 Task: Book a 3-hour community garden planting and maintenance event for volunteers to contribute to community green spaces.
Action: Mouse pressed left at (880, 123)
Screenshot: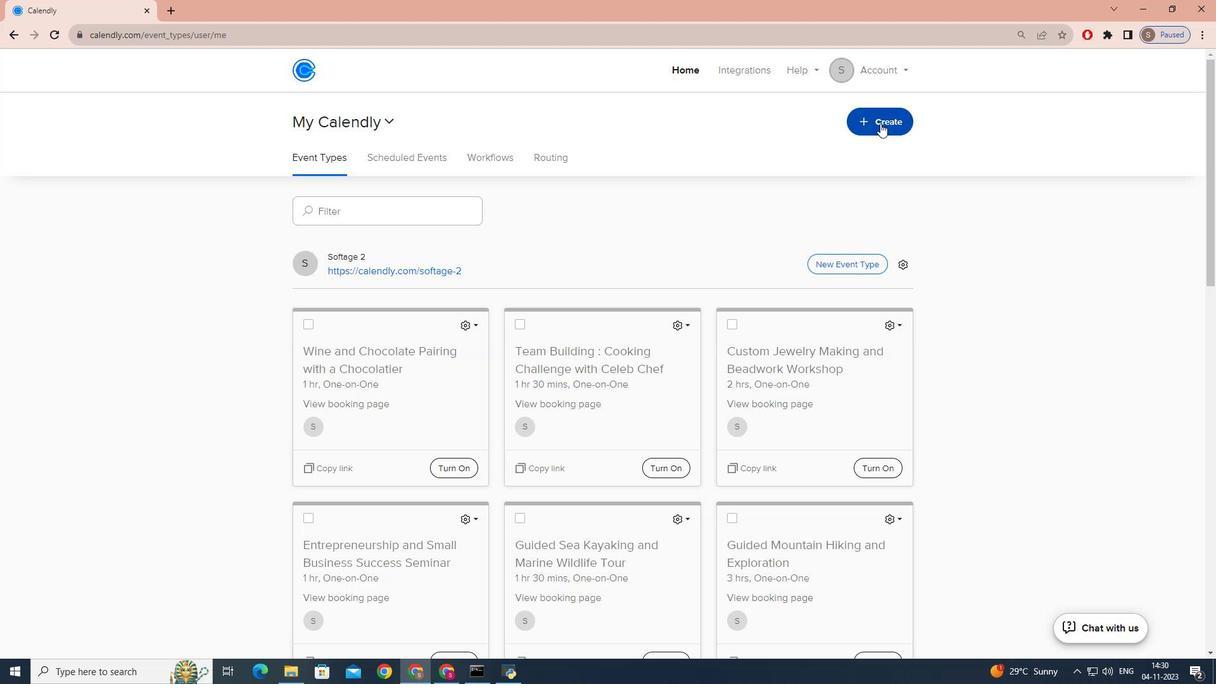 
Action: Mouse moved to (835, 157)
Screenshot: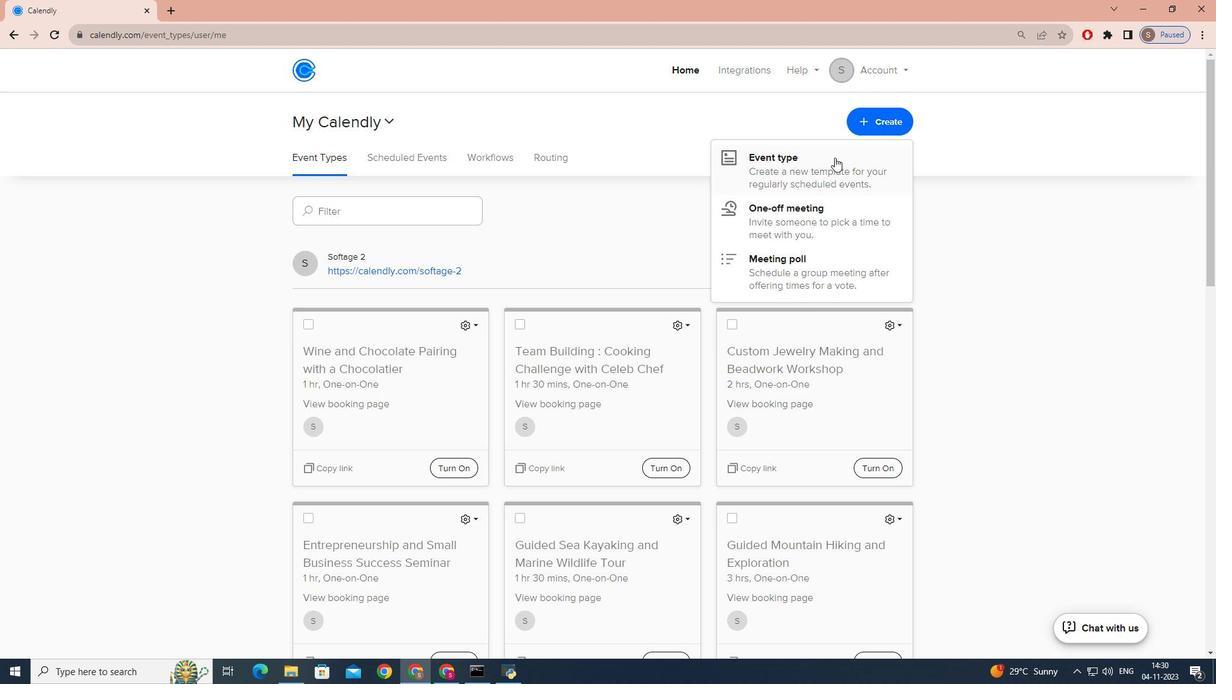 
Action: Mouse pressed left at (835, 157)
Screenshot: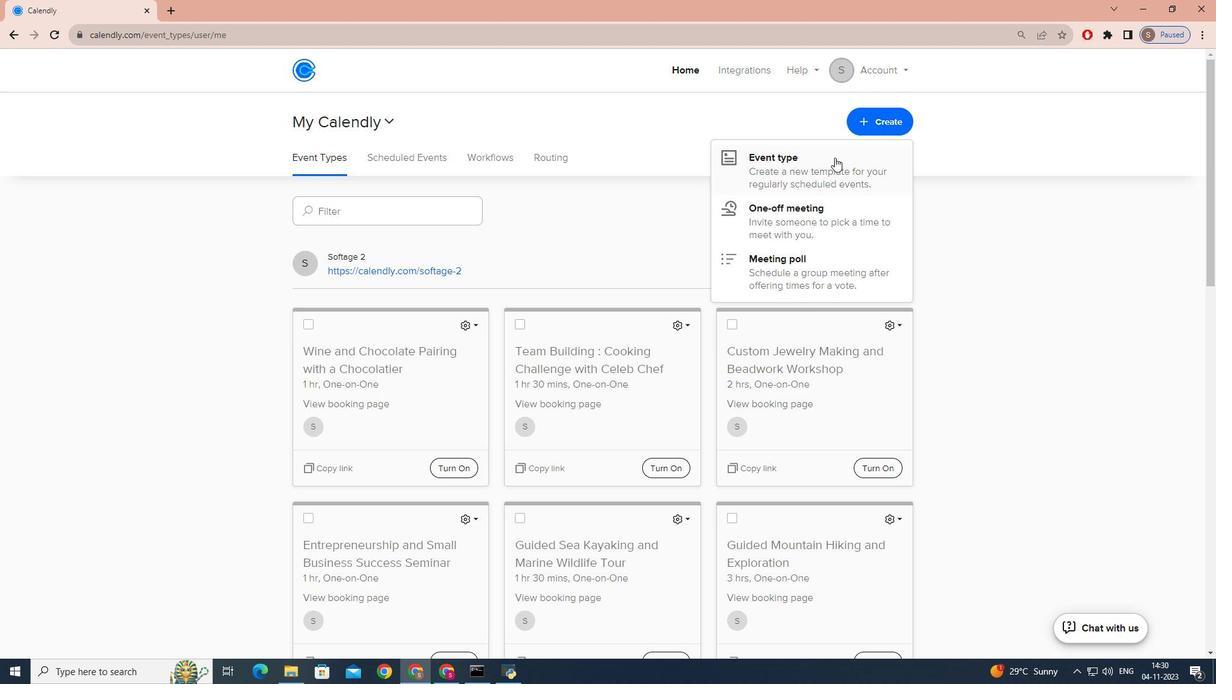 
Action: Mouse moved to (541, 219)
Screenshot: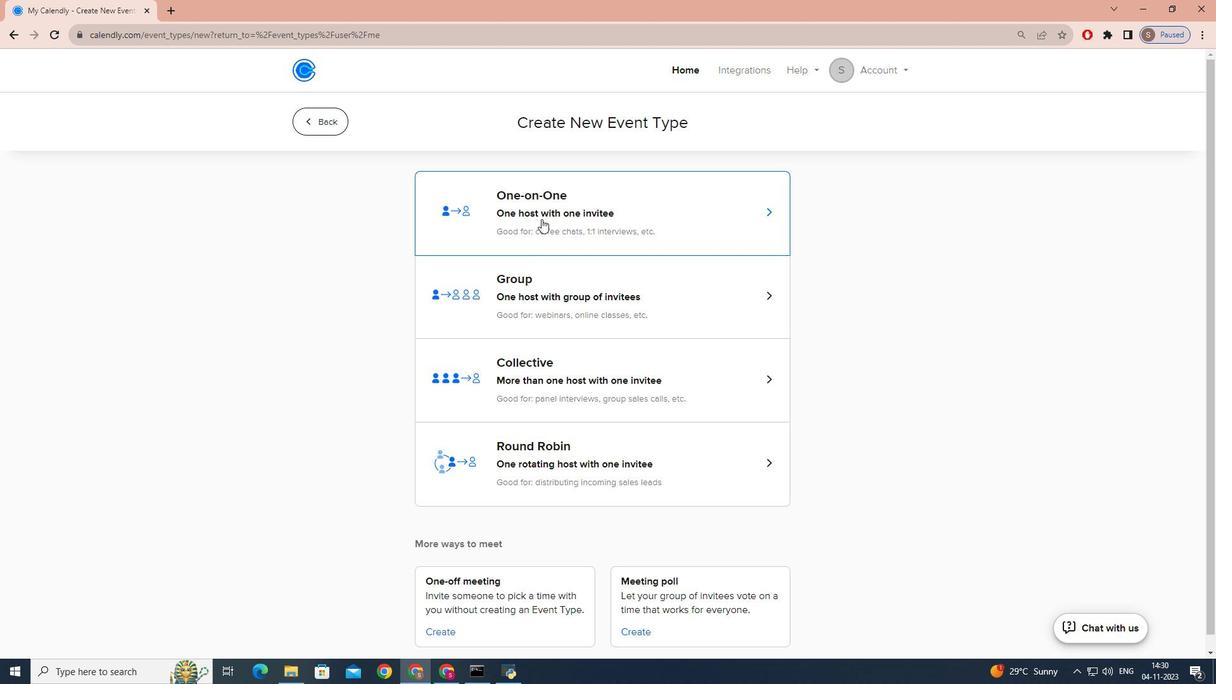
Action: Mouse pressed left at (541, 219)
Screenshot: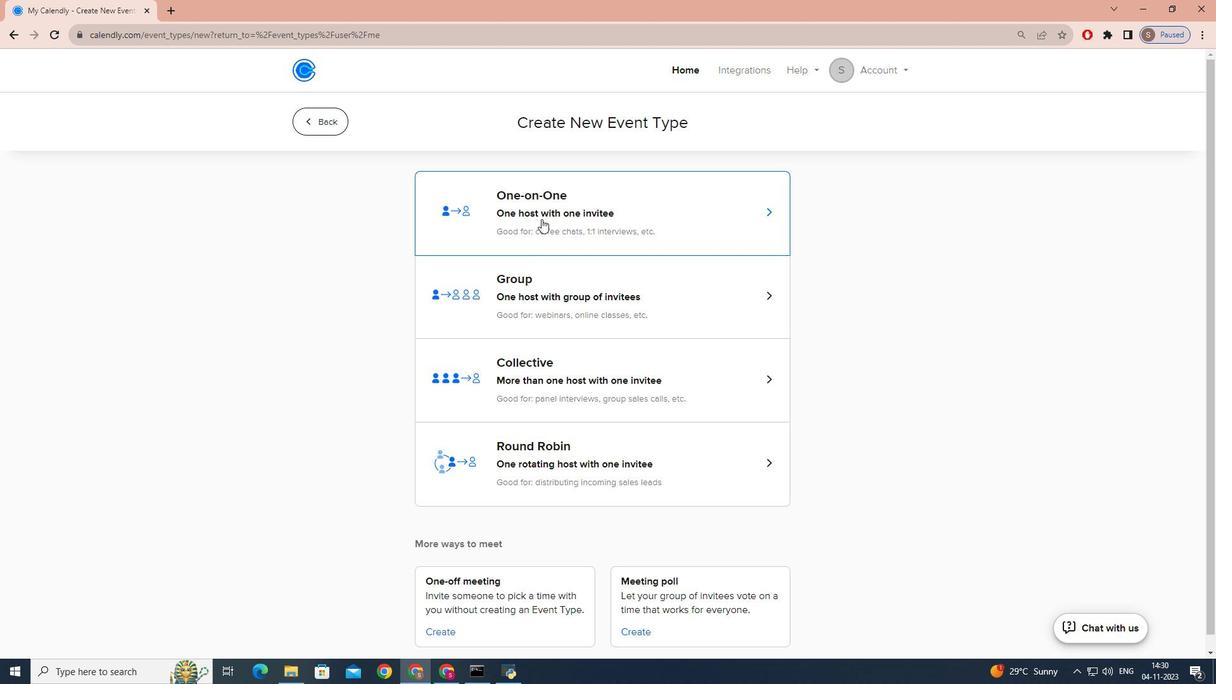 
Action: Mouse moved to (424, 285)
Screenshot: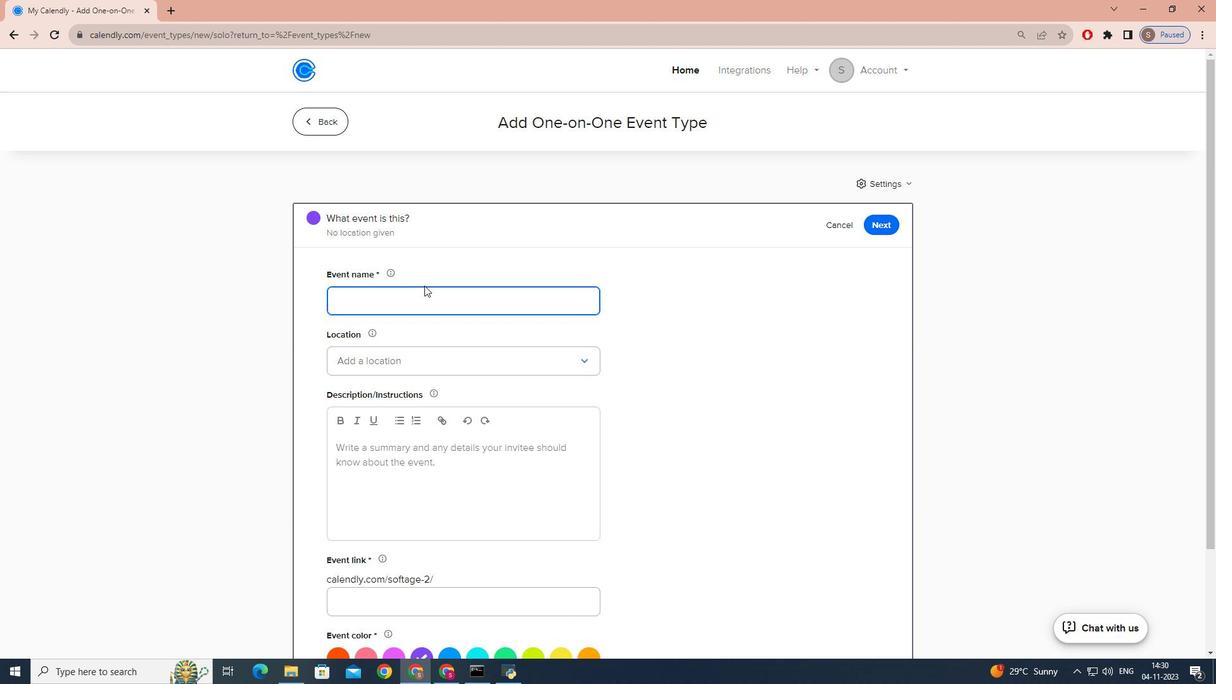 
Action: Key pressed <Key.caps_lock>C<Key.caps_lock>ommunity<Key.space><Key.caps_lock>G<Key.caps_lock>arden<Key.space><Key.caps_lock>P<Key.caps_lock>lanting<Key.space><Key.shift_r><Key.shift_r><Key.shift_r><Key.shift_r><Key.shift_r><Key.shift_r><Key.shift_r><Key.shift_r><Key.shift_r><Key.shift_r><Key.shift_r><Key.shift_r><Key.shift_r><Key.shift_r><Key.shift_r>&<Key.space><Key.caps_lock>M<Key.caps_lock>aintenance<Key.space><Key.caps_lock>E<Key.caps_lock>vent
Screenshot: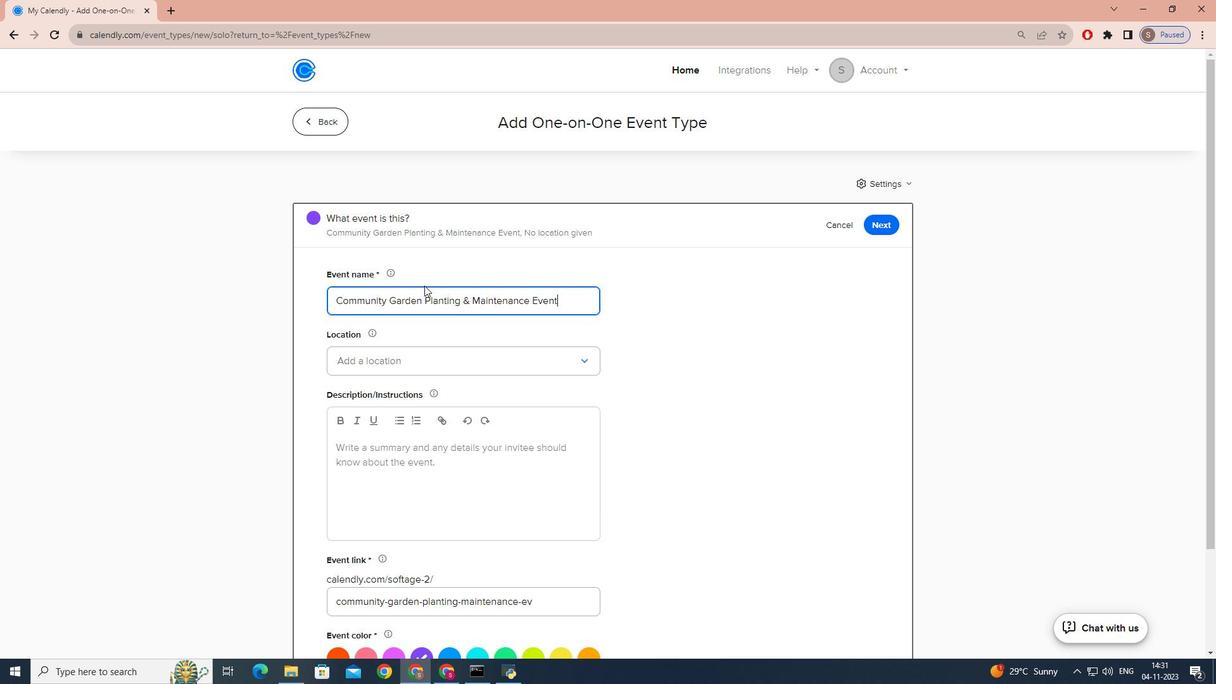 
Action: Mouse moved to (377, 359)
Screenshot: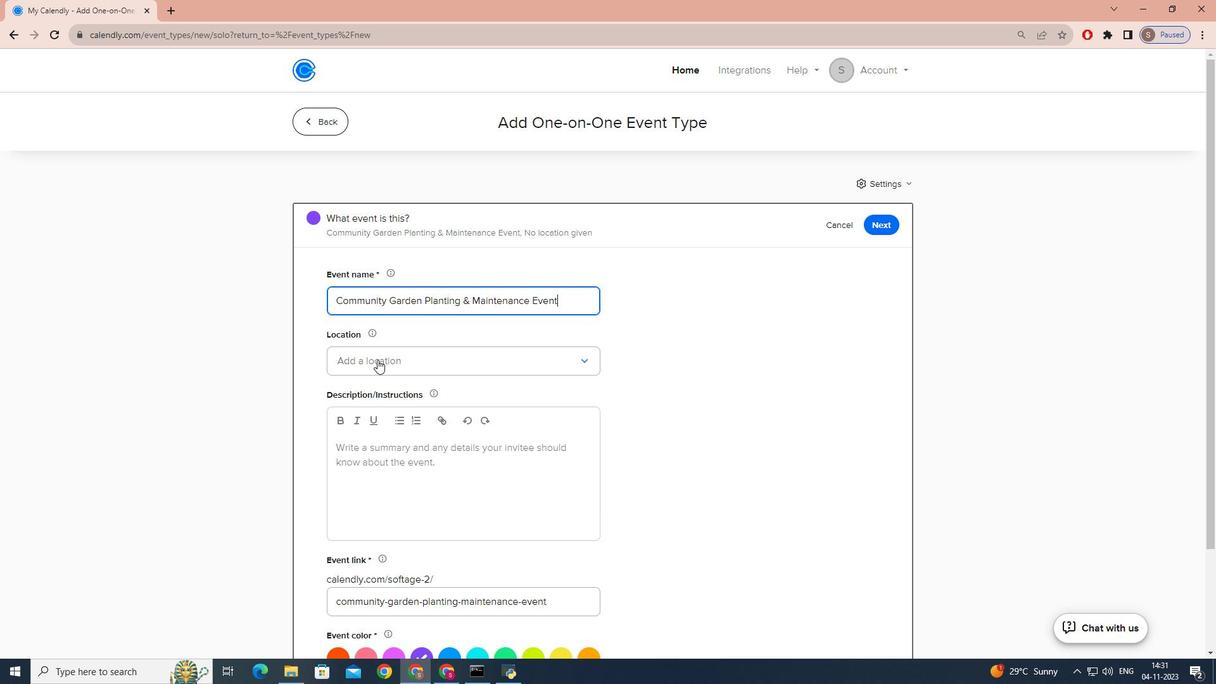 
Action: Mouse pressed left at (377, 359)
Screenshot: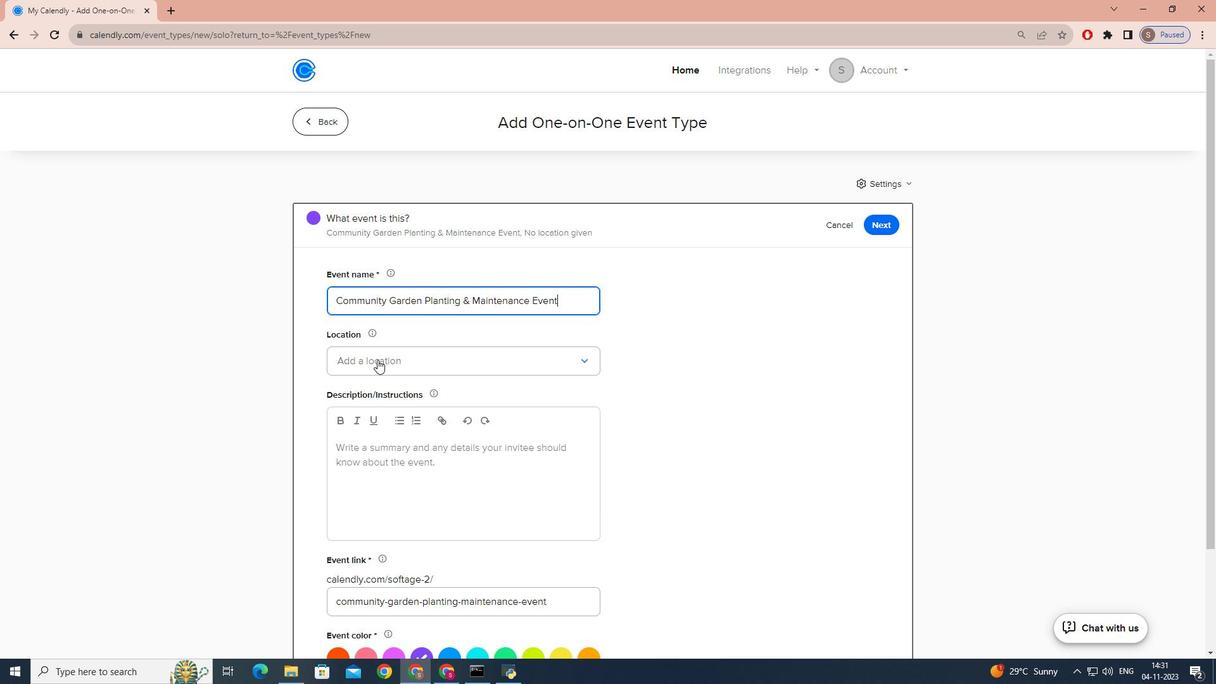 
Action: Mouse moved to (382, 392)
Screenshot: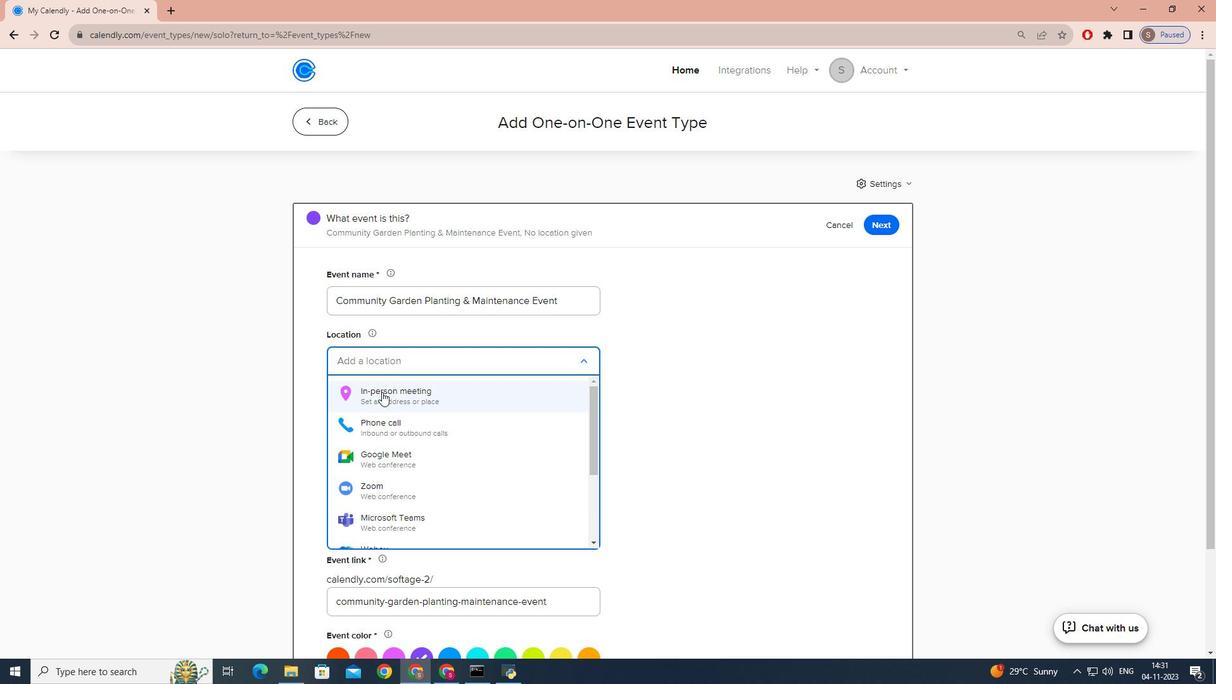 
Action: Mouse pressed left at (382, 392)
Screenshot: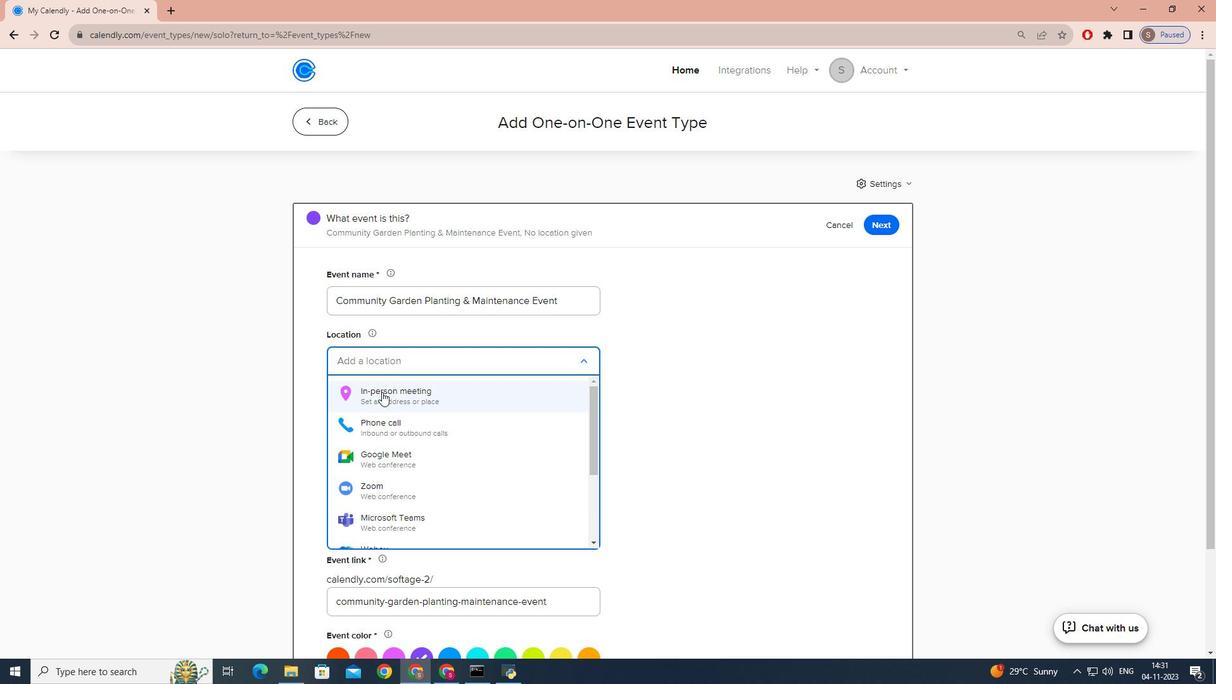
Action: Mouse moved to (577, 201)
Screenshot: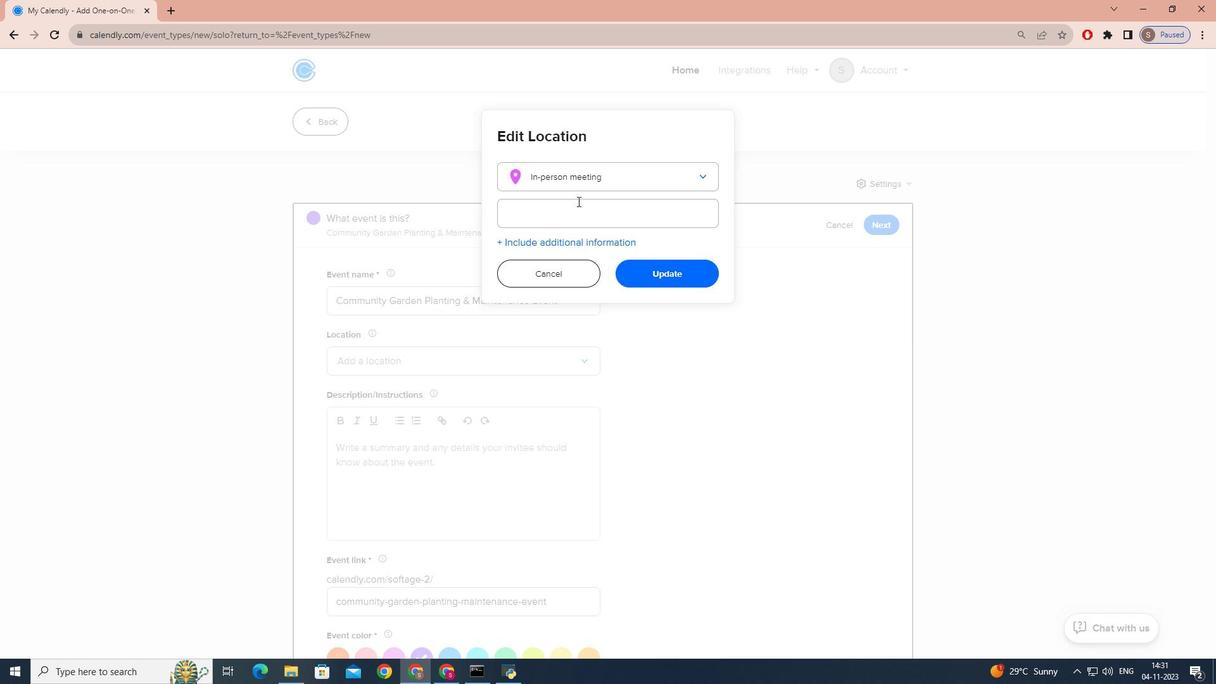 
Action: Mouse pressed left at (577, 201)
Screenshot: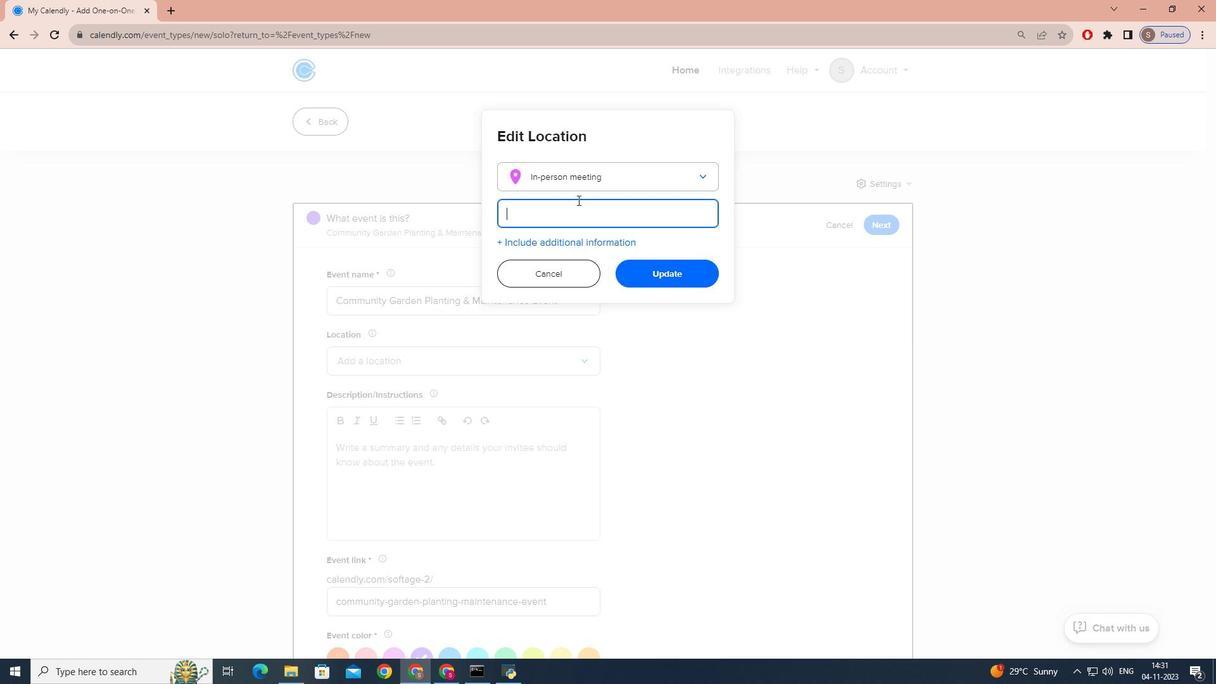 
Action: Mouse moved to (577, 200)
Screenshot: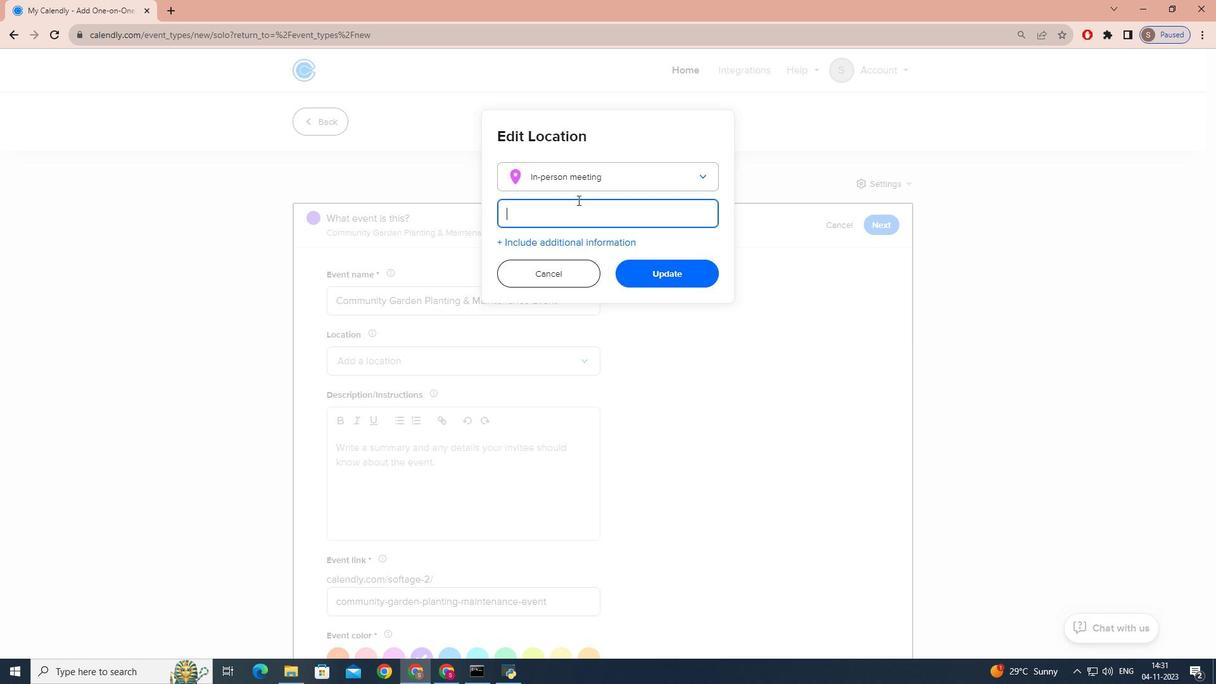 
Action: Key pressed <Key.caps_lock>B<Key.caps_lock>utterfly<Key.space><Key.caps_lock>B<Key.caps_lock>liss<Key.space><Key.caps_lock>G<Key.caps_lock>arden,<Key.space><Key.caps_lock>N<Key.caps_lock>evada,<Key.caps_lock>U.S.A
Screenshot: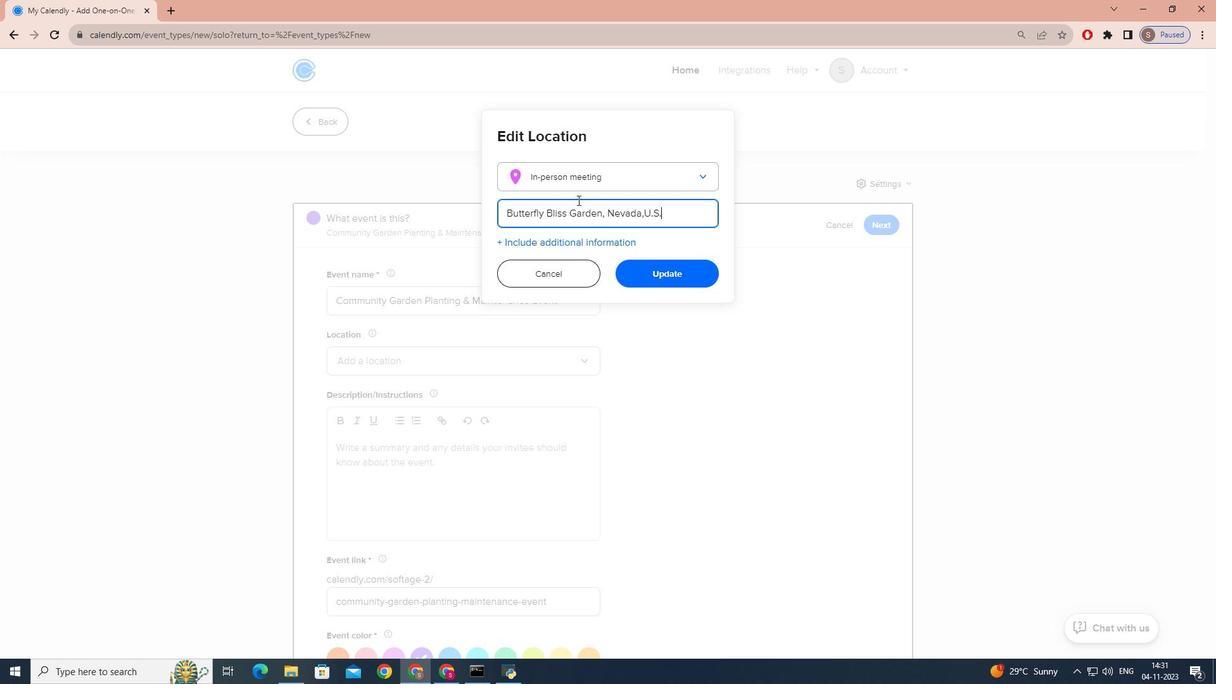 
Action: Mouse moved to (640, 262)
Screenshot: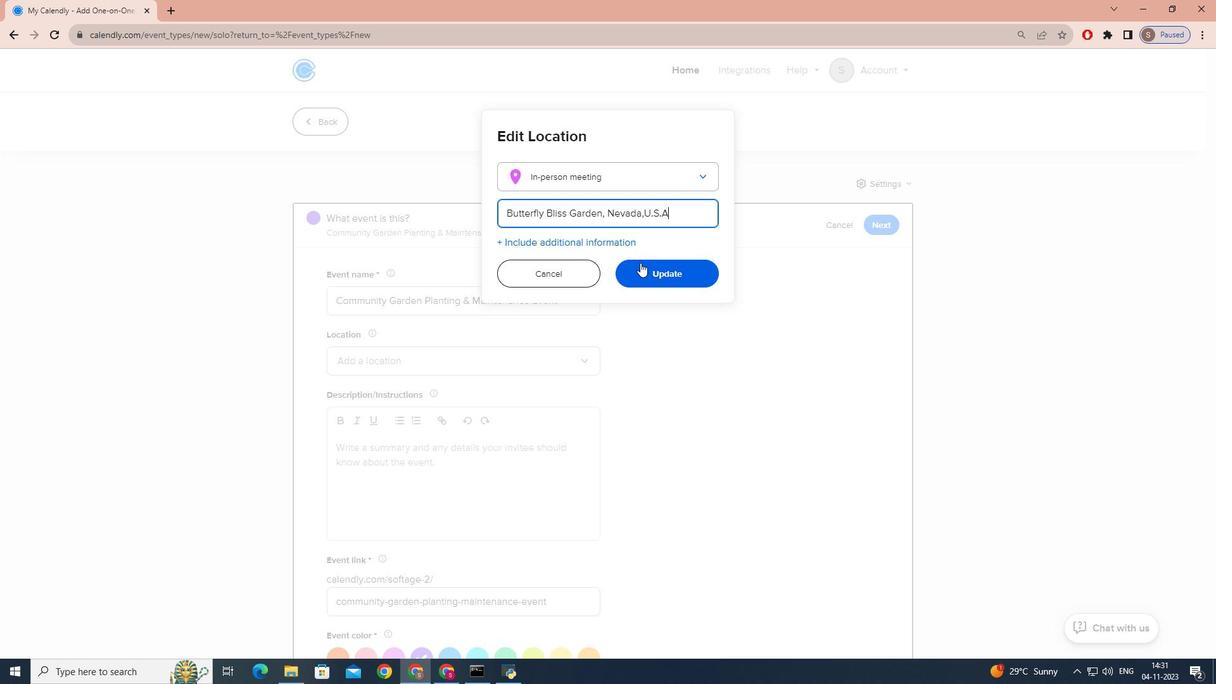 
Action: Mouse pressed left at (640, 262)
Screenshot: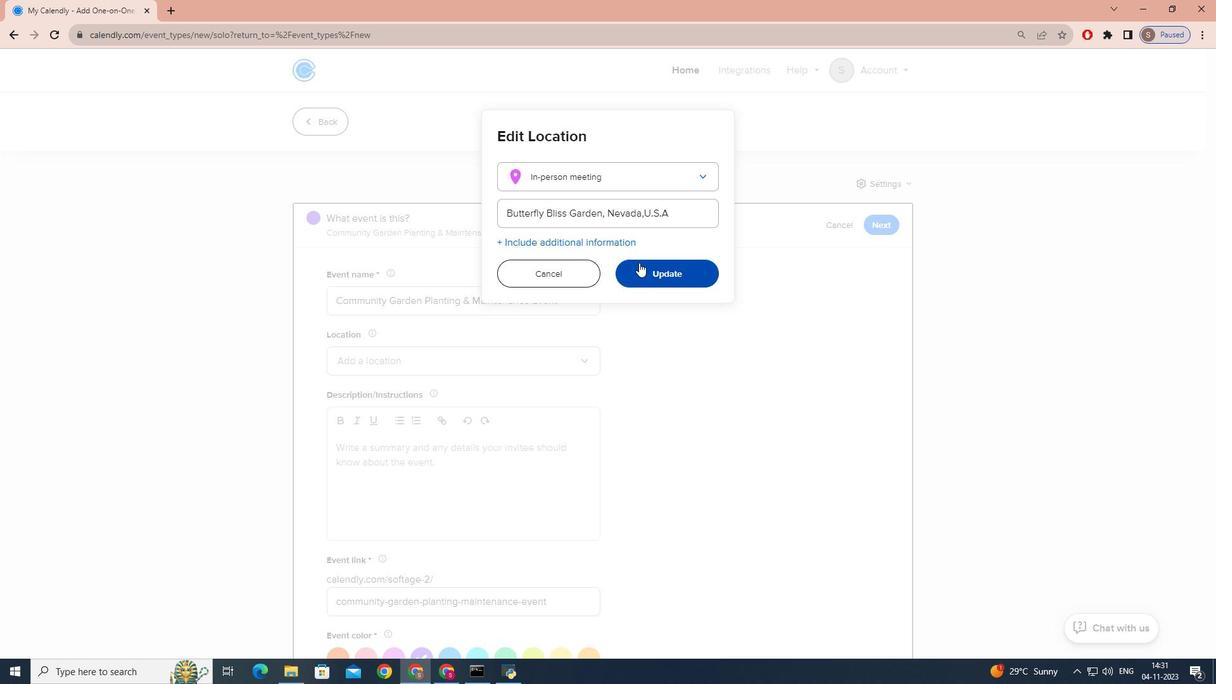 
Action: Mouse moved to (467, 259)
Screenshot: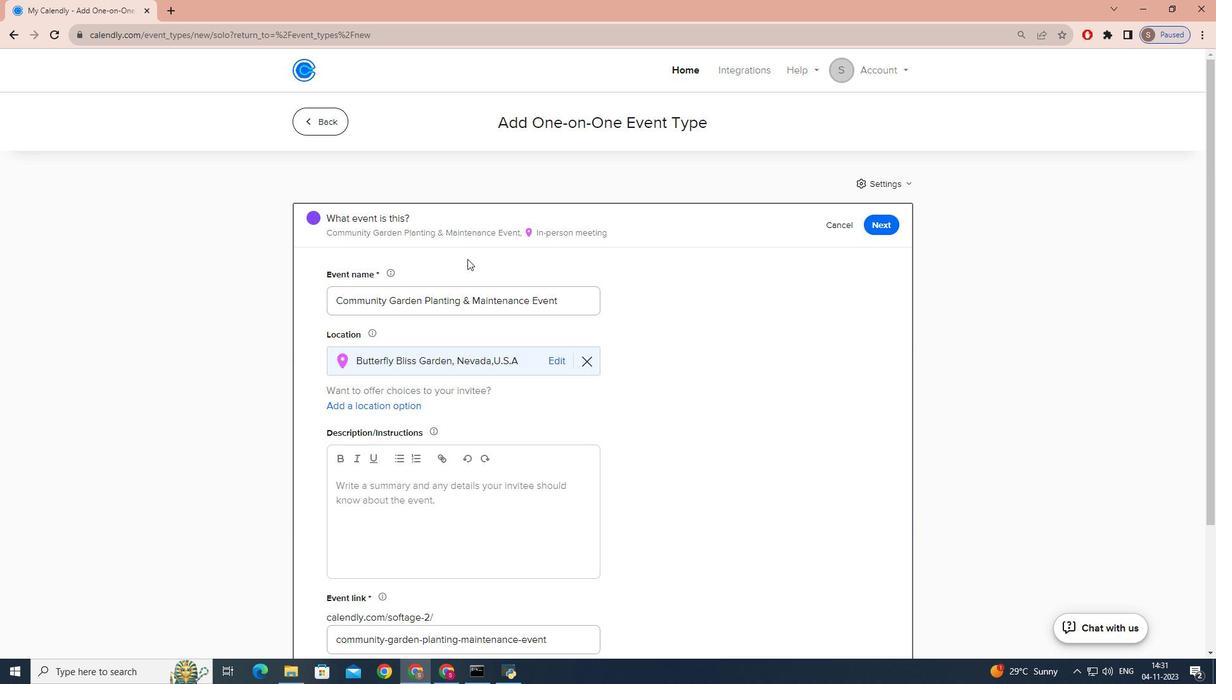 
Action: Mouse scrolled (467, 258) with delta (0, 0)
Screenshot: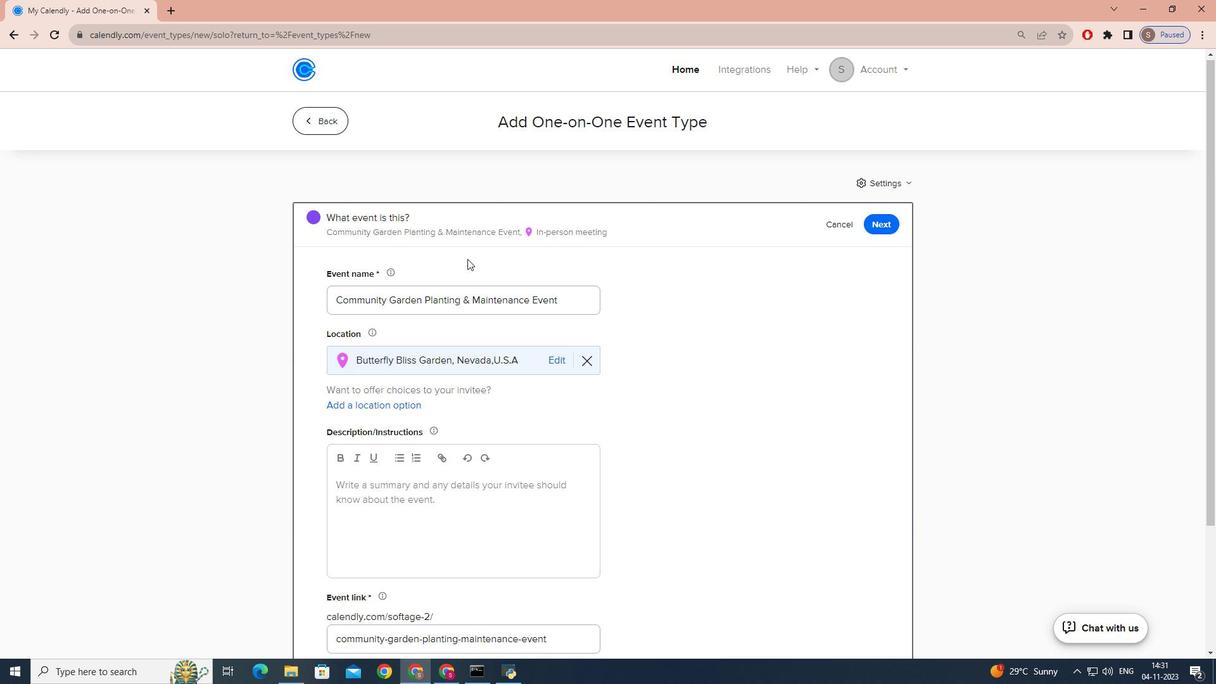 
Action: Mouse scrolled (467, 258) with delta (0, 0)
Screenshot: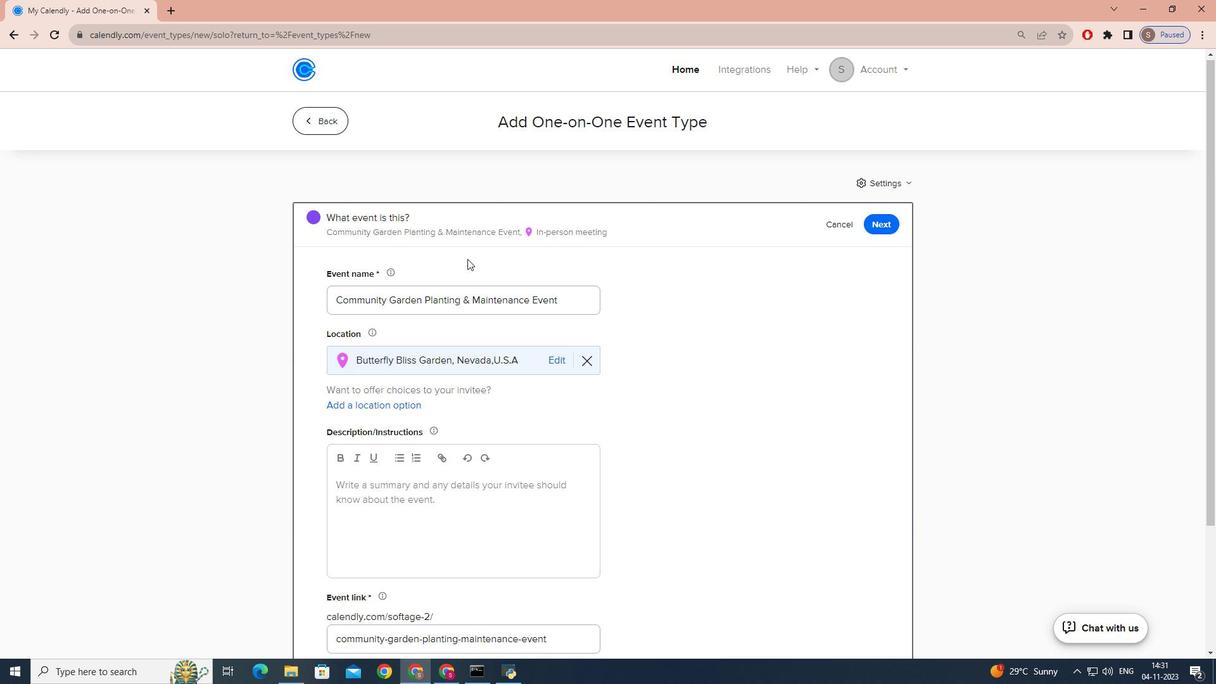 
Action: Mouse scrolled (467, 258) with delta (0, 0)
Screenshot: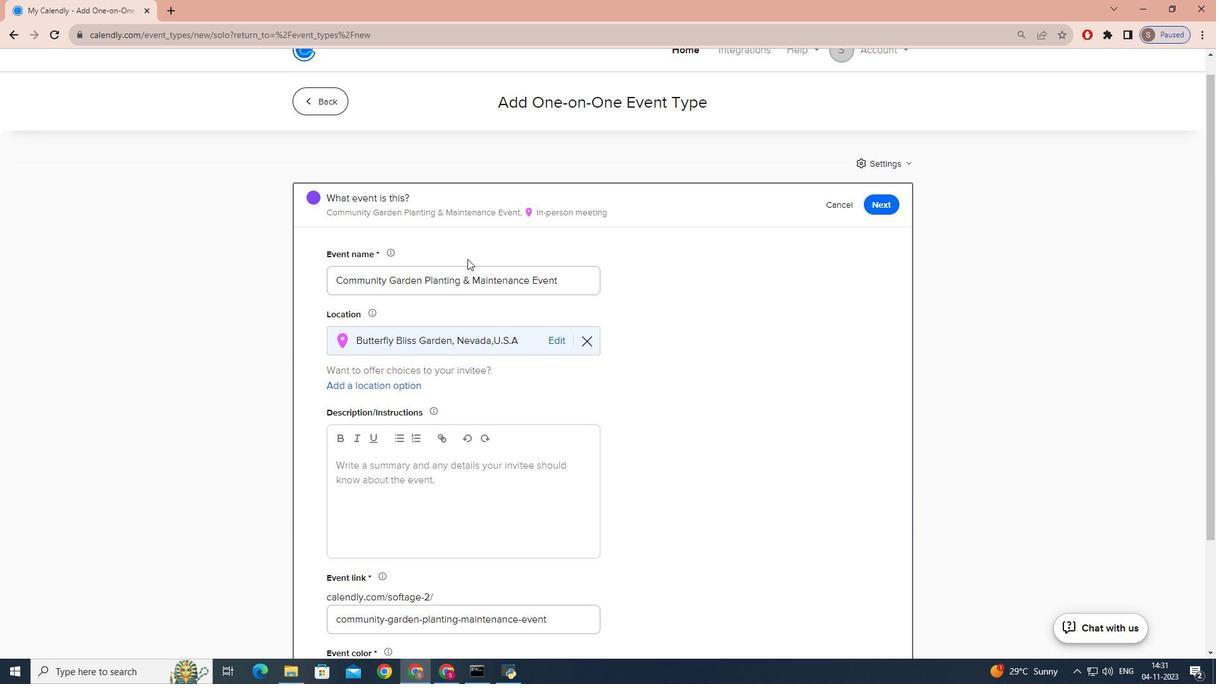 
Action: Mouse scrolled (467, 258) with delta (0, 0)
Screenshot: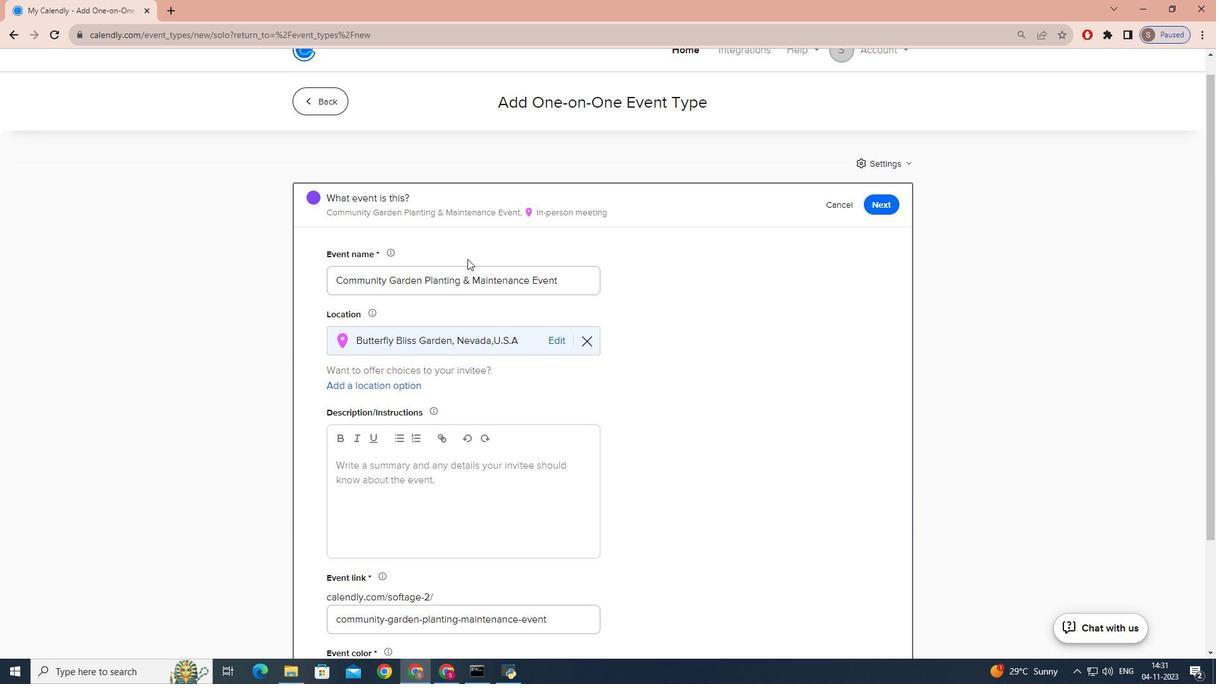 
Action: Mouse scrolled (467, 258) with delta (0, 0)
Screenshot: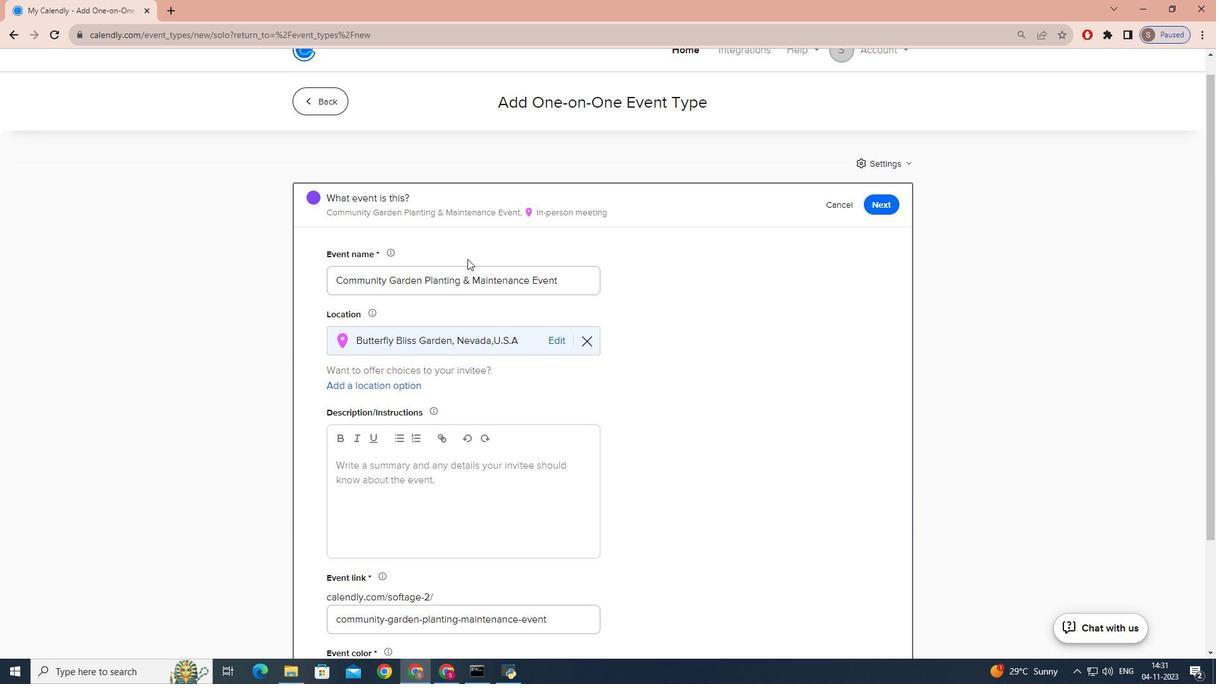 
Action: Mouse scrolled (467, 258) with delta (0, 0)
Screenshot: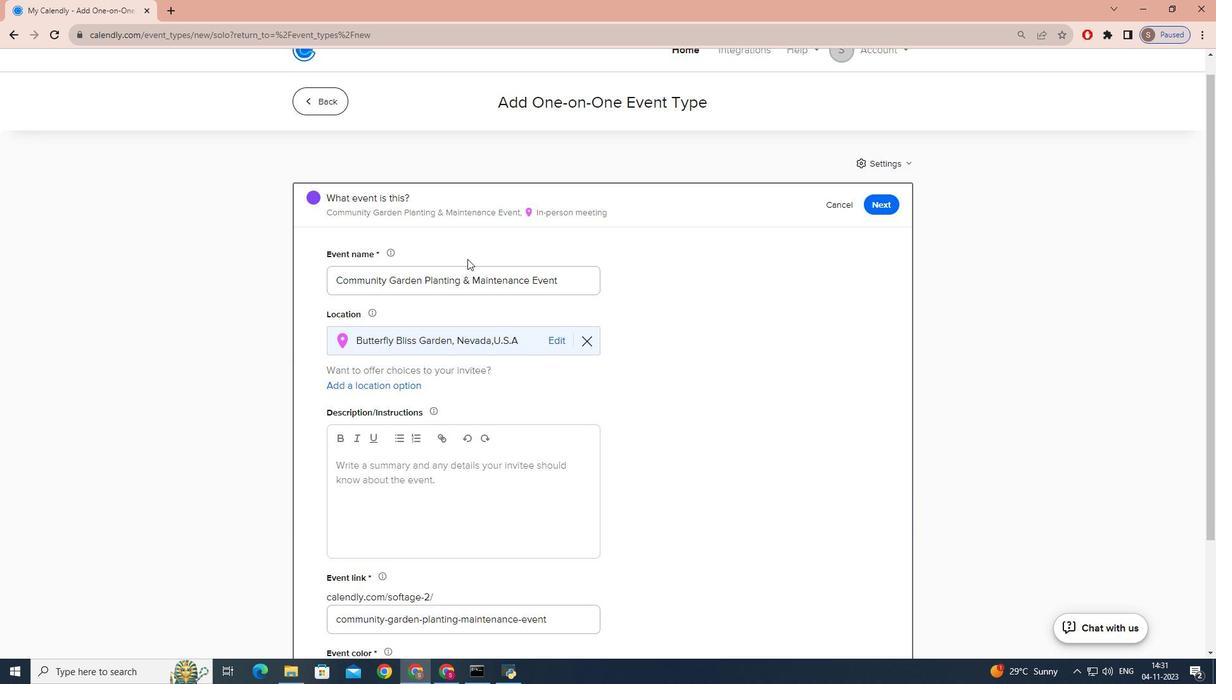 
Action: Mouse moved to (381, 316)
Screenshot: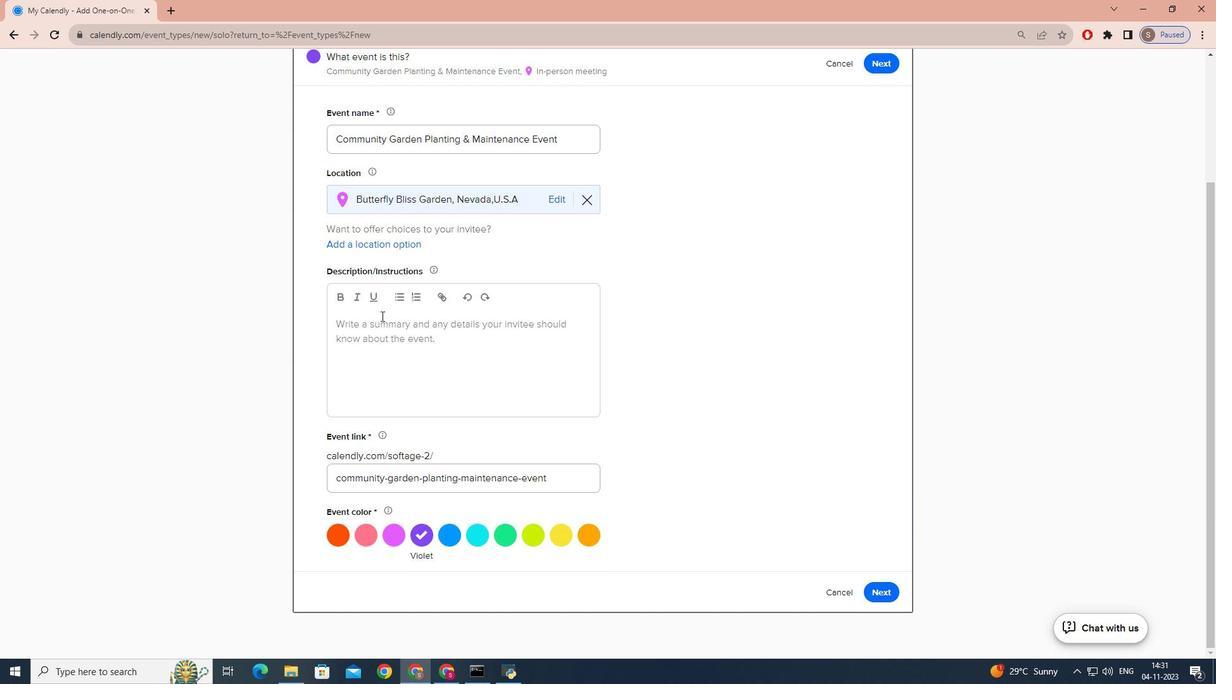 
Action: Mouse pressed left at (381, 316)
Screenshot: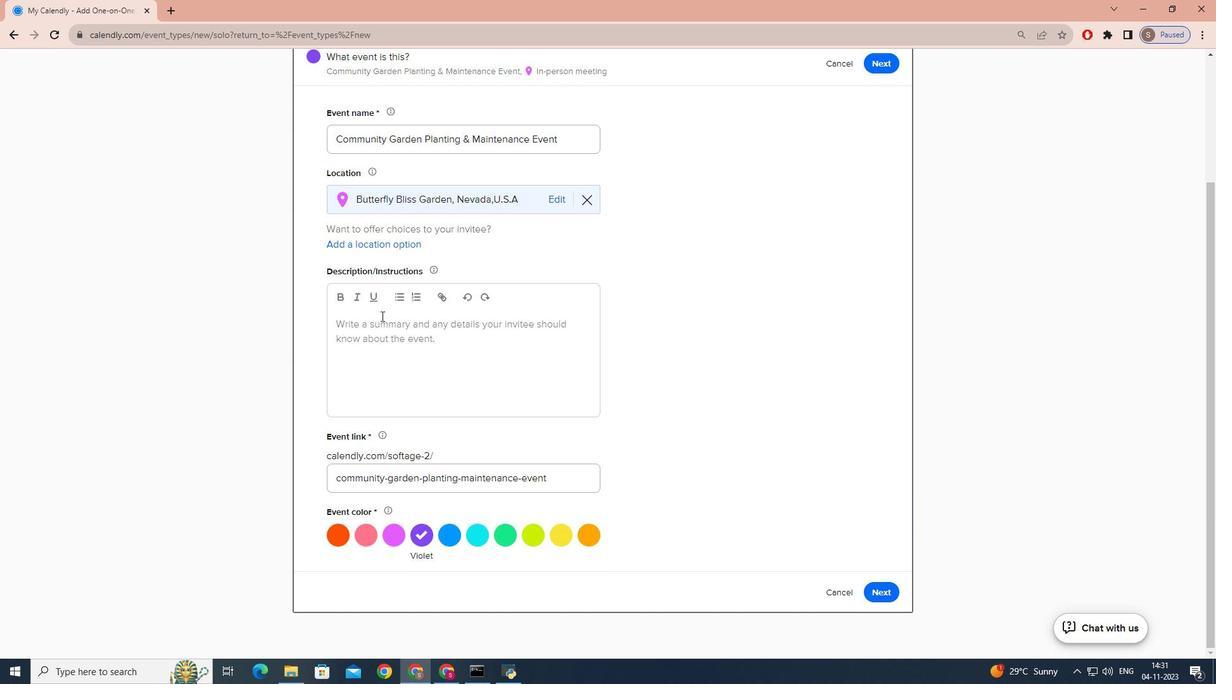 
Action: Mouse moved to (379, 316)
Screenshot: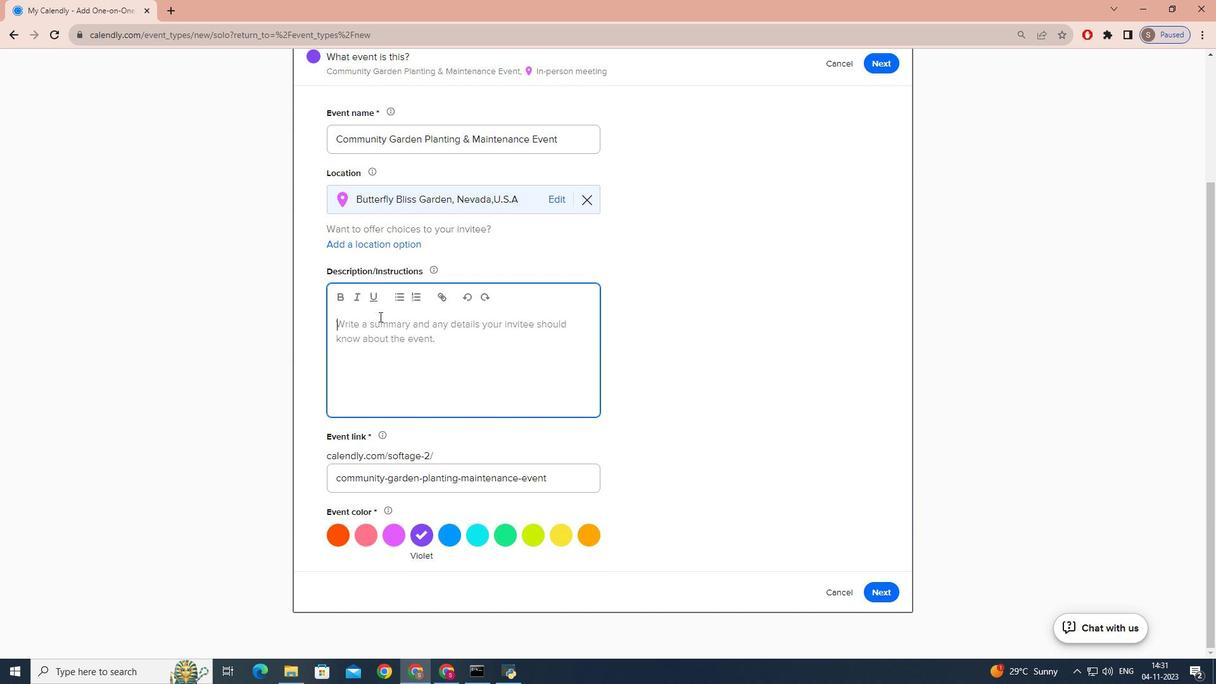 
Action: Key pressed <Key.caps_lock>j<Key.caps_lock><Key.backspace>JO<Key.backspace><Key.caps_lock>oin<Key.space>us<Key.space>for<Key.space>a<Key.space>fulfiling<Key.space>community<Key.space>garden<Key.space>planting<Key.space>and<Key.space>maintenance<Key.space>
Screenshot: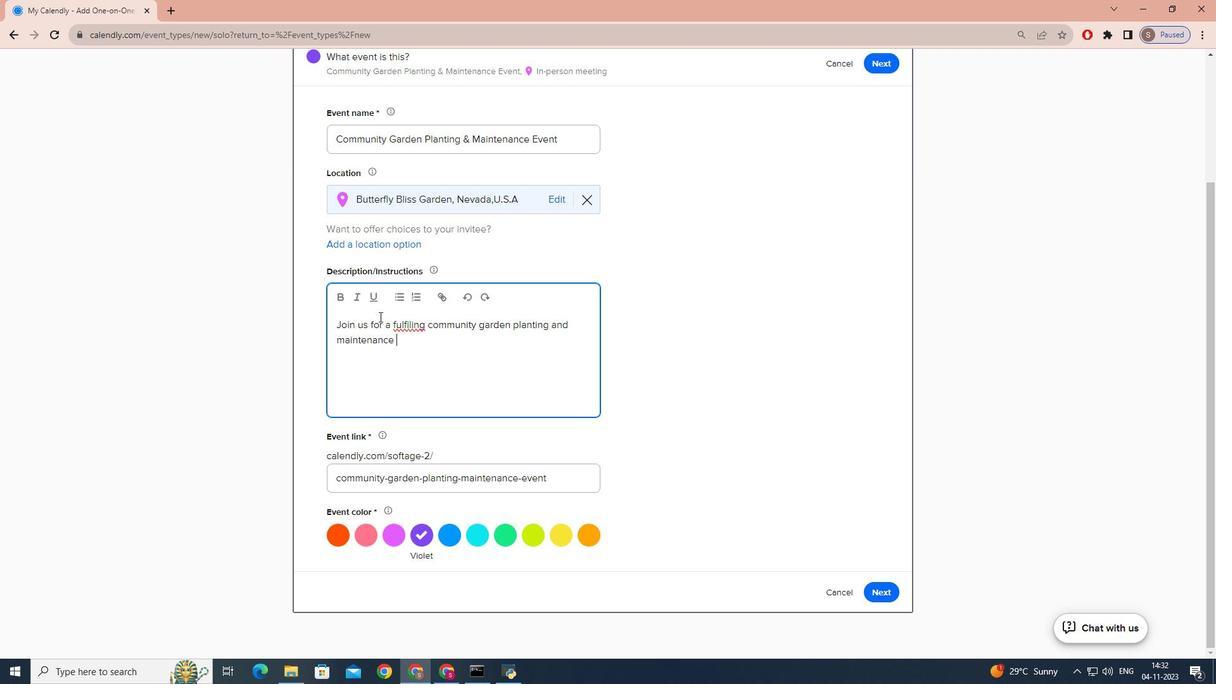 
Action: Mouse moved to (410, 326)
Screenshot: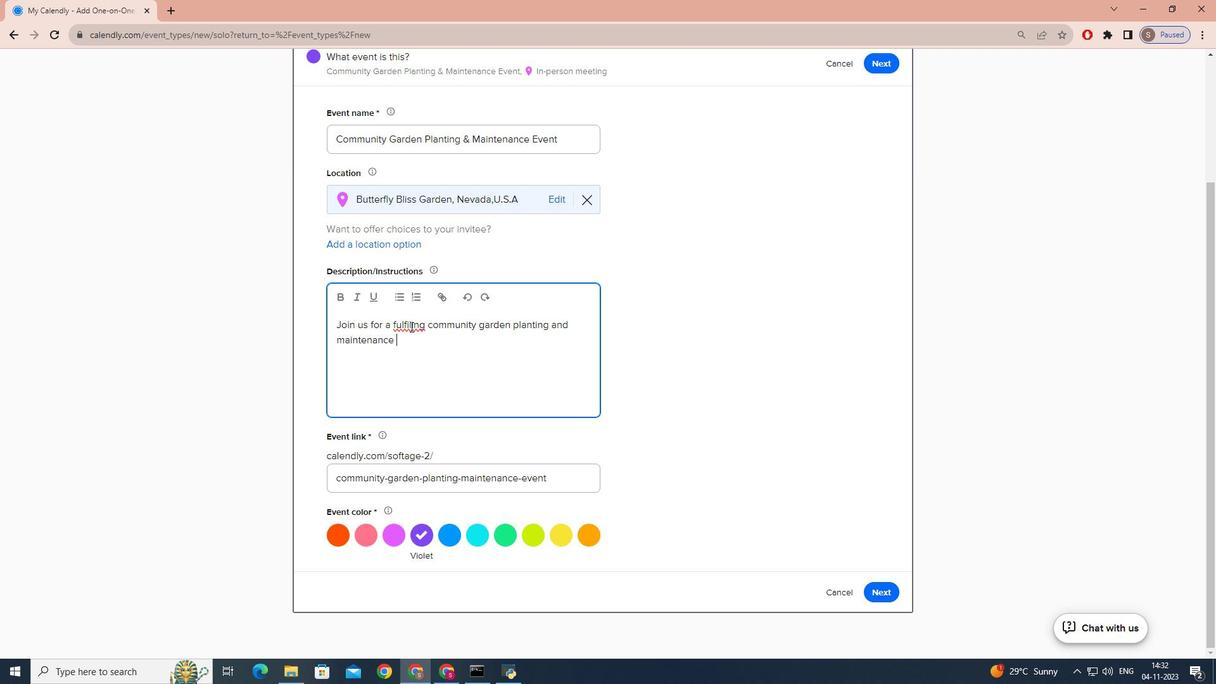 
Action: Mouse pressed left at (410, 326)
Screenshot: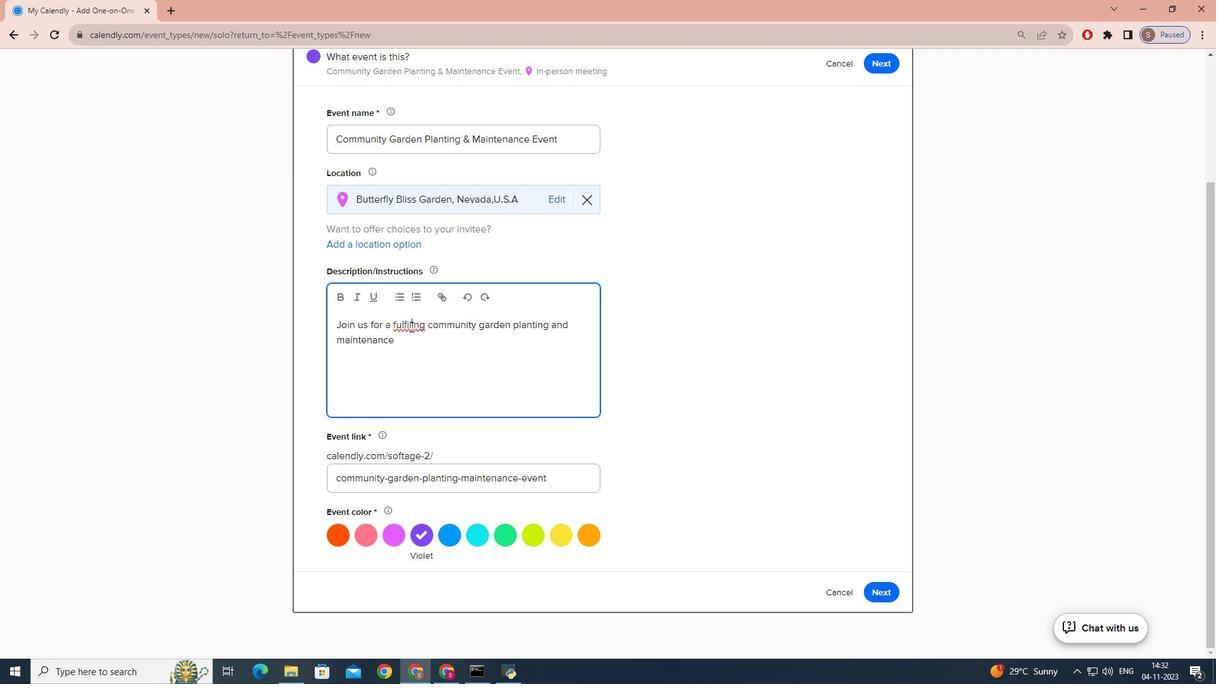 
Action: Mouse moved to (395, 336)
Screenshot: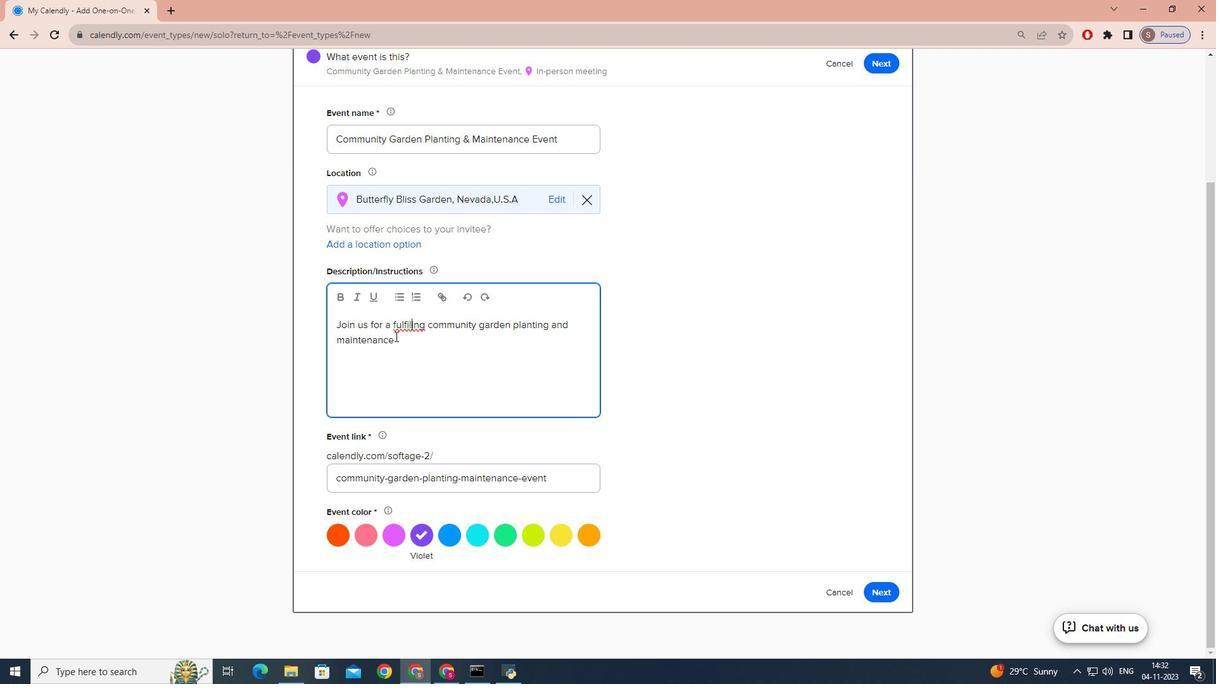 
Action: Key pressed l
Screenshot: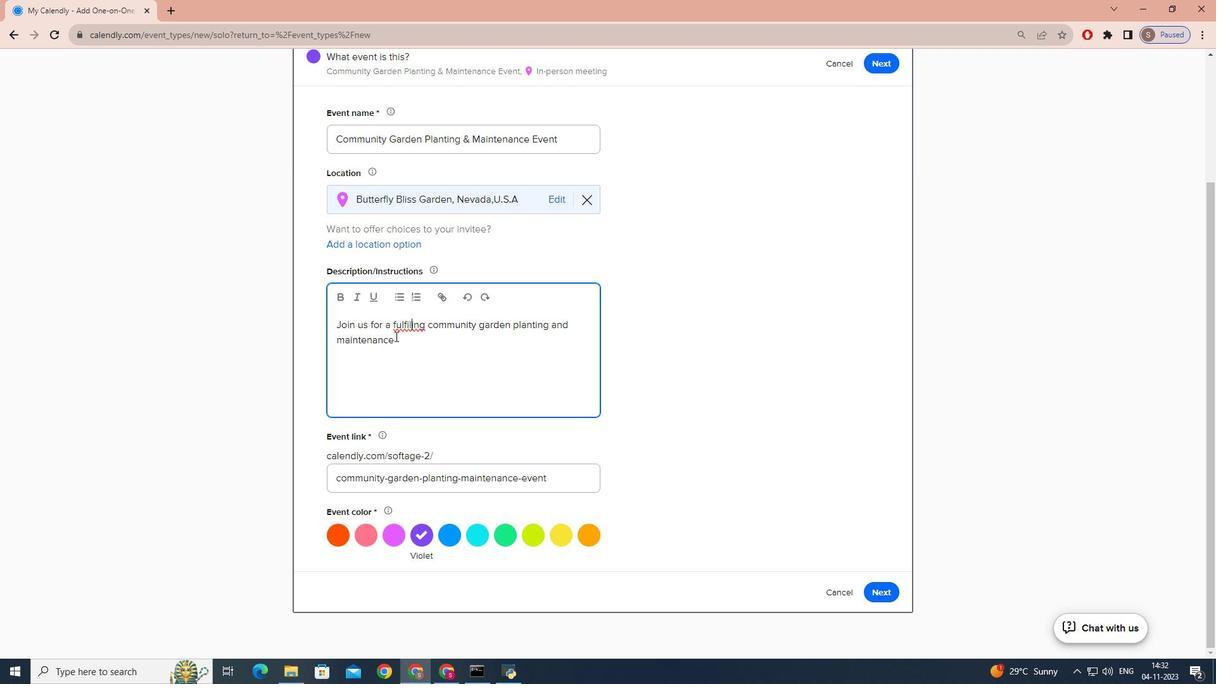 
Action: Mouse moved to (396, 339)
Screenshot: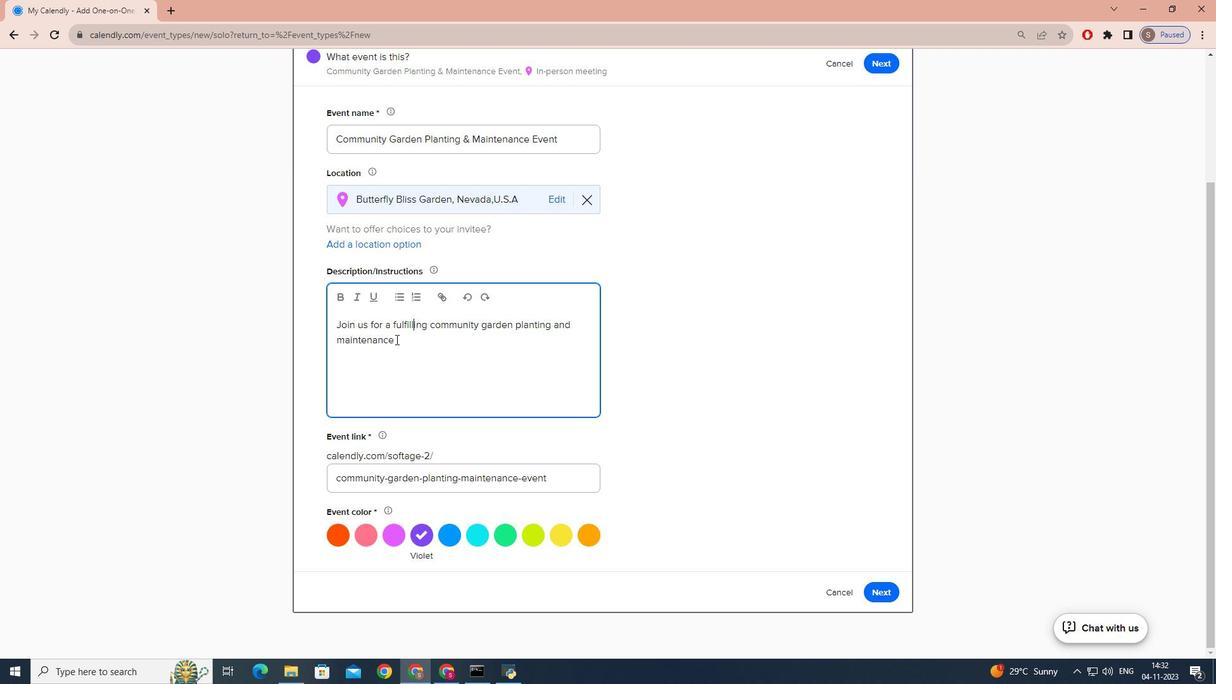 
Action: Mouse pressed left at (396, 339)
Screenshot: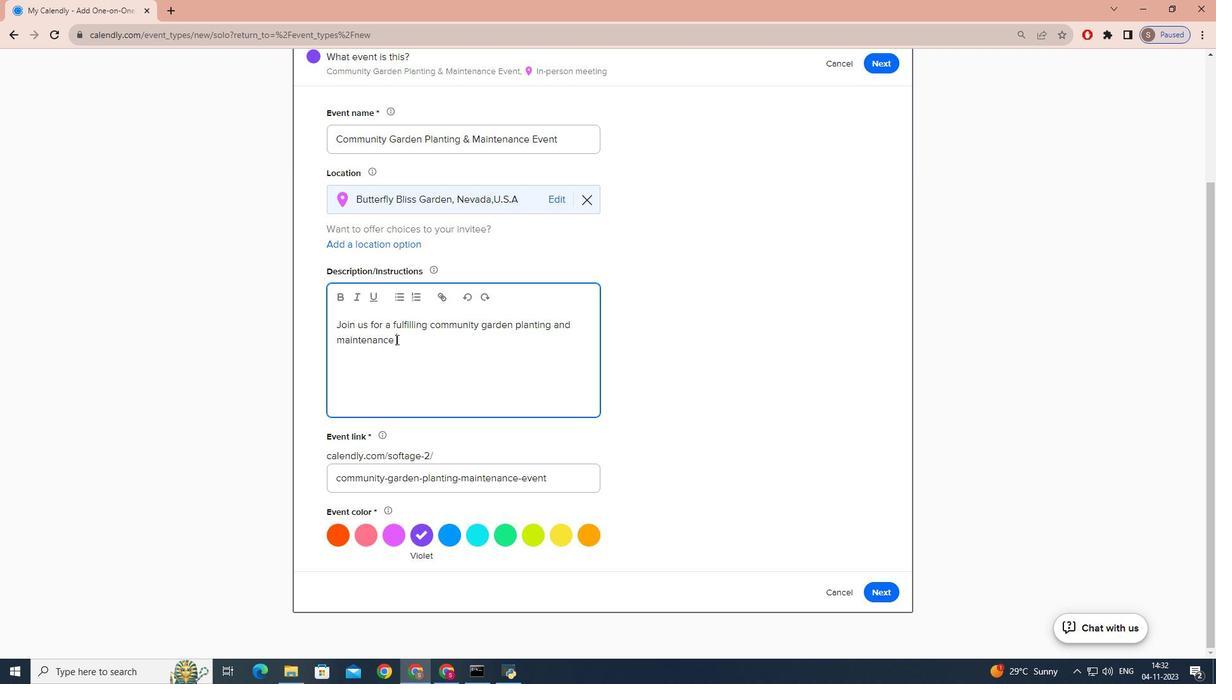 
Action: Mouse moved to (400, 342)
Screenshot: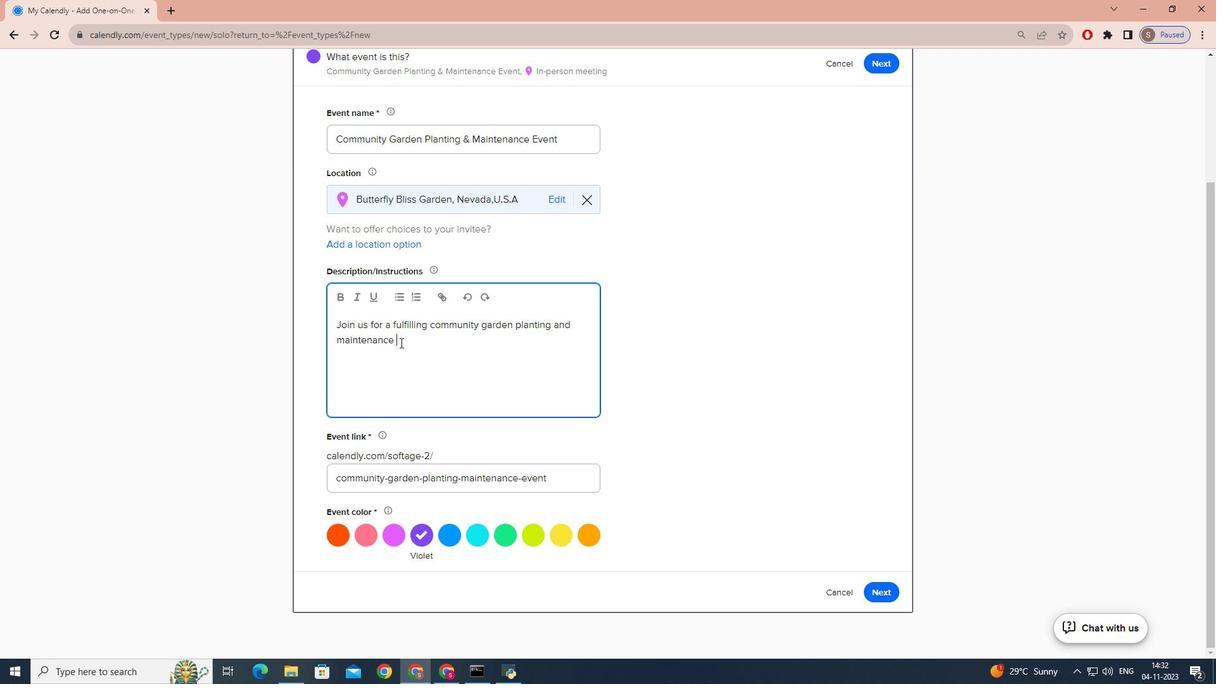 
Action: Key pressed event<Key.space>where<Key.space>volunteers<Key.space>come<Key.space>together<Key.space>to<Key.space>enhance<Key.space>and<Key.space>beautify<Key.space>our<Key.space>local<Key.space>green<Key.space>spaces.<Key.caps_lock>T<Key.caps_lock>his<Key.space>event<Key.space>is<Key.space>a<Key.space>wonderful<Key.space>opportunity<Key.space>to<Key.space>connect<Key.space>with<Key.space>your<Key.space>community,make<Key.space>a<Key.space>positive<Key.space>impact<Key.space>on<Key.space>the<Key.space>environment<Key.space>and<Key.space>enko<Key.backspace><Key.backspace>joy<Key.space>some<Key.space>qul<Key.backspace>ality<Key.space>time<Key.space>outdoors<Key.space>whu<Key.backspace>ile<Key.space>contributing<Key.space>to<Key.space>a<Key.space>greener<Key.space>and<Key.space>healthy<Key.space>world.<Key.space><Key.caps_lock>T<Key.caps_lock>his<Key.space>en<Key.backspace>vent<Key.space>is<Key.space>designed<Key.space>for<Key.space>individuals<Key.space>of<Key.space>all<Key.space>ages<Key.space>and<Key.space>gardening<Key.space>skill<Key.space>levels.<Key.caps_lock>W<Key.caps_lock>hther<Key.space><Key.backspace><Key.backspace><Key.backspace><Key.backspace><Key.backspace>ether<Key.space>you<Key.space>are<Key.space>a<Key.space>seasoned<Key.space>gardebn<Key.backspace><Key.backspace>ner<Key.space>or<Key.space>a<Key.space>novice<Key.space>,you<Key.space>are<Key.space>welcome<Key.space>to<Key.space>join<Key.space>us<Key.space>and<Key.space>mak<Key.space><Key.backspace>e<Key.space>a<Key.space>difference<Key.shift_r>!
Screenshot: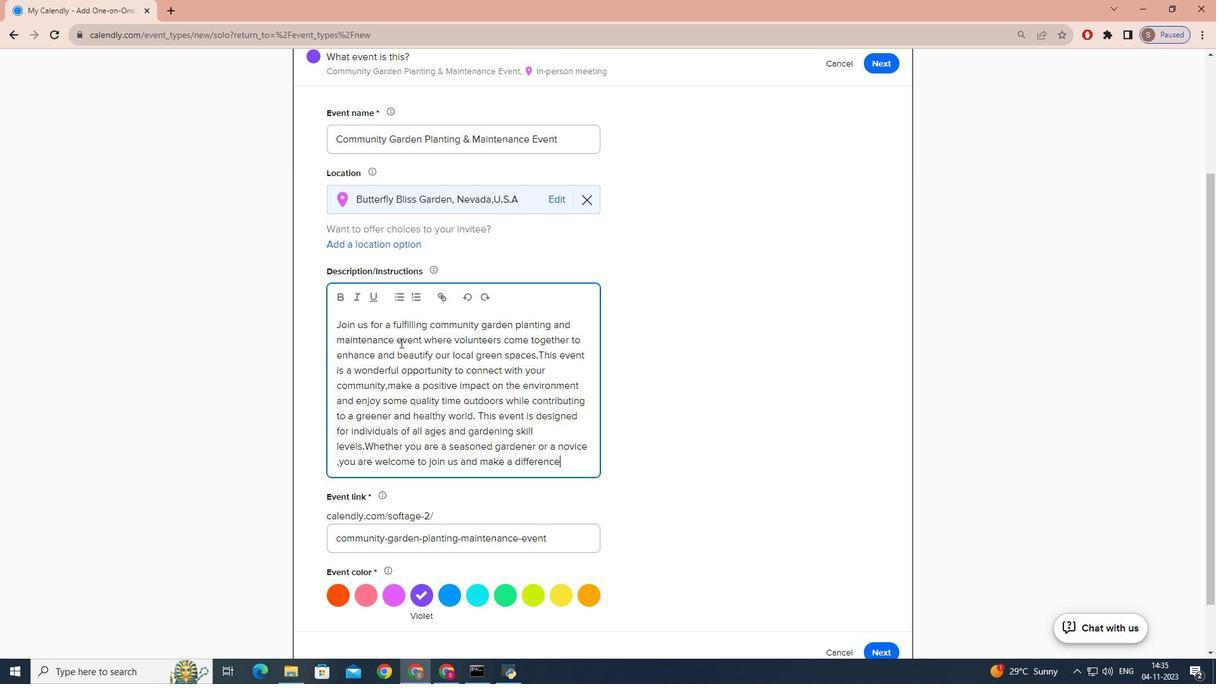 
Action: Mouse moved to (339, 461)
Screenshot: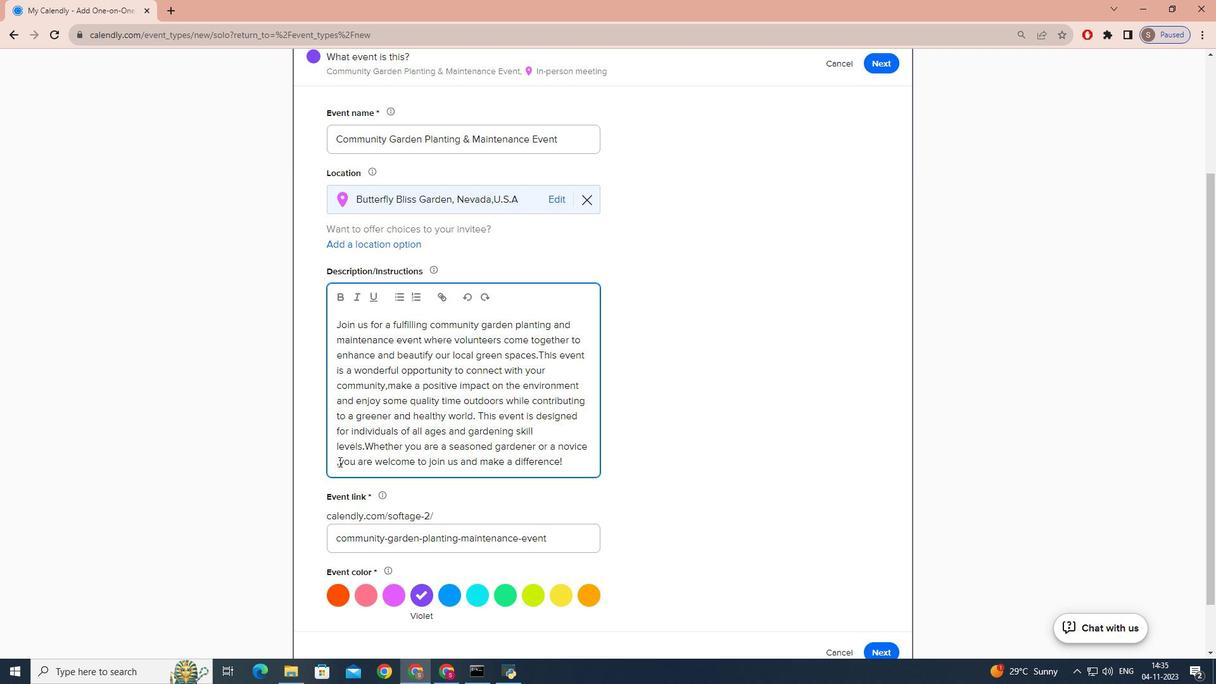 
Action: Mouse pressed left at (339, 461)
Screenshot: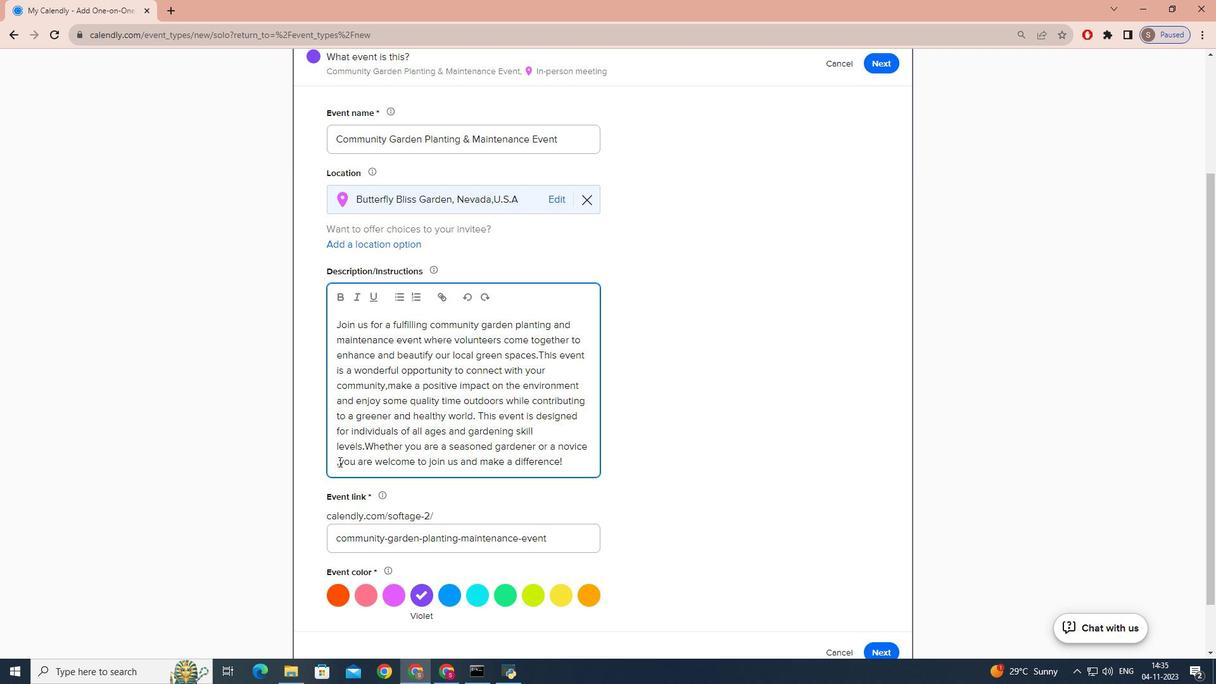
Action: Mouse moved to (339, 461)
Screenshot: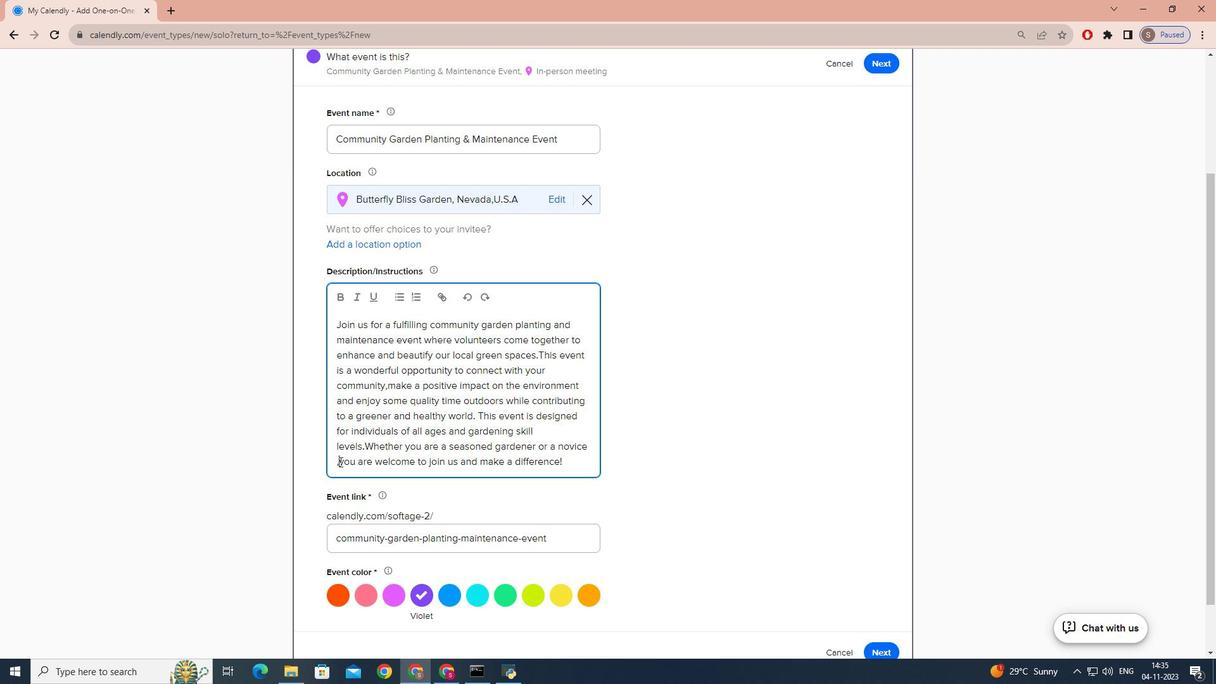 
Action: Key pressed <Key.space>
Screenshot: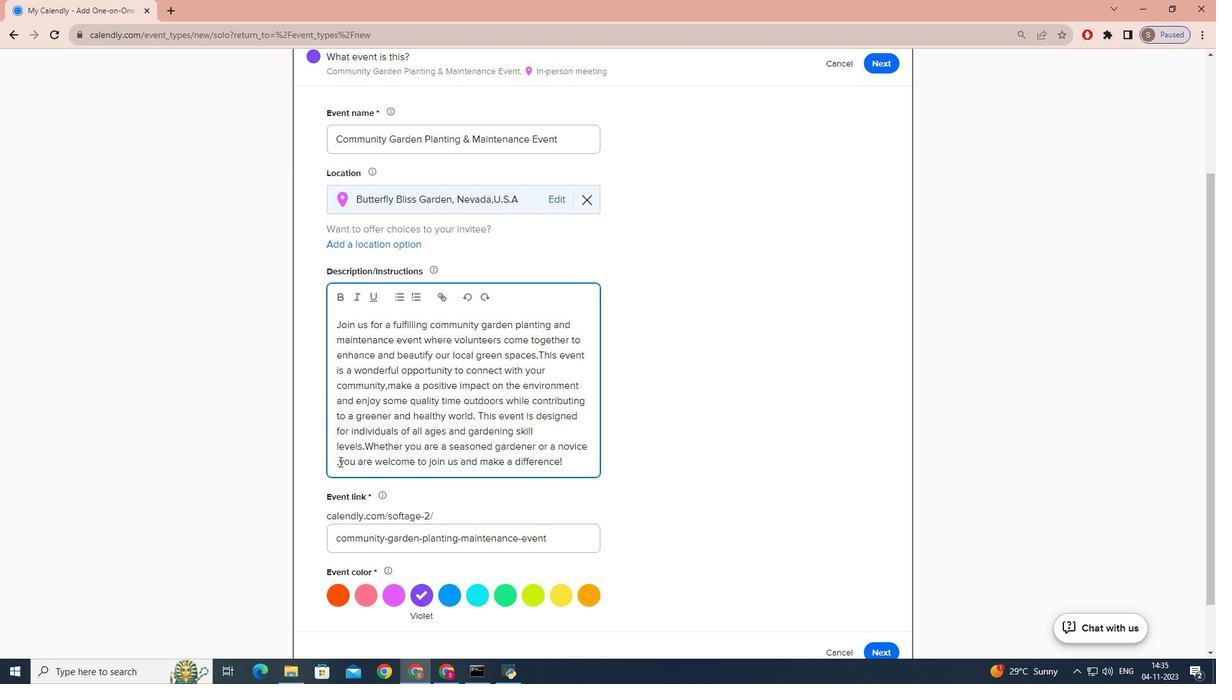 
Action: Mouse moved to (340, 462)
Screenshot: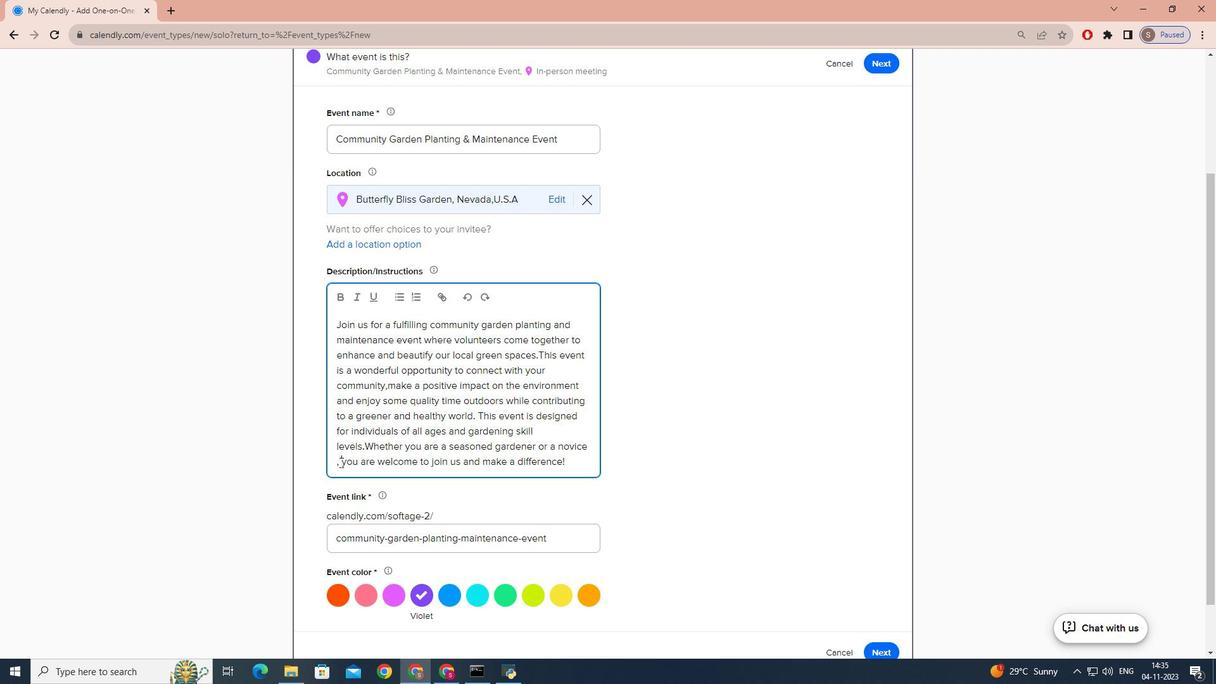 
Action: Key pressed <Key.space>
Screenshot: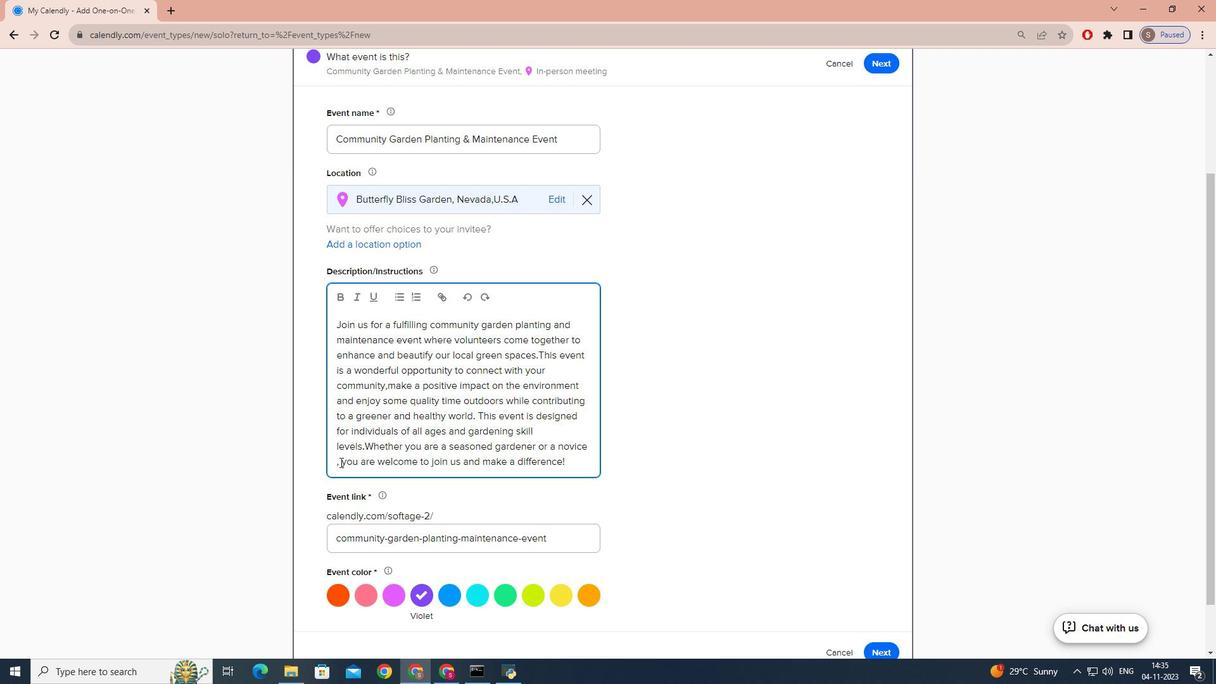 
Action: Mouse moved to (350, 459)
Screenshot: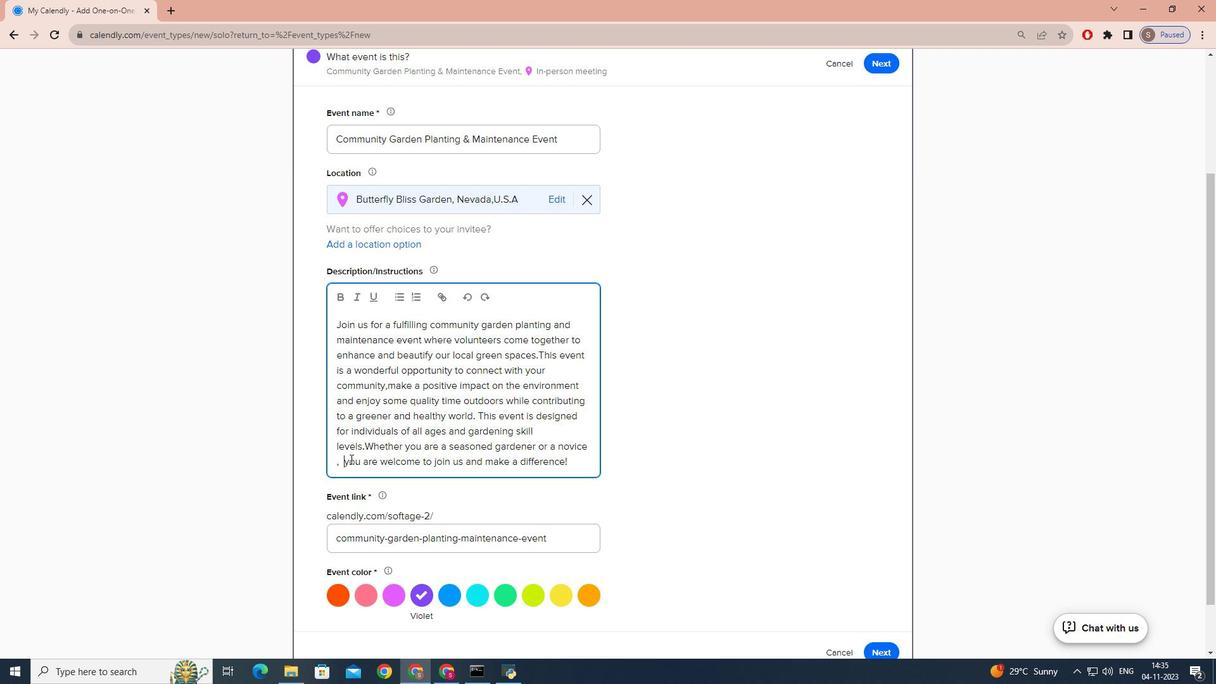 
Action: Key pressed <Key.backspace><Key.backspace><Key.backspace><Key.backspace><Key.space>
Screenshot: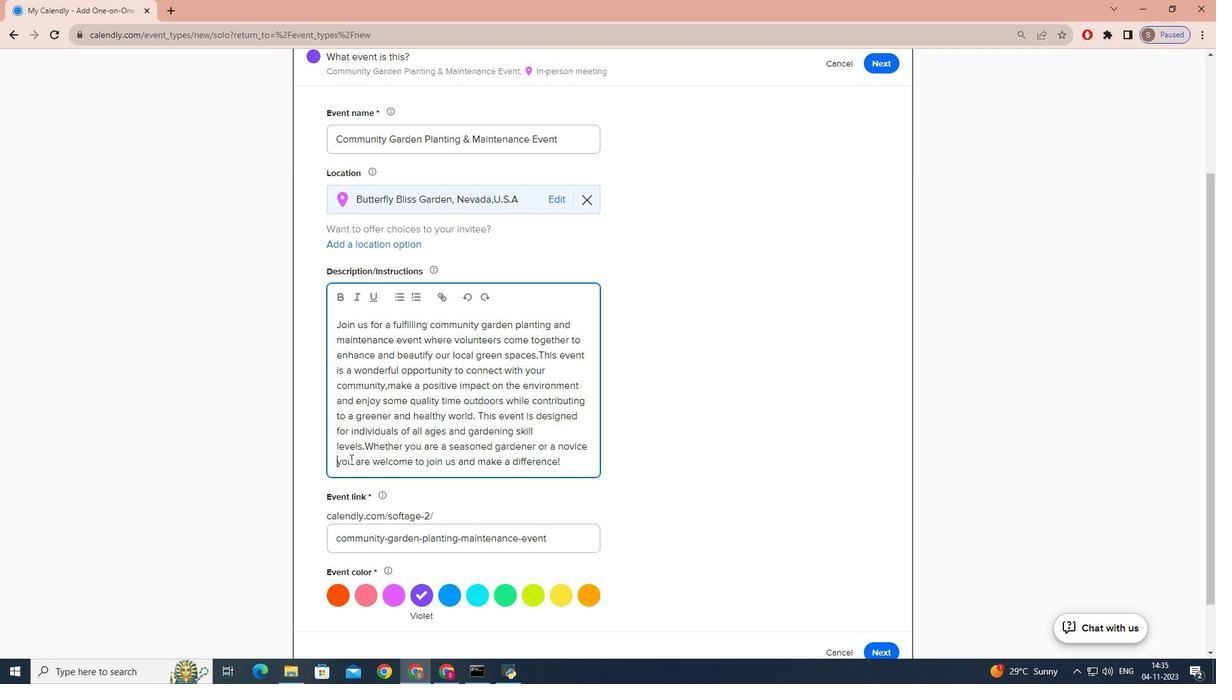 
Action: Mouse moved to (371, 457)
Screenshot: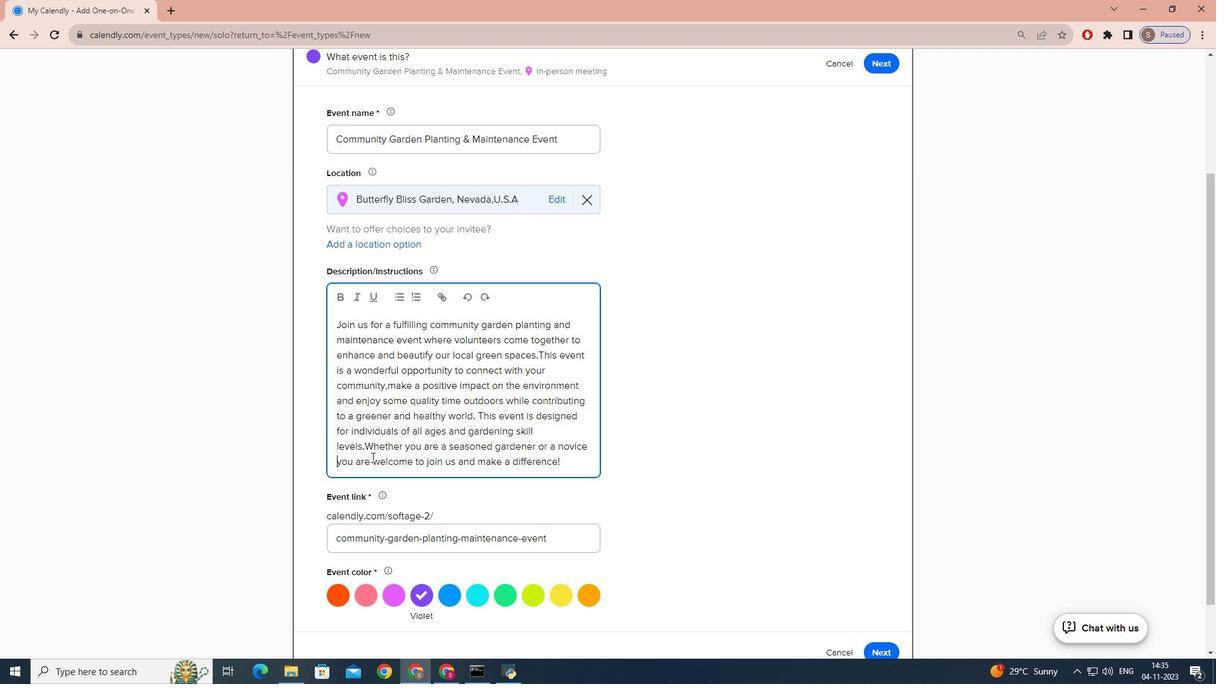 
Action: Mouse scrolled (371, 456) with delta (0, 0)
Screenshot: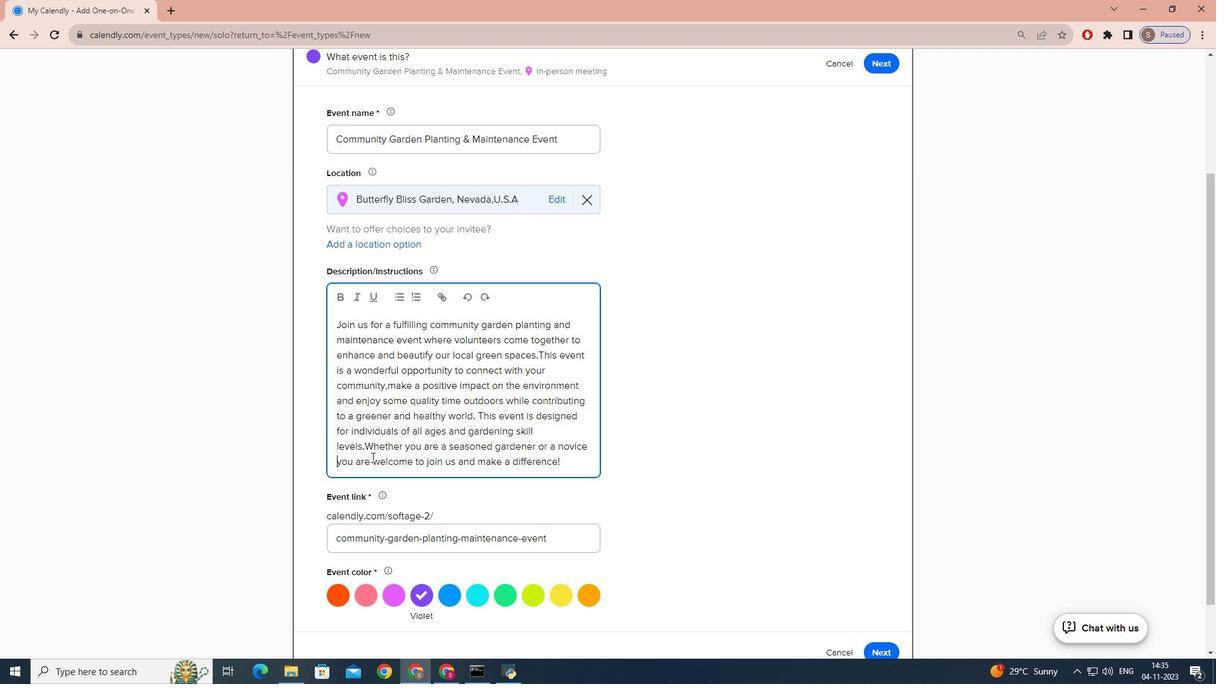 
Action: Mouse scrolled (371, 456) with delta (0, 0)
Screenshot: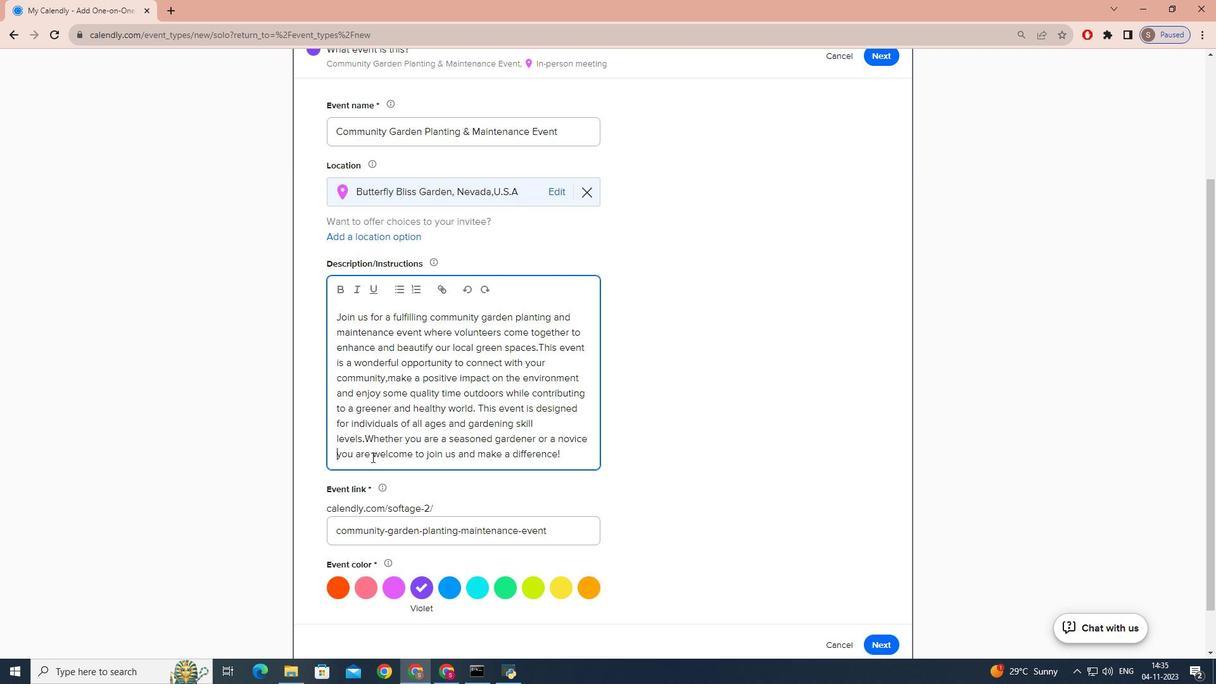 
Action: Mouse scrolled (371, 456) with delta (0, 0)
Screenshot: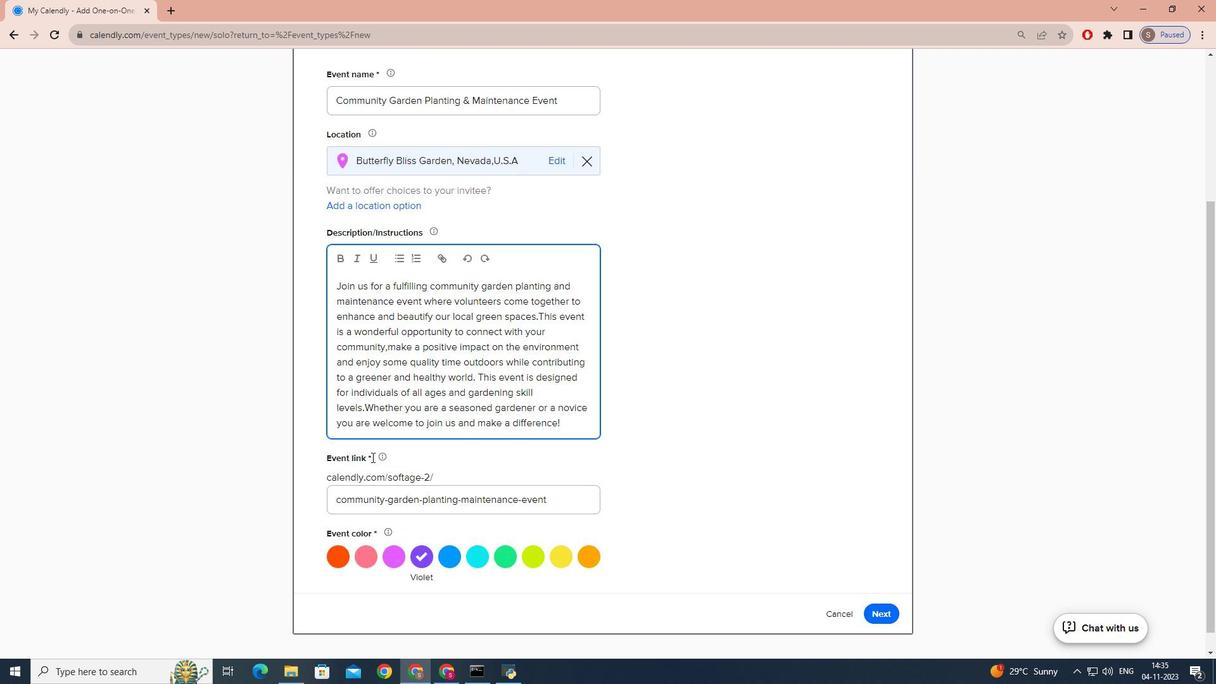 
Action: Mouse moved to (477, 534)
Screenshot: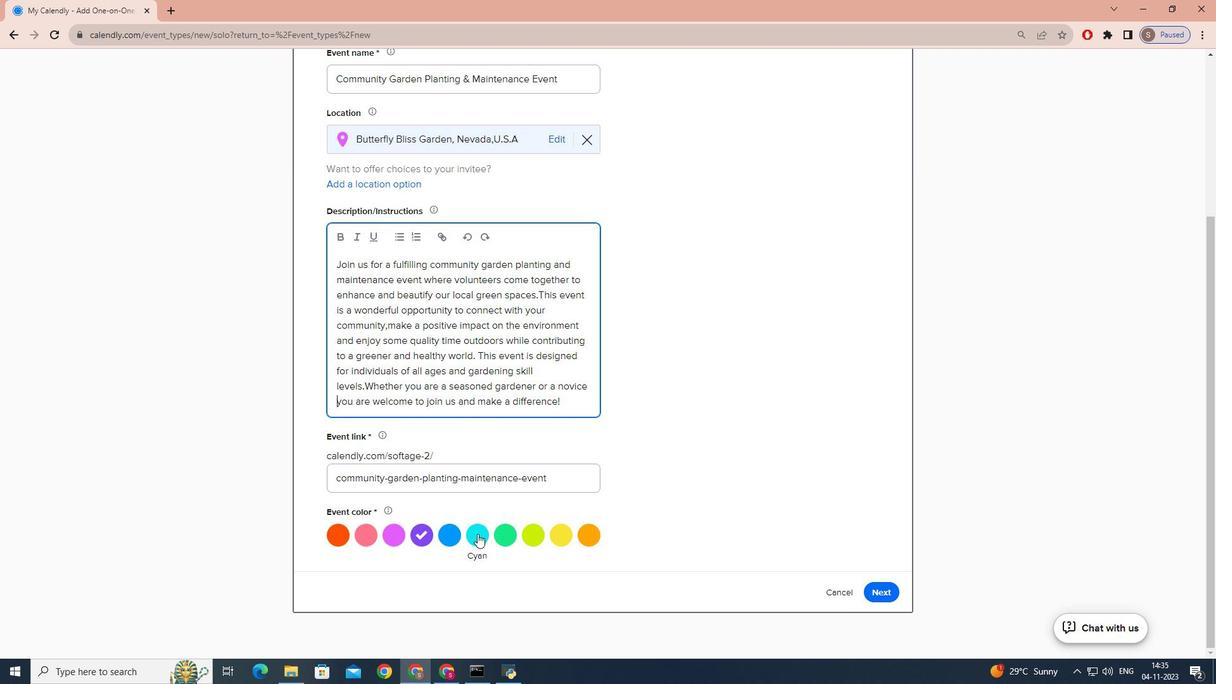
Action: Mouse pressed left at (477, 534)
Screenshot: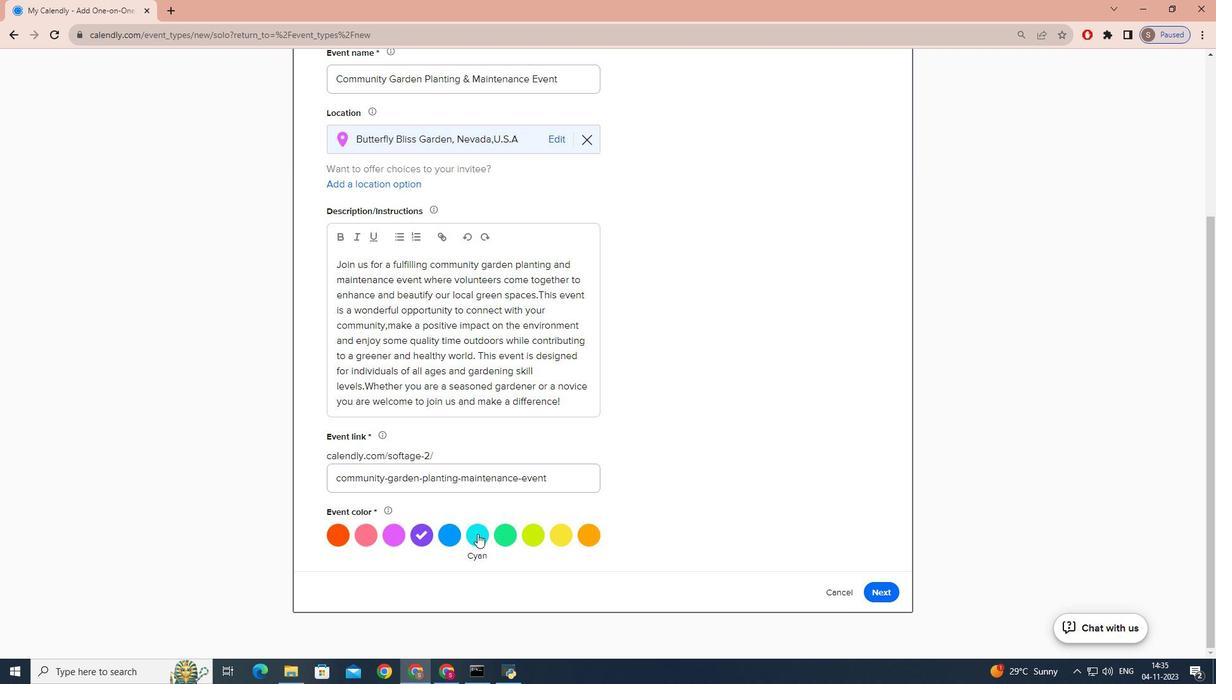 
Action: Mouse moved to (542, 504)
Screenshot: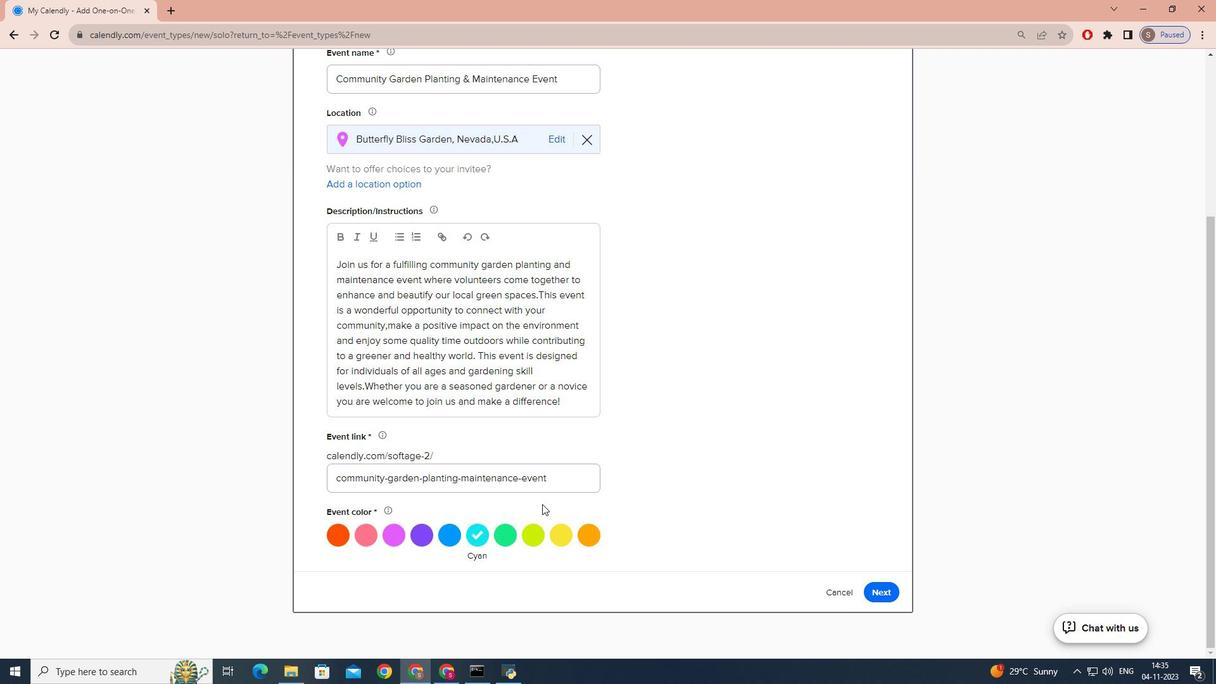 
Action: Mouse scrolled (542, 503) with delta (0, 0)
Screenshot: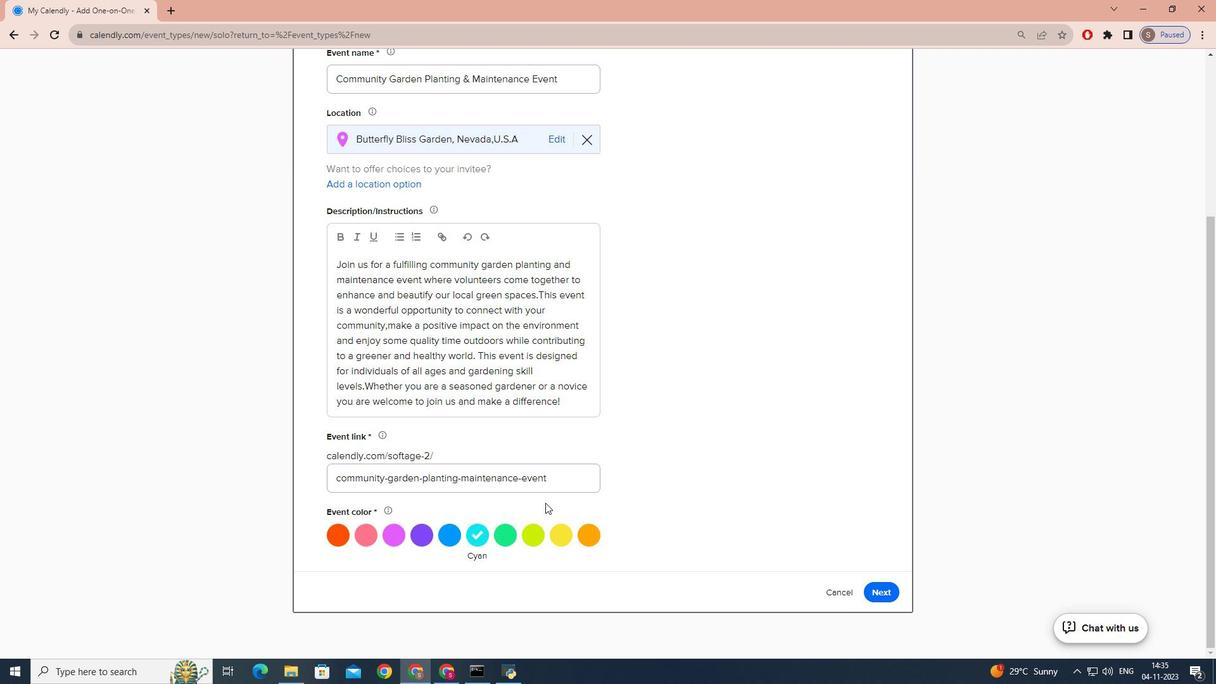 
Action: Mouse scrolled (542, 503) with delta (0, 0)
Screenshot: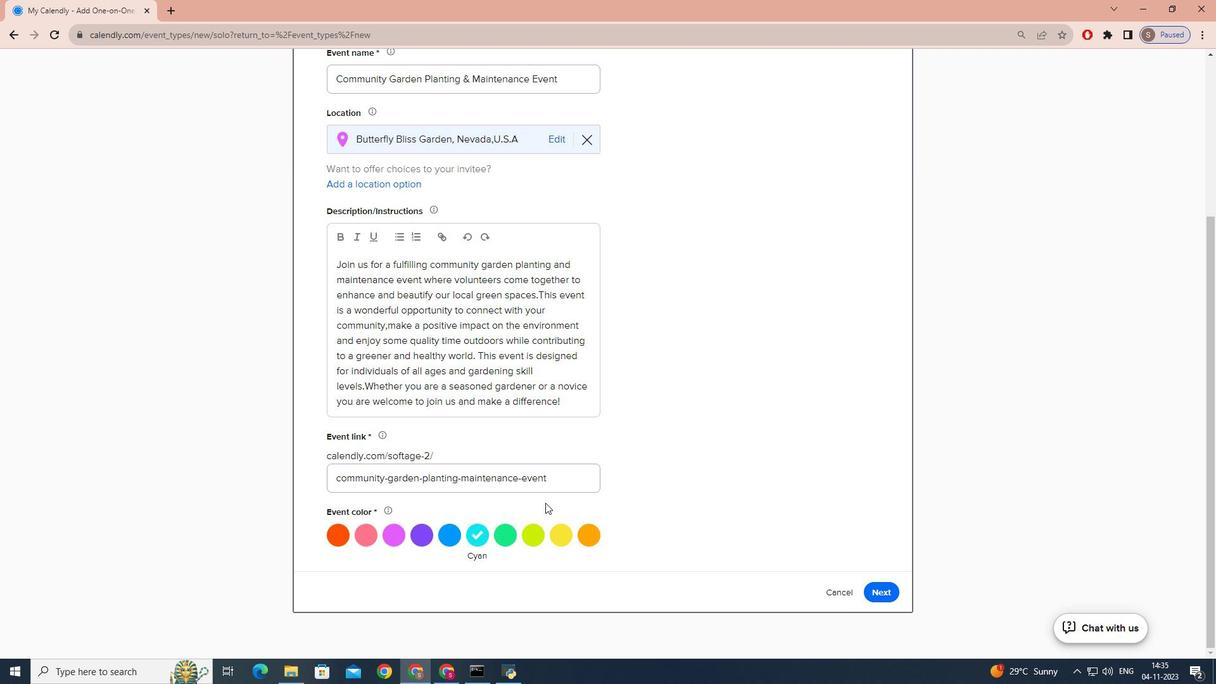 
Action: Mouse scrolled (542, 503) with delta (0, 0)
Screenshot: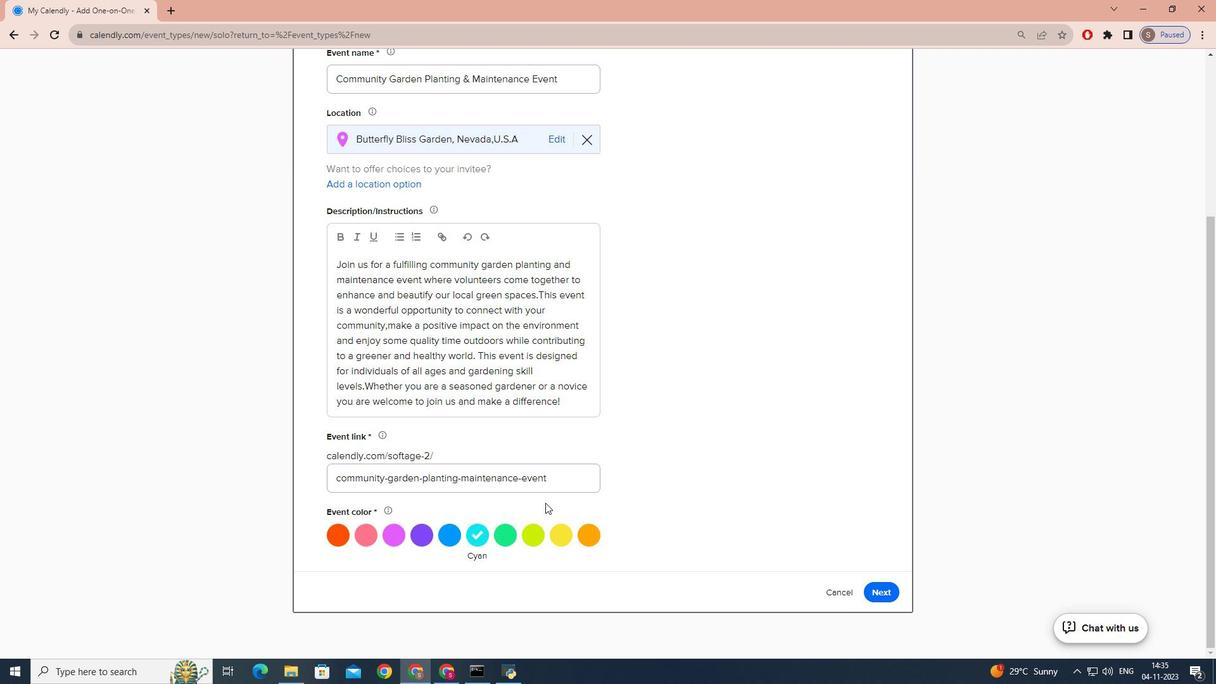 
Action: Mouse scrolled (542, 503) with delta (0, 0)
Screenshot: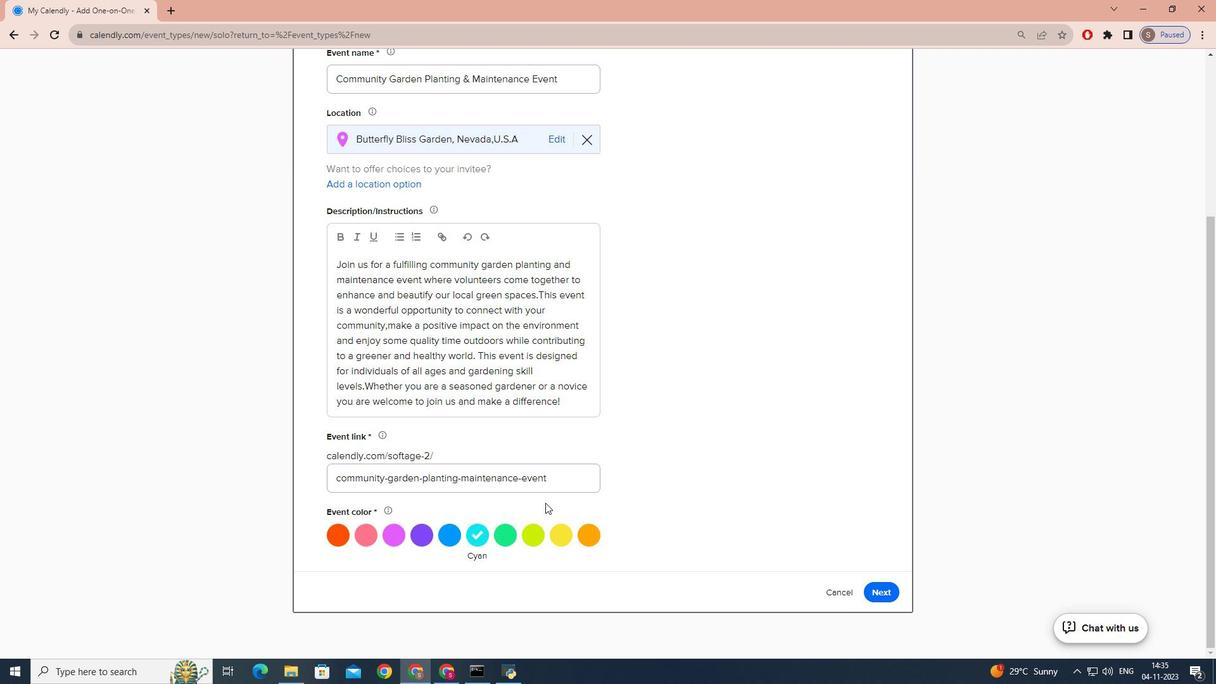 
Action: Mouse scrolled (542, 503) with delta (0, 0)
Screenshot: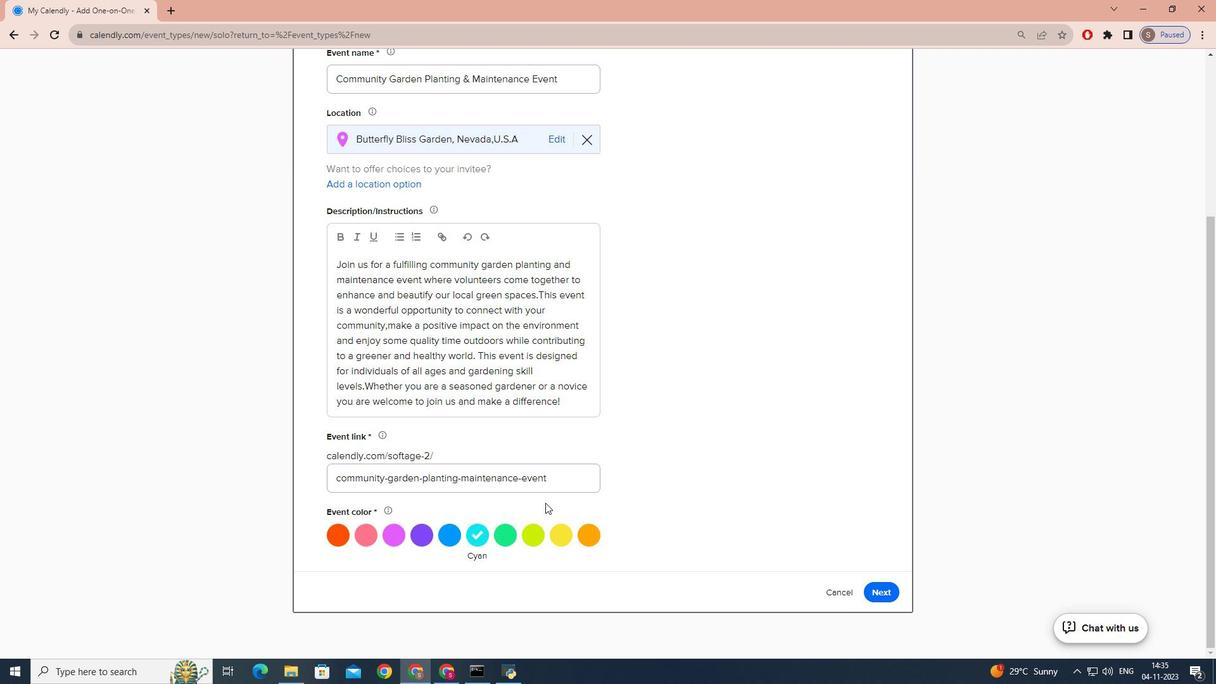 
Action: Mouse moved to (545, 503)
Screenshot: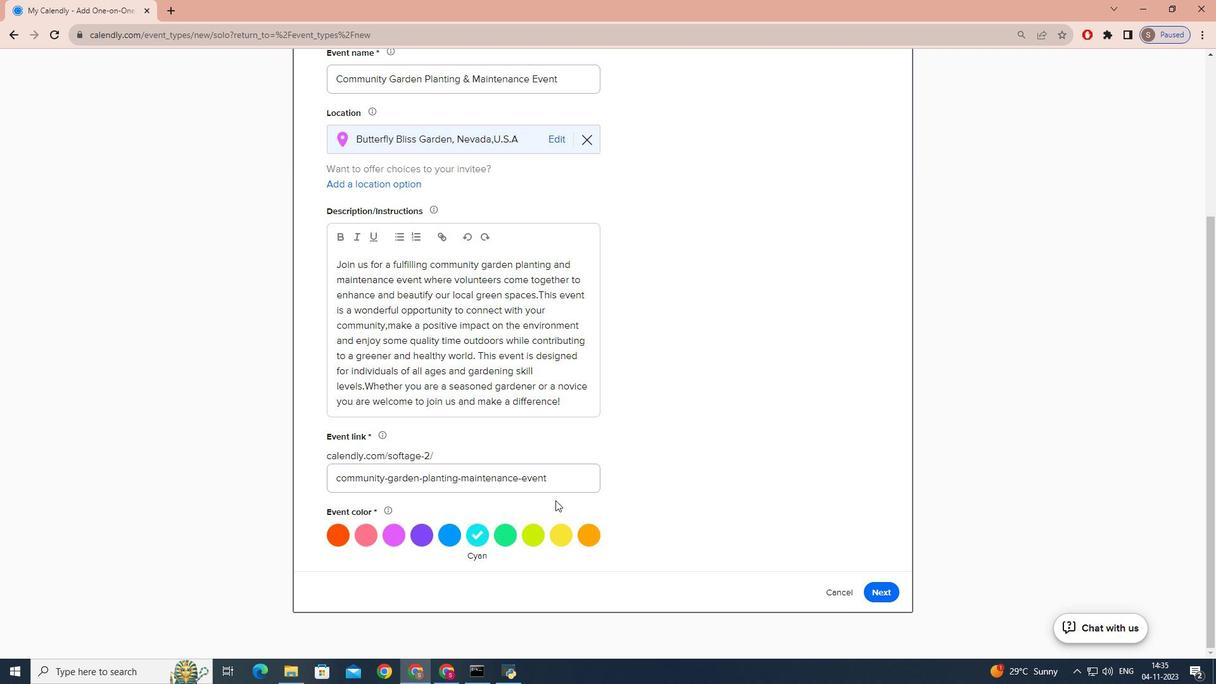 
Action: Mouse scrolled (545, 502) with delta (0, 0)
Screenshot: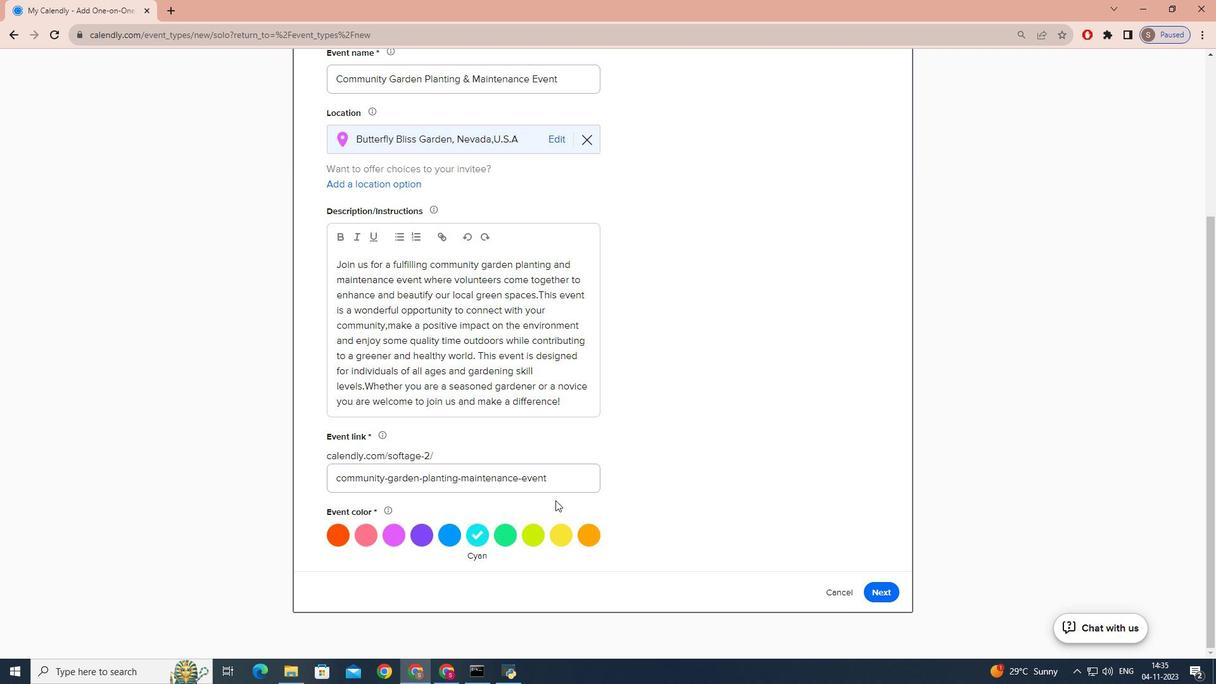 
Action: Mouse moved to (894, 596)
Screenshot: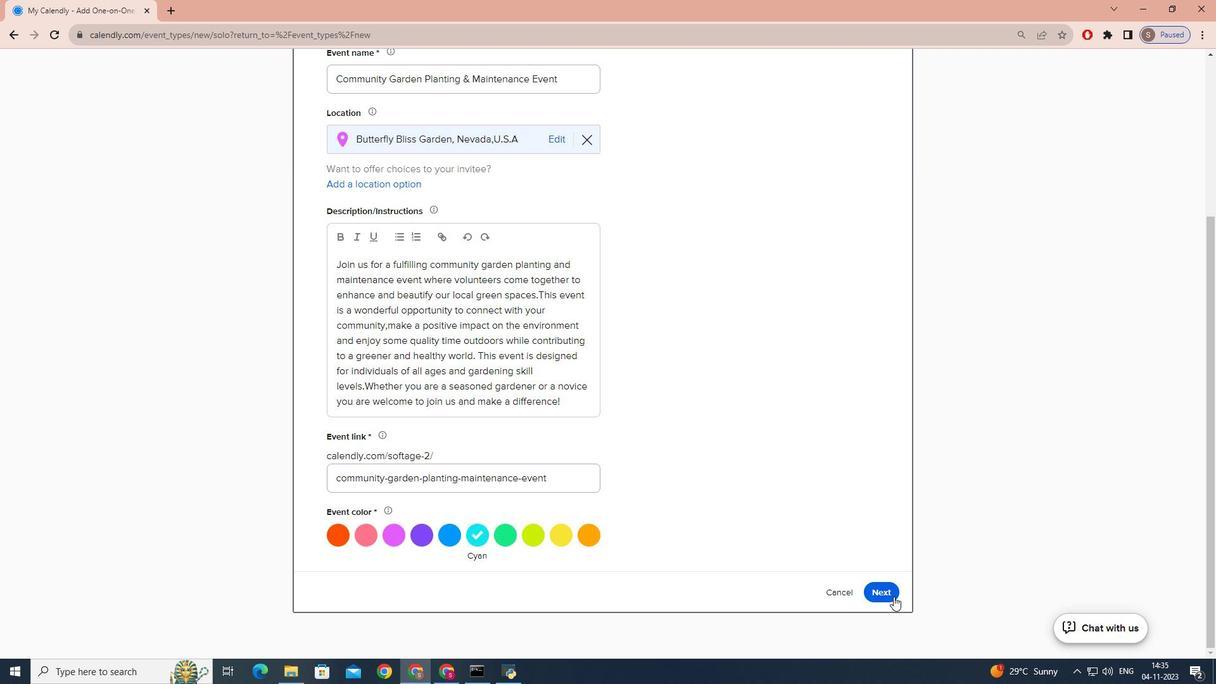 
Action: Mouse pressed left at (894, 596)
Screenshot: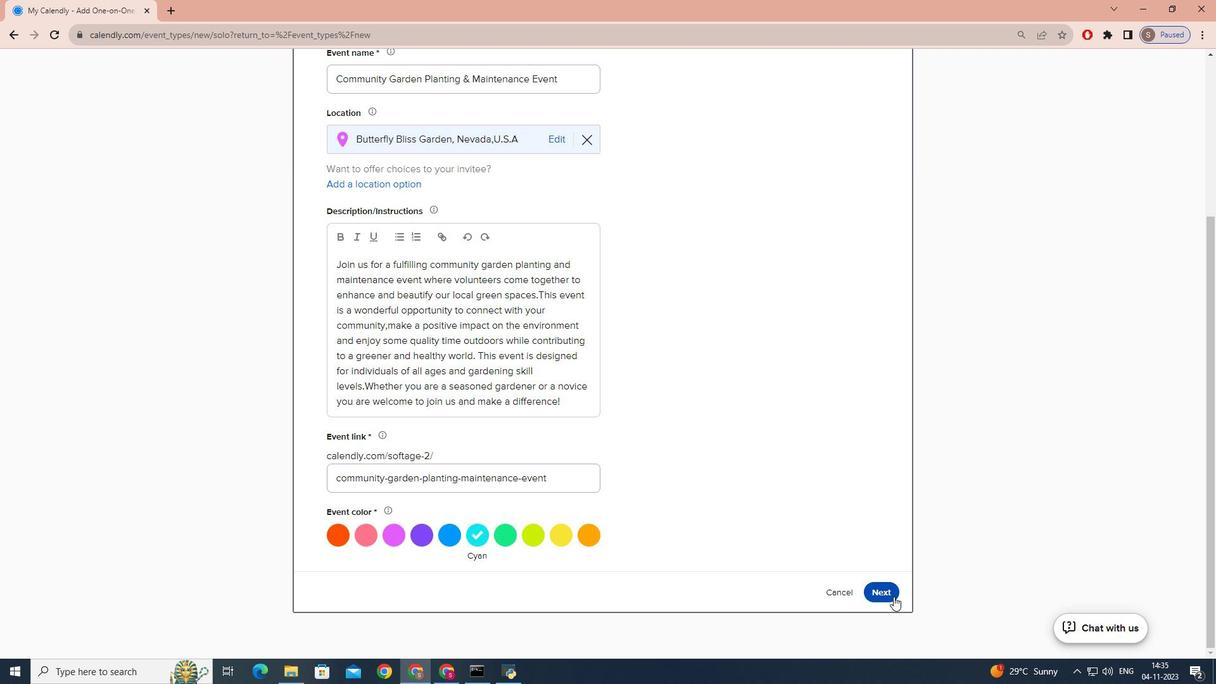 
Action: Mouse moved to (523, 259)
Screenshot: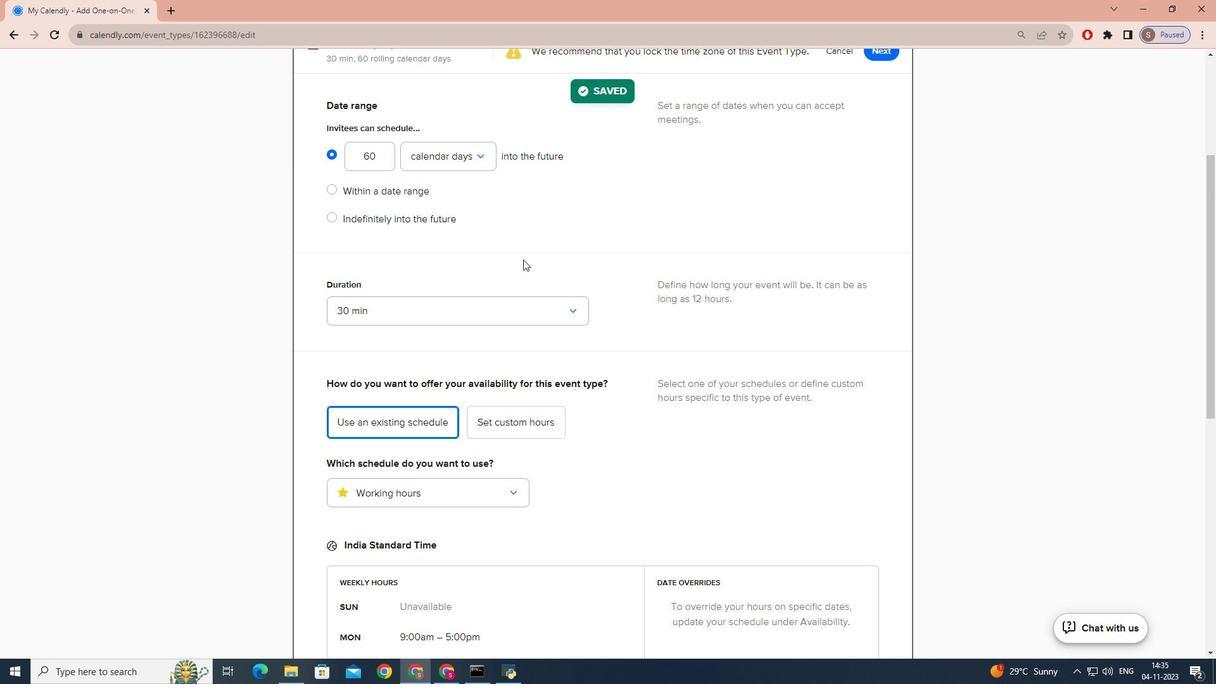 
Action: Mouse scrolled (523, 260) with delta (0, 0)
Screenshot: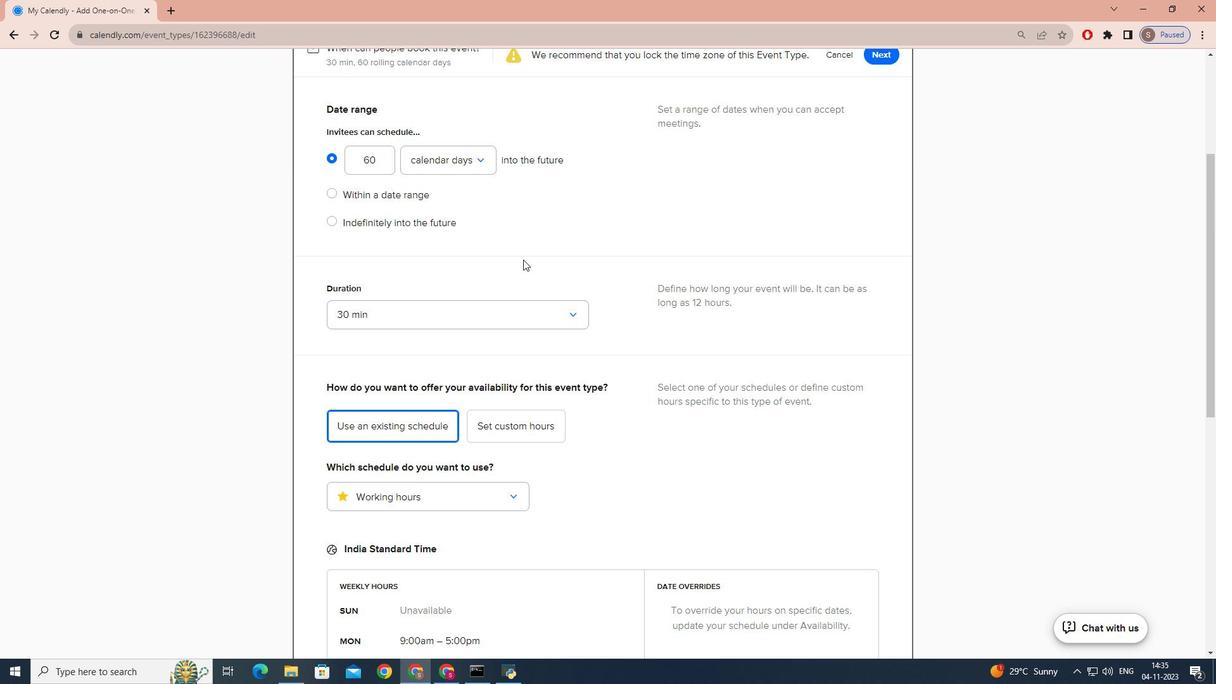
Action: Mouse scrolled (523, 260) with delta (0, 0)
Screenshot: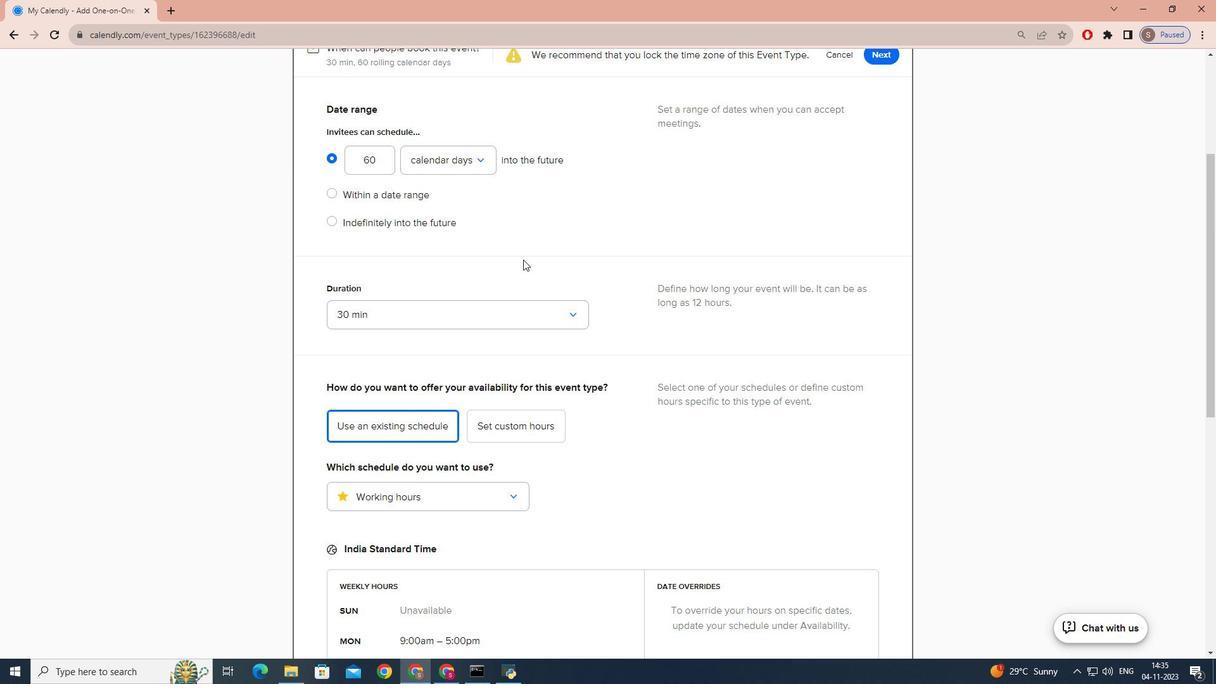 
Action: Mouse scrolled (523, 260) with delta (0, 0)
Screenshot: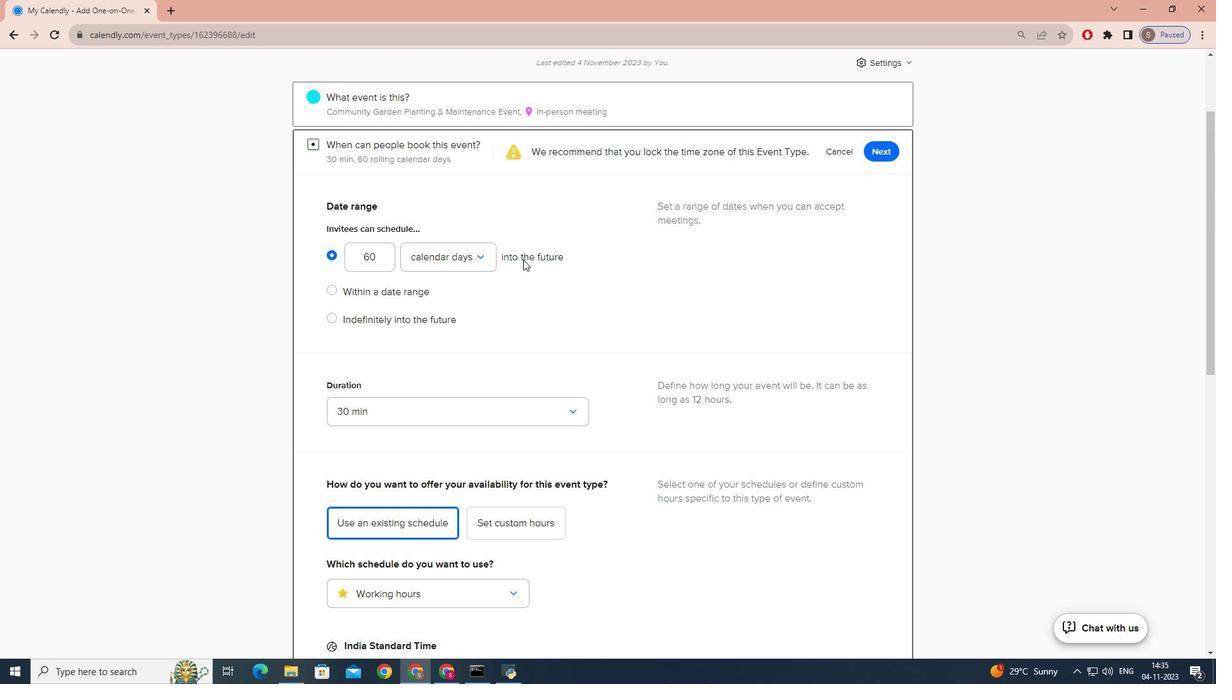 
Action: Mouse moved to (347, 496)
Screenshot: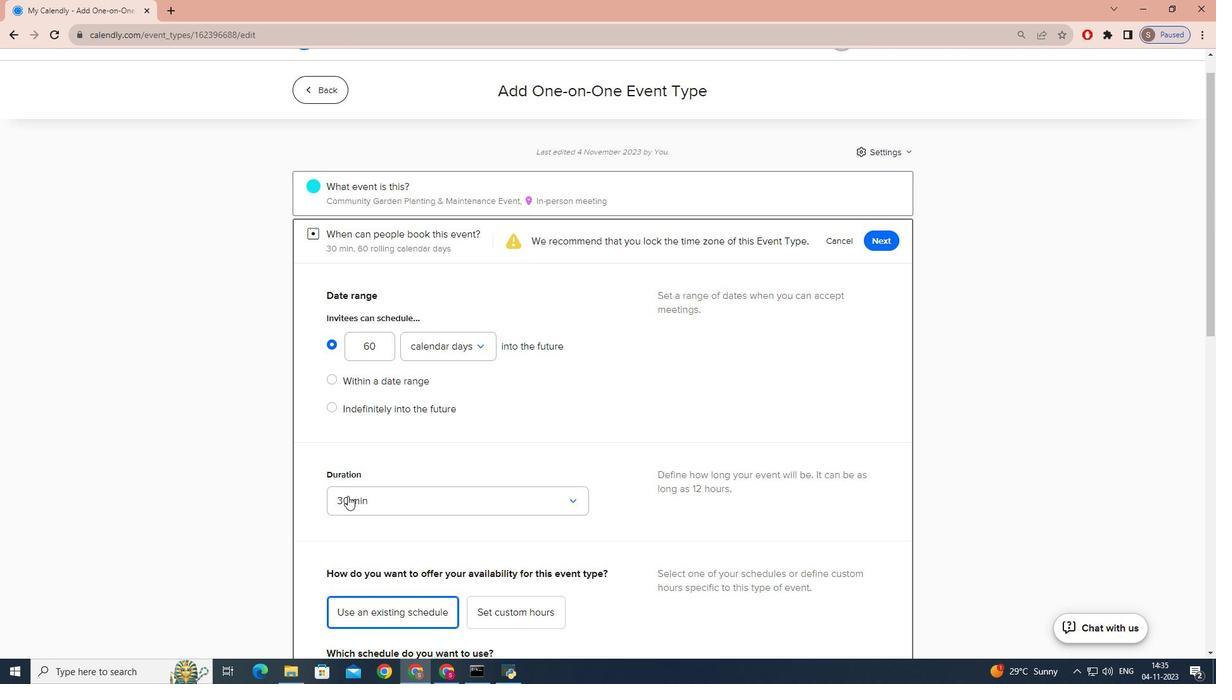
Action: Mouse pressed left at (347, 496)
Screenshot: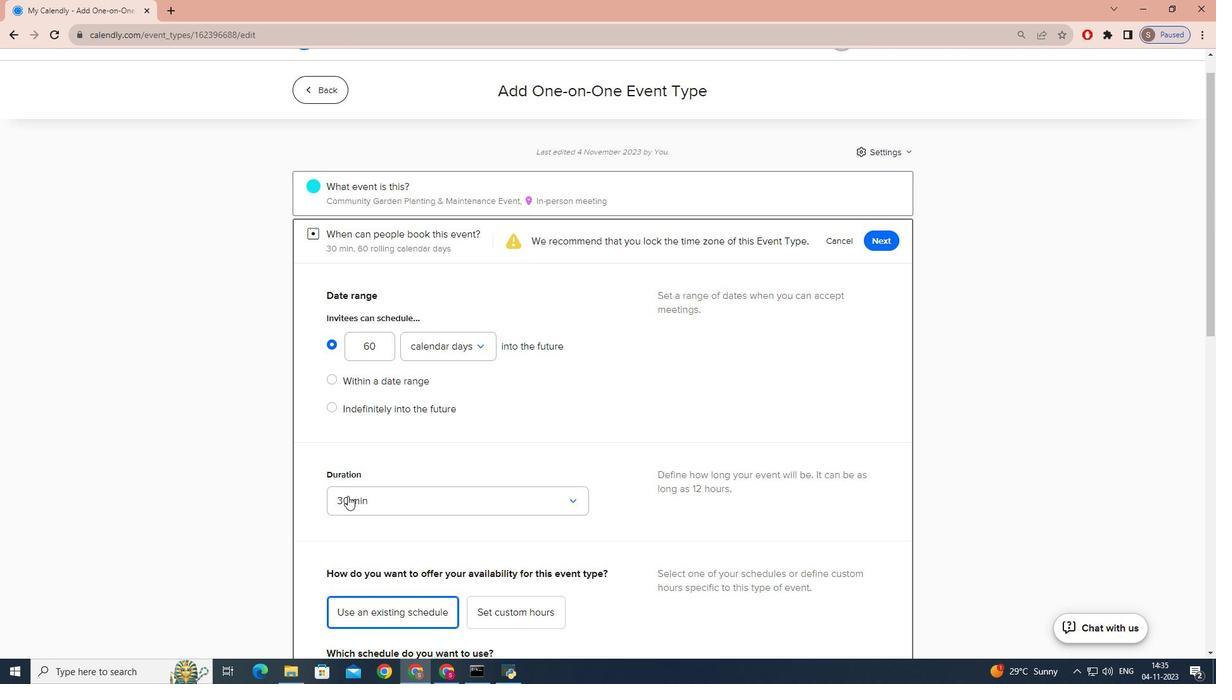
Action: Mouse moved to (359, 624)
Screenshot: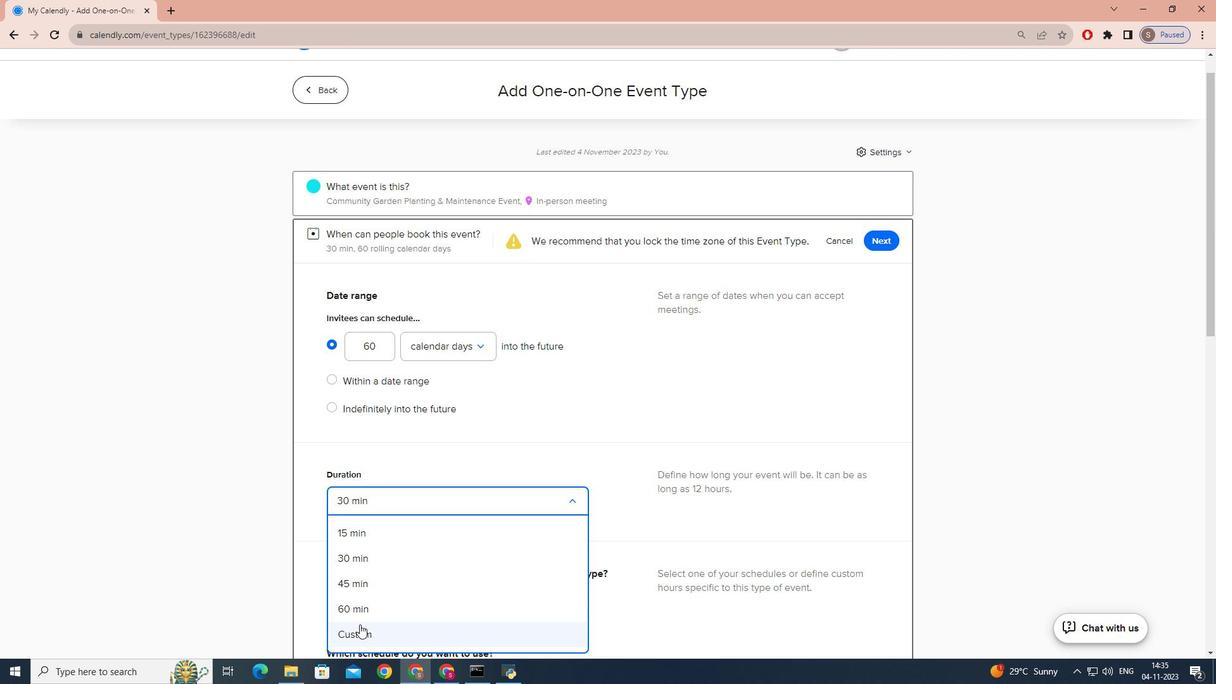 
Action: Mouse pressed left at (359, 624)
Screenshot: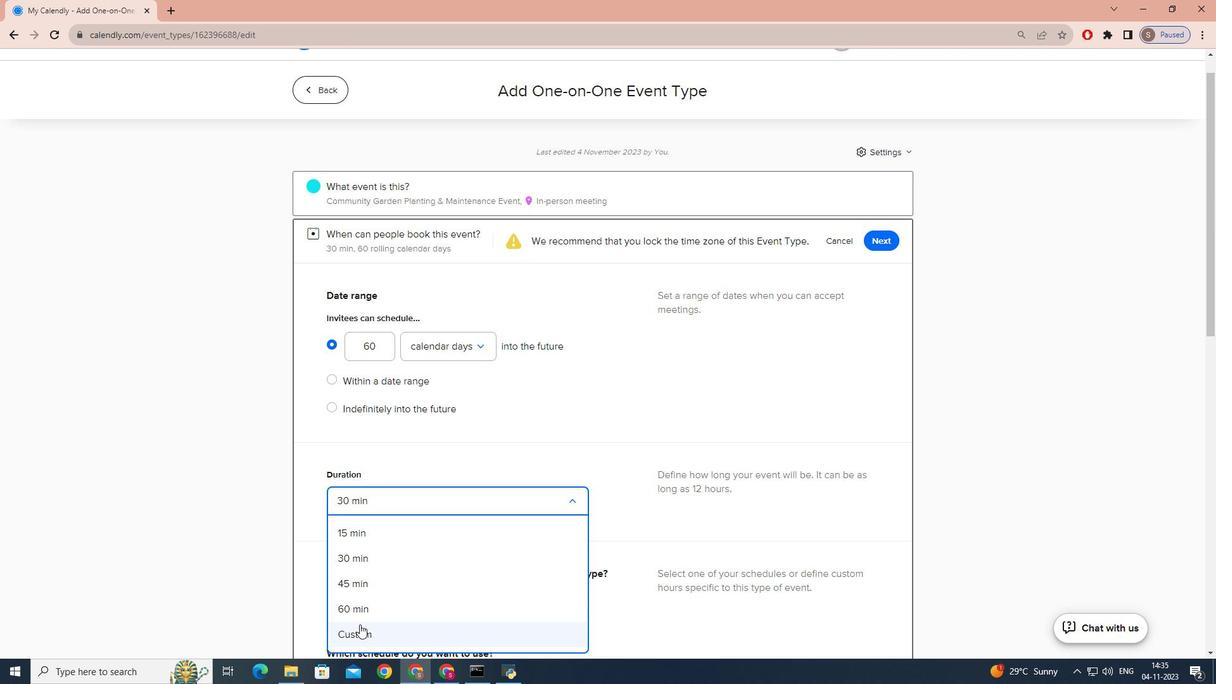 
Action: Mouse moved to (564, 522)
Screenshot: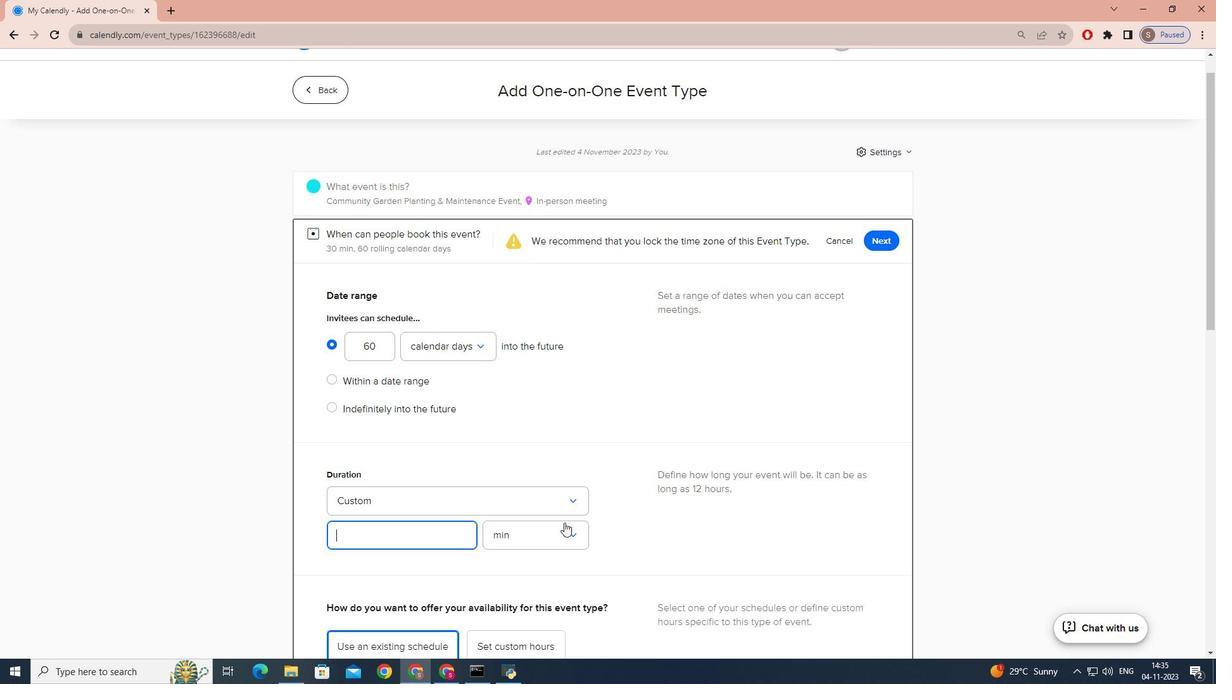 
Action: Mouse pressed left at (564, 522)
Screenshot: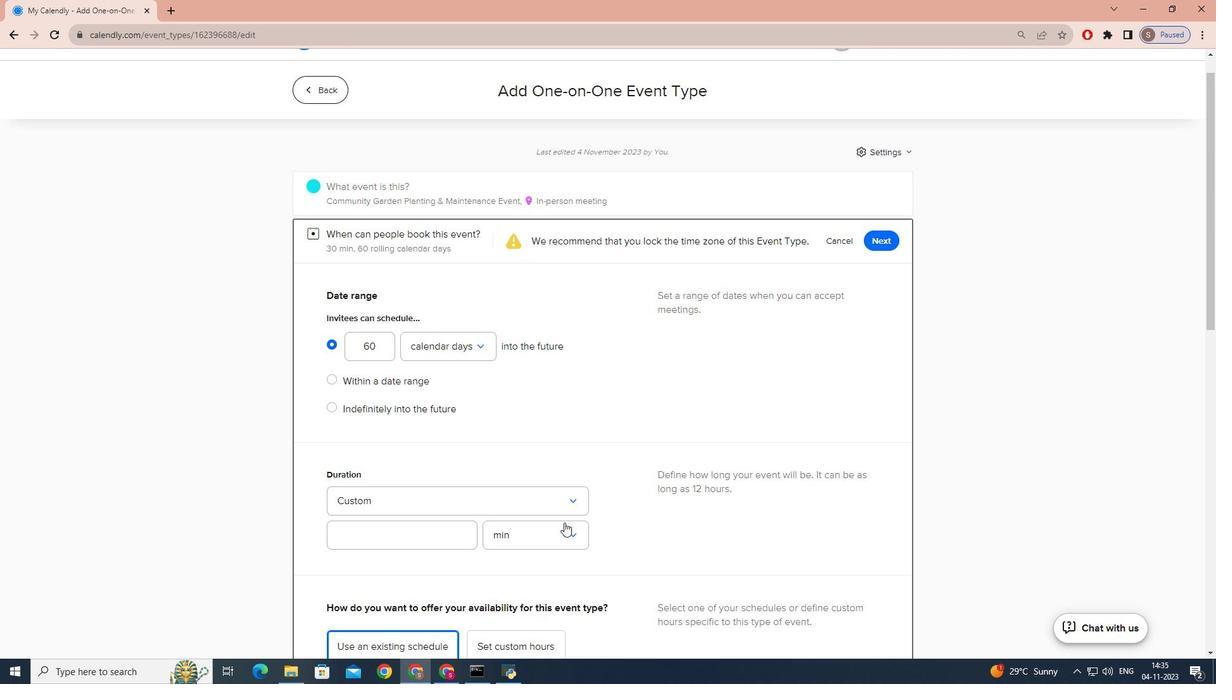 
Action: Mouse moved to (501, 589)
Screenshot: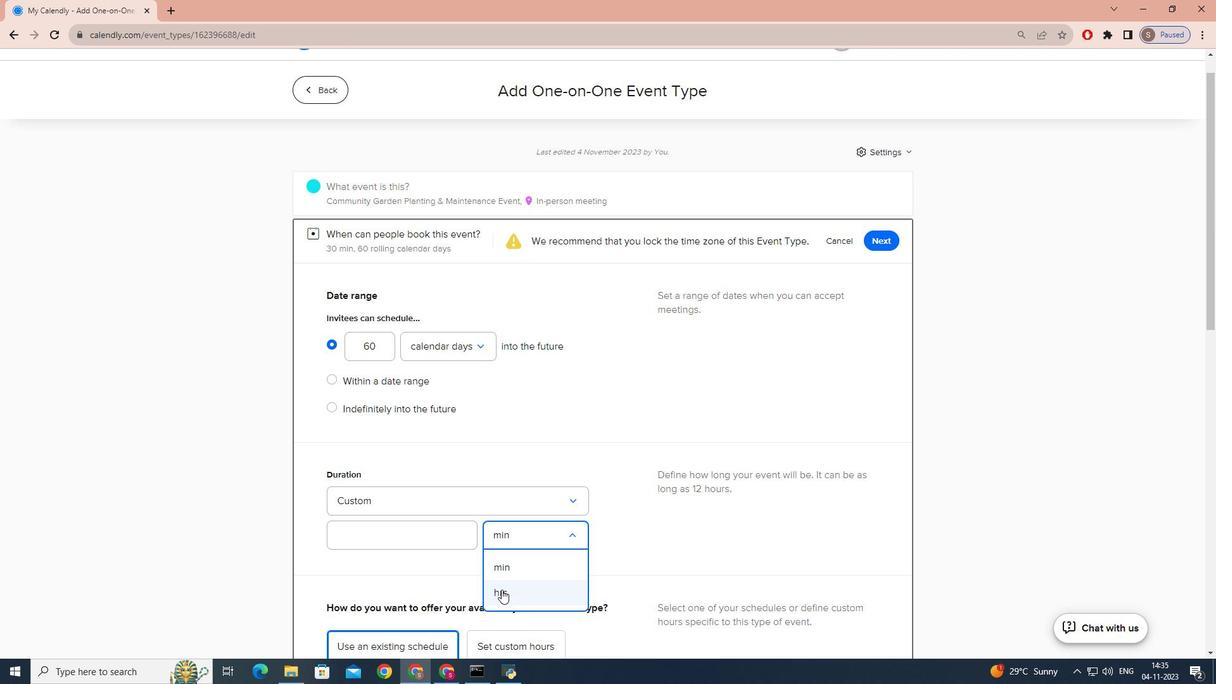 
Action: Mouse pressed left at (501, 589)
Screenshot: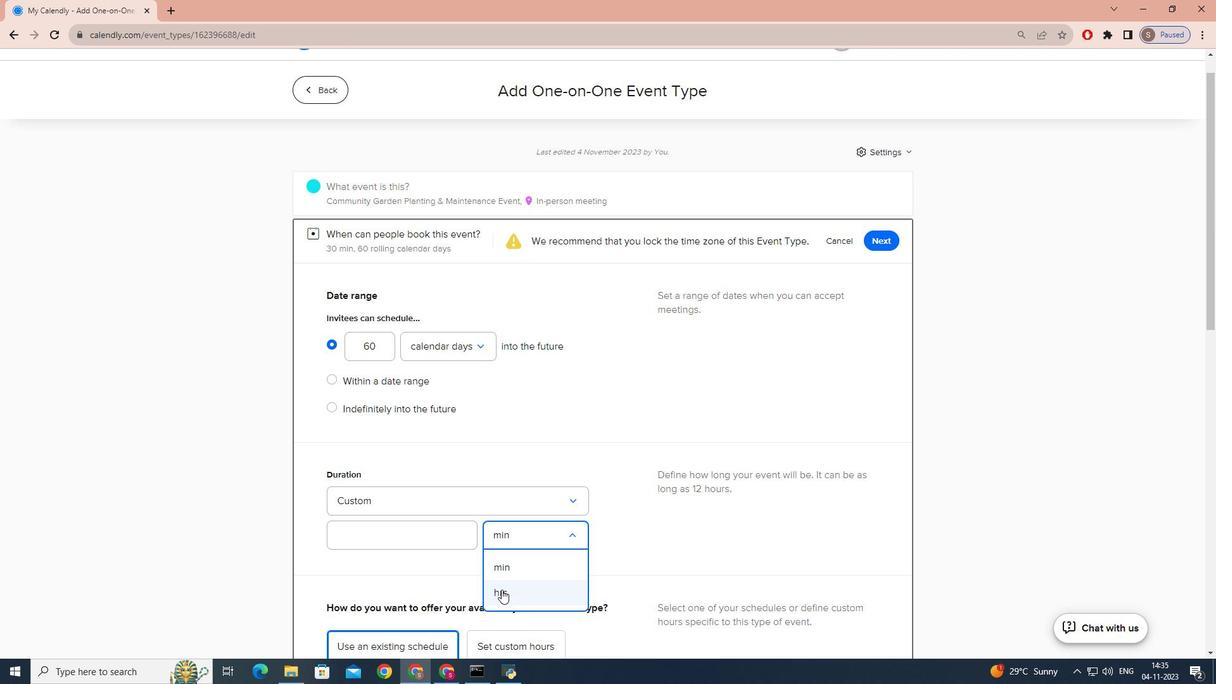 
Action: Mouse moved to (428, 537)
Screenshot: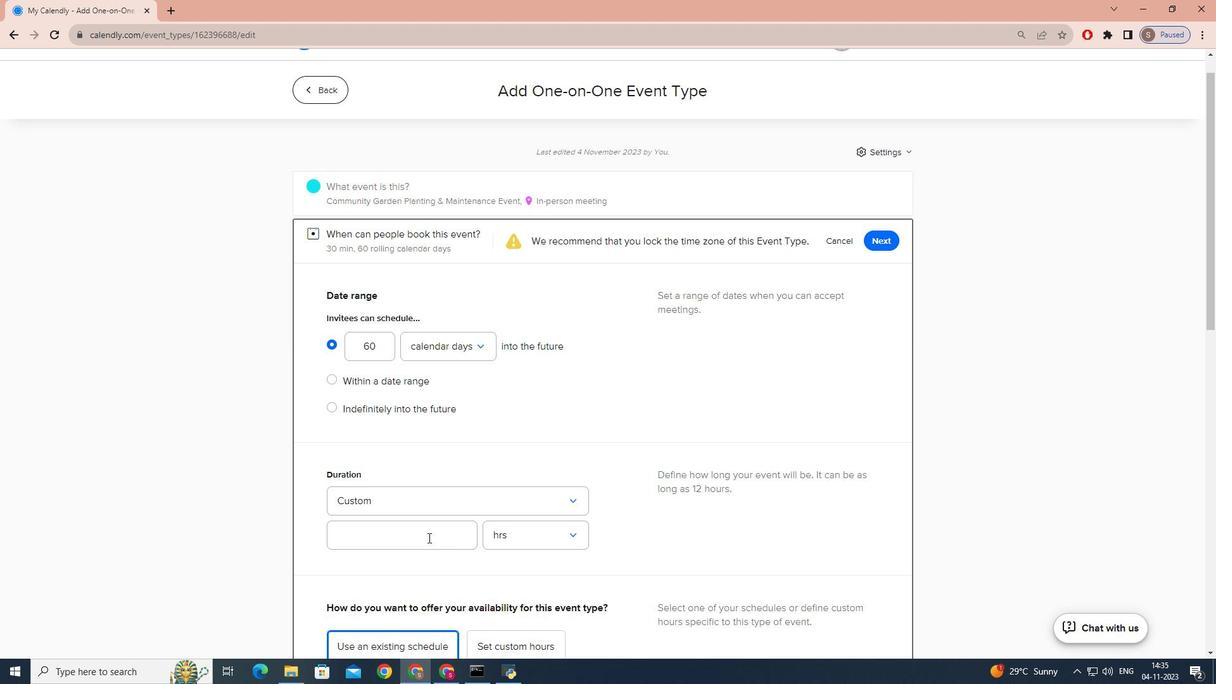 
Action: Mouse pressed left at (428, 537)
Screenshot: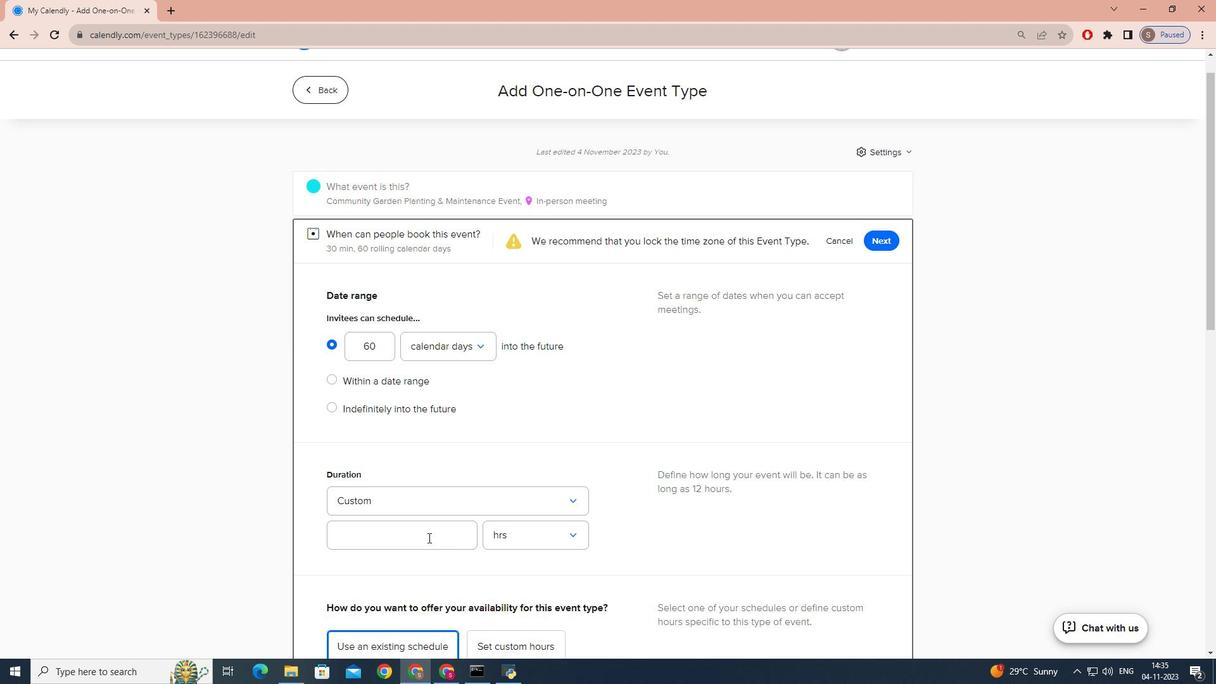 
Action: Key pressed 3
Screenshot: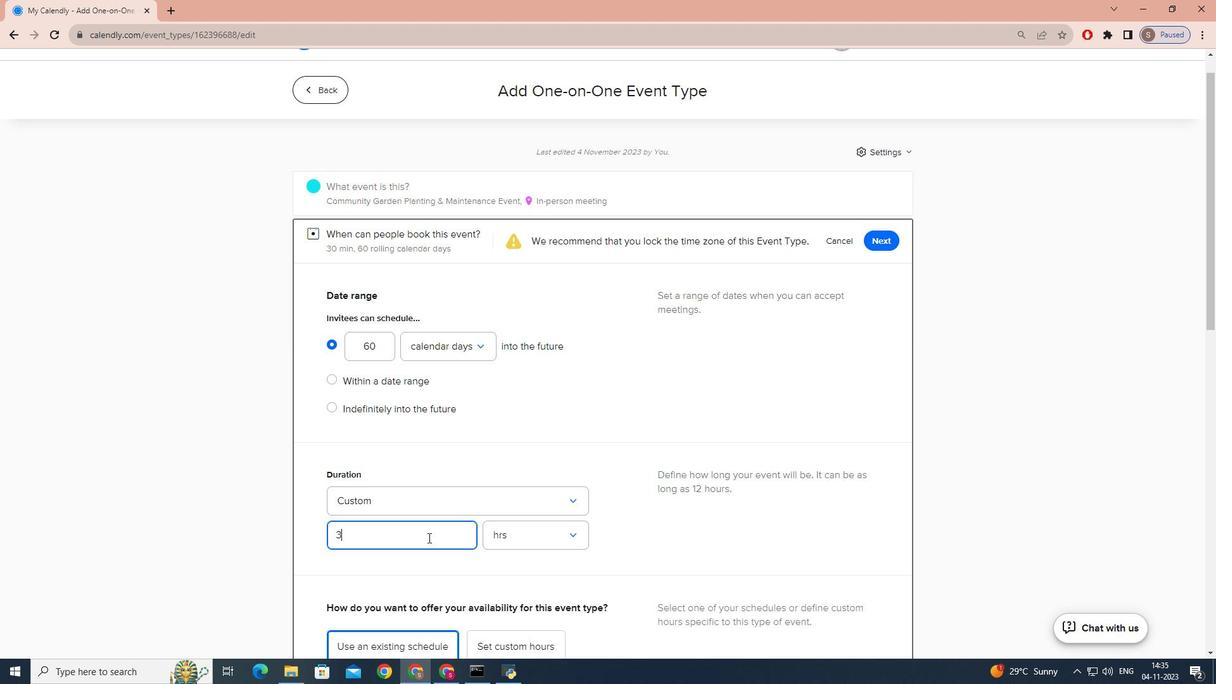 
Action: Mouse moved to (397, 563)
Screenshot: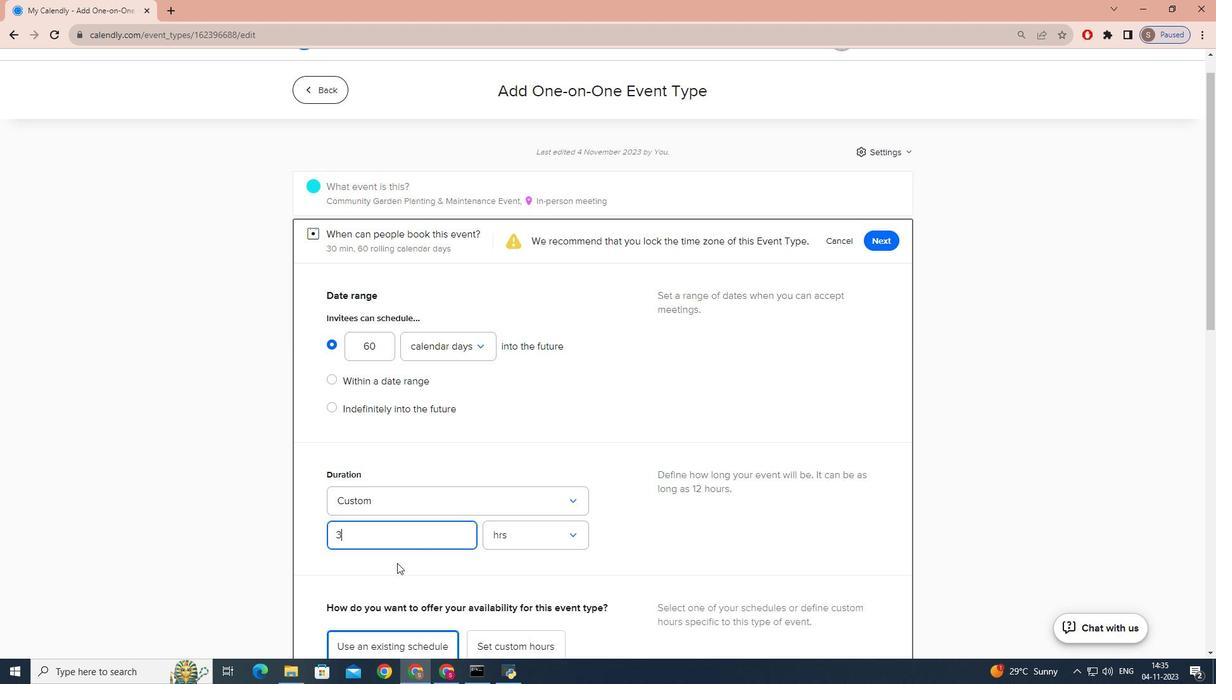 
Action: Mouse pressed left at (397, 563)
Screenshot: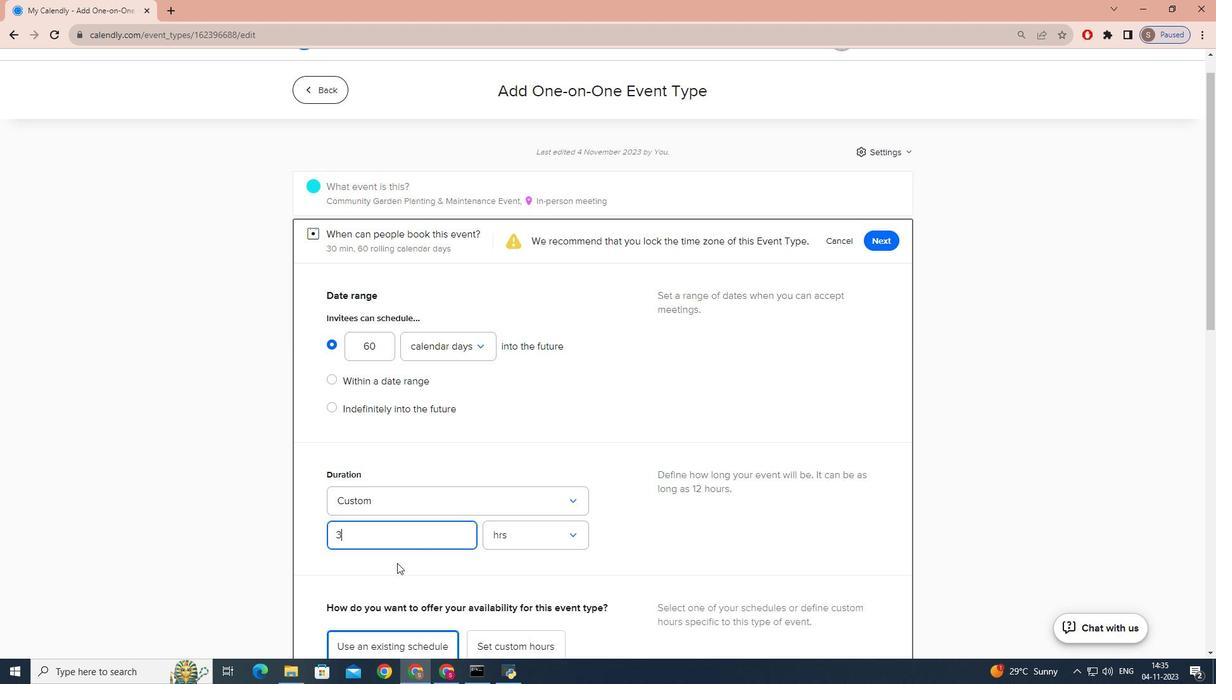 
Action: Mouse moved to (402, 555)
Screenshot: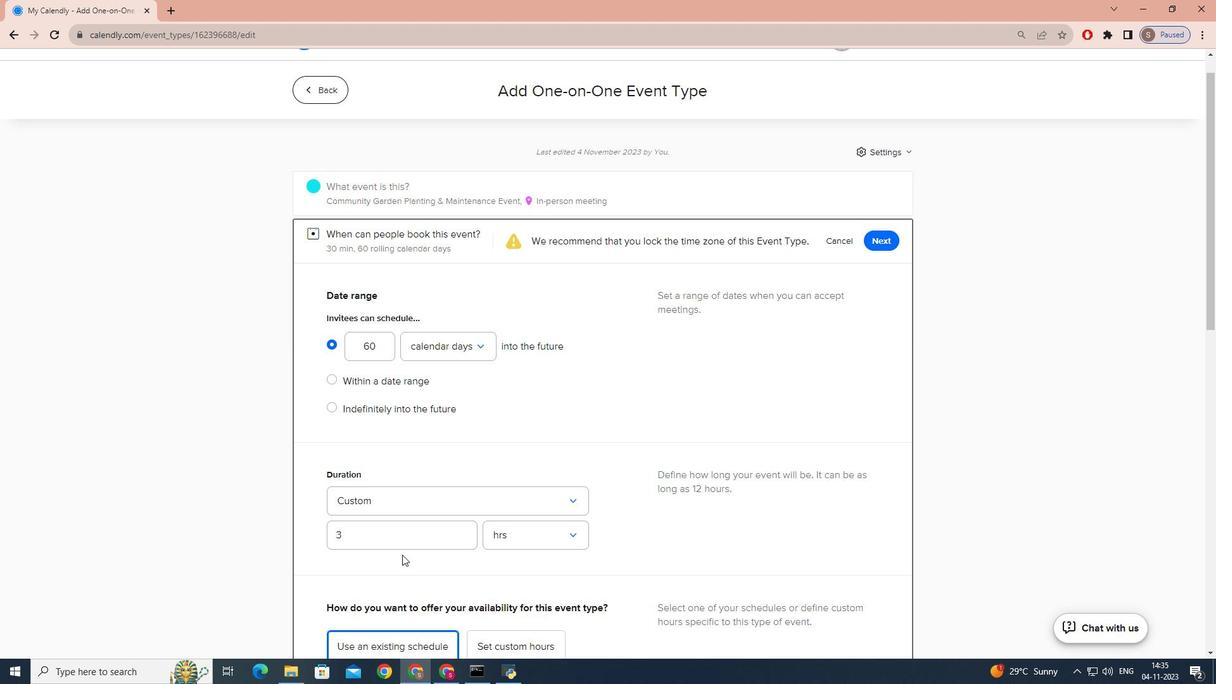 
Action: Mouse scrolled (402, 554) with delta (0, 0)
Screenshot: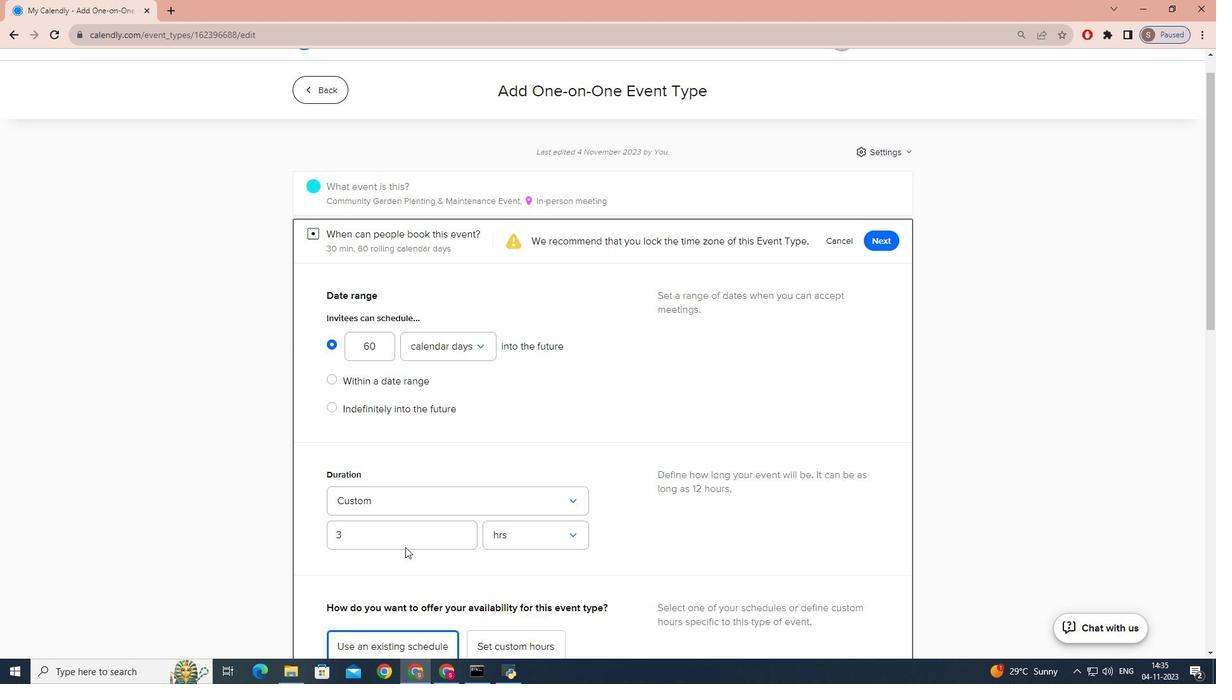 
Action: Mouse scrolled (402, 554) with delta (0, 0)
Screenshot: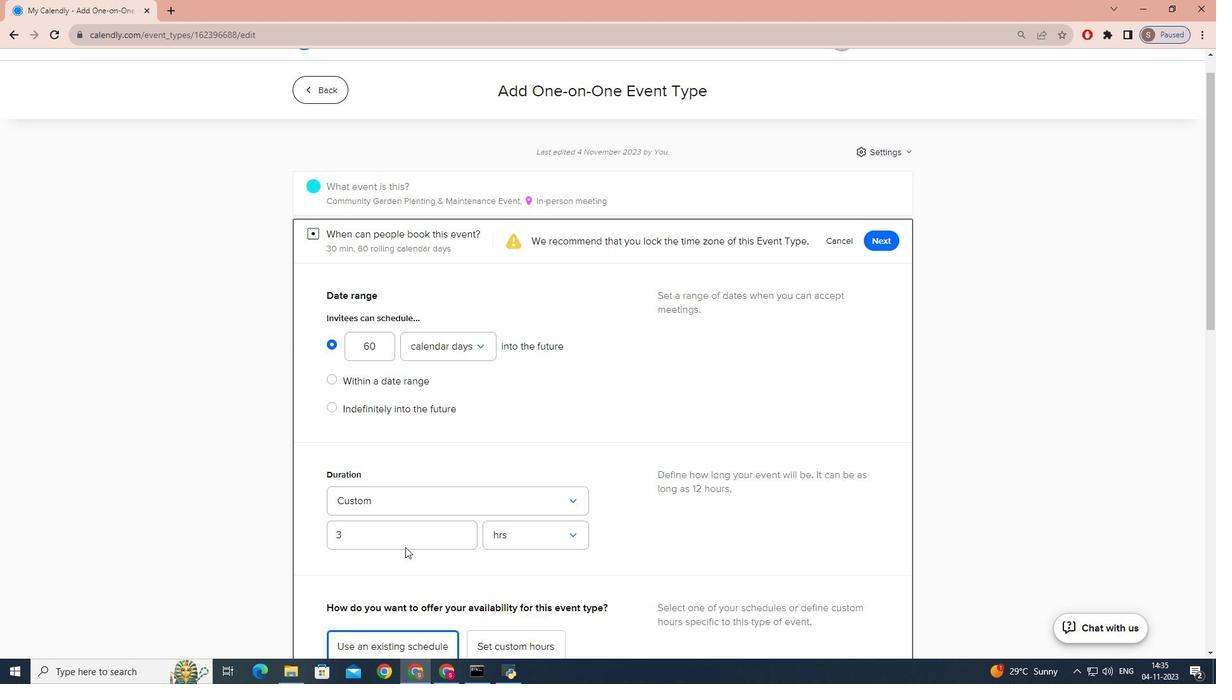 
Action: Mouse scrolled (402, 554) with delta (0, 0)
Screenshot: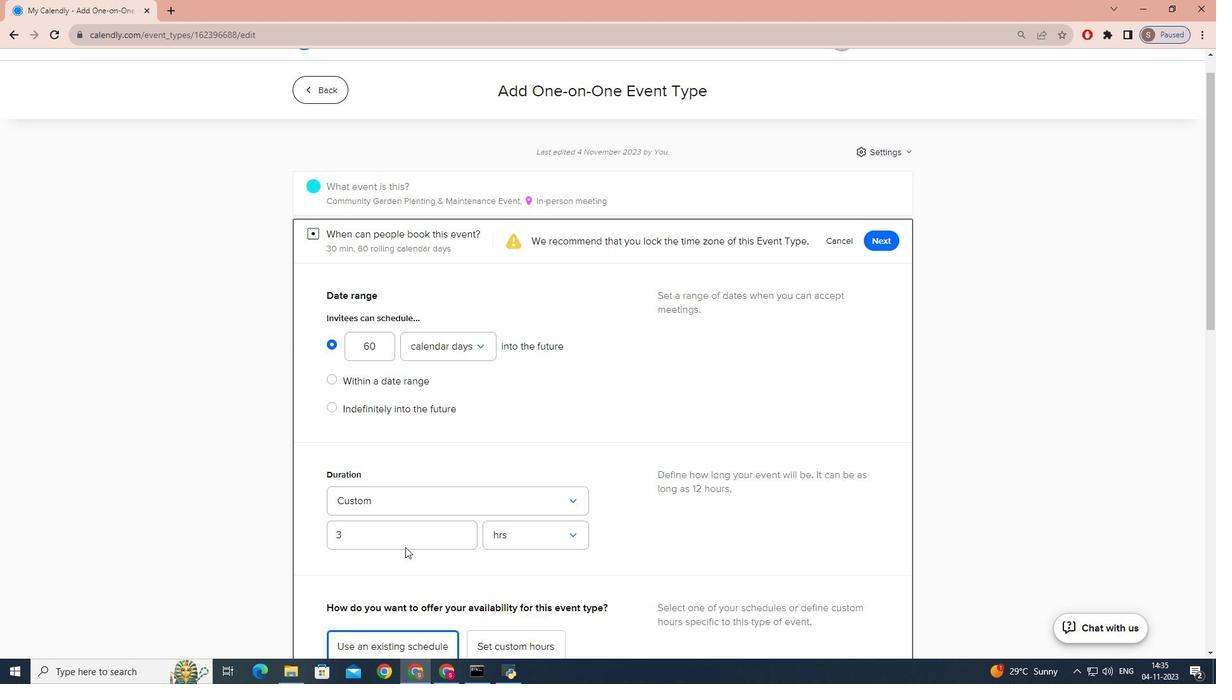 
Action: Mouse scrolled (402, 554) with delta (0, 0)
Screenshot: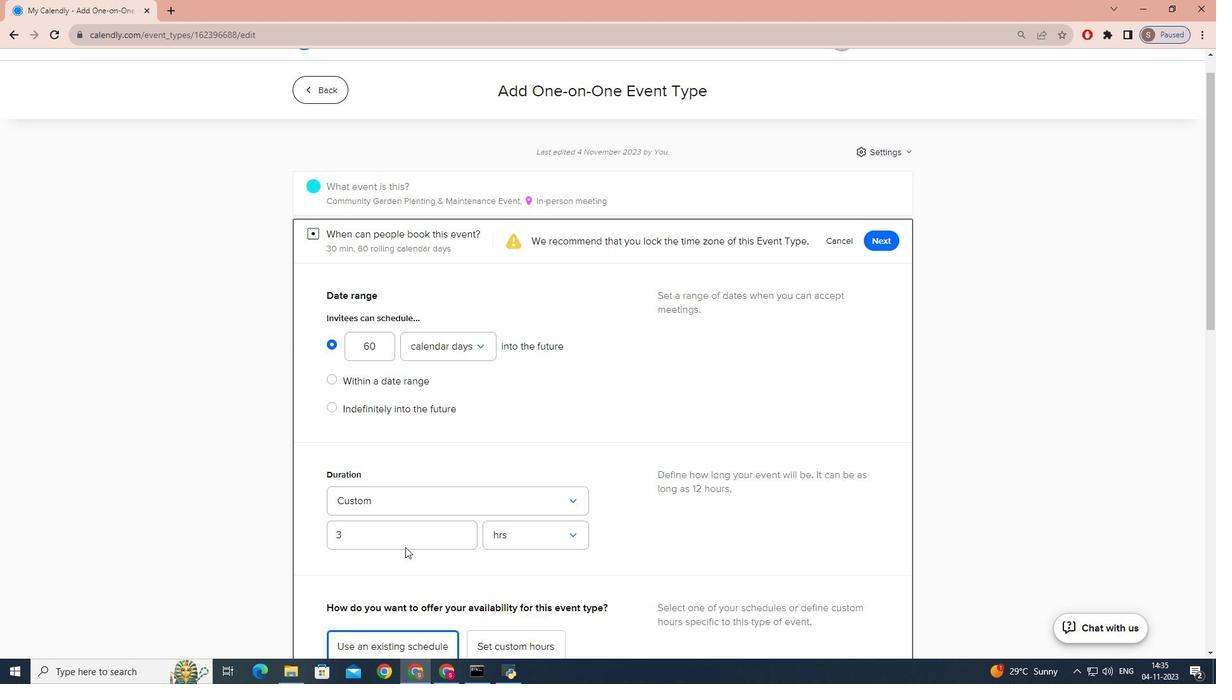 
Action: Mouse moved to (403, 553)
Screenshot: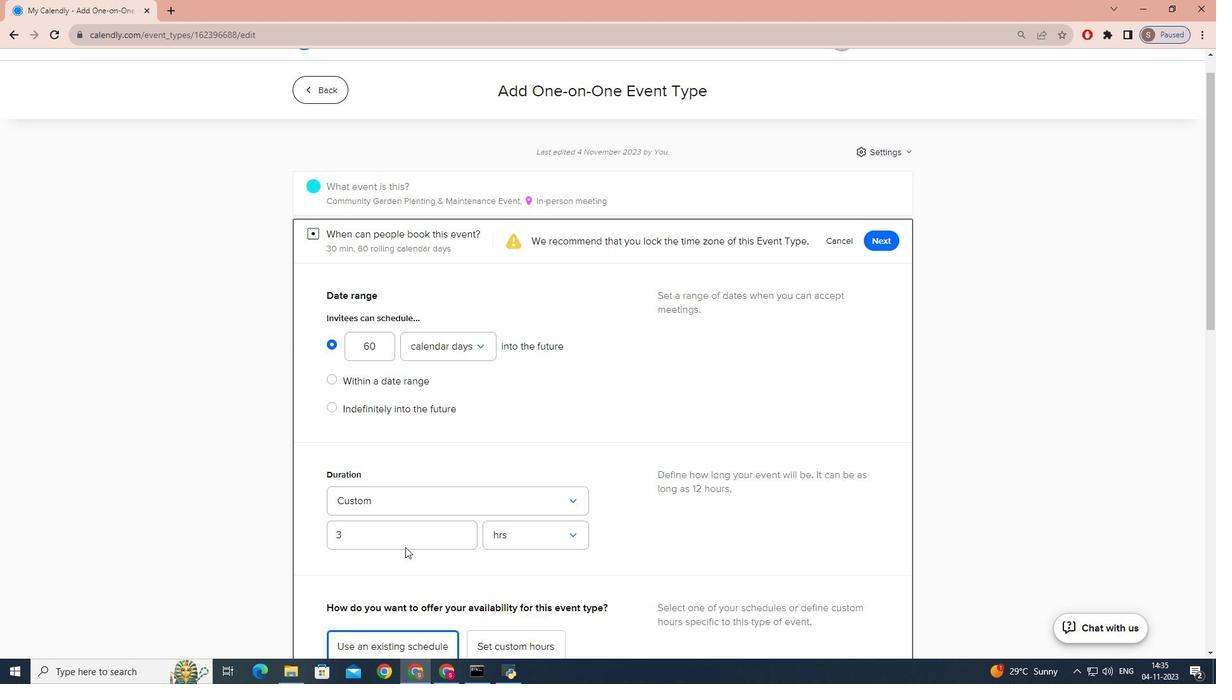 
Action: Mouse scrolled (403, 553) with delta (0, 0)
Screenshot: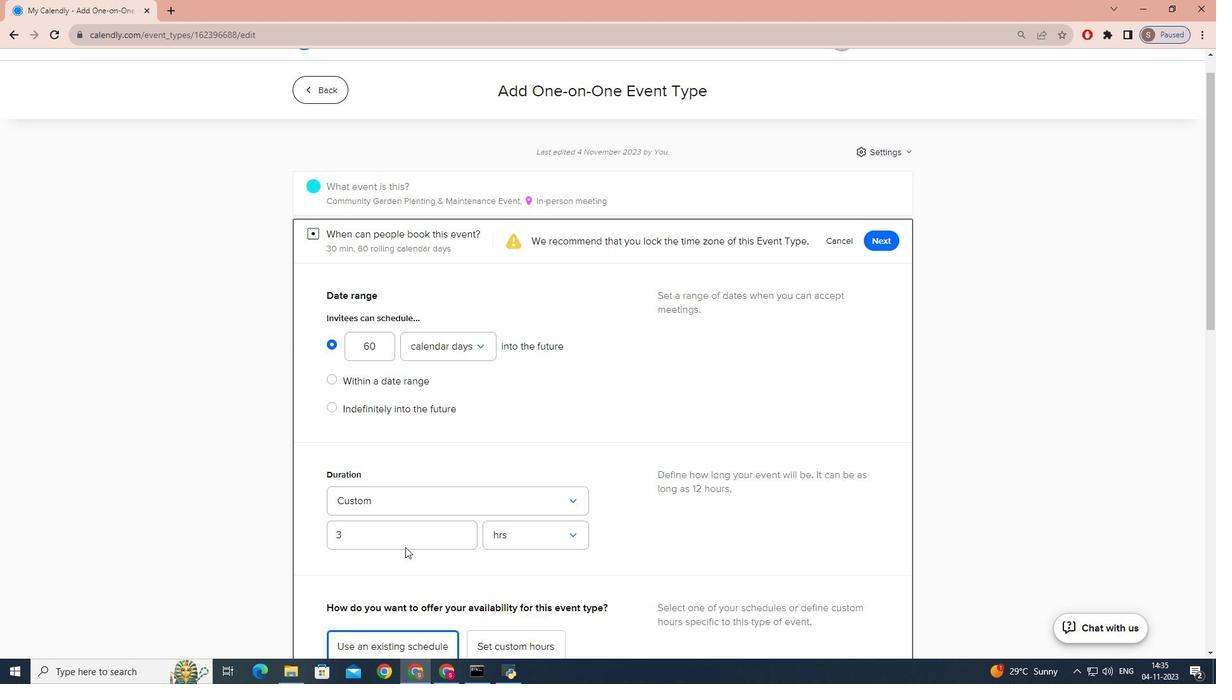 
Action: Mouse moved to (405, 547)
Screenshot: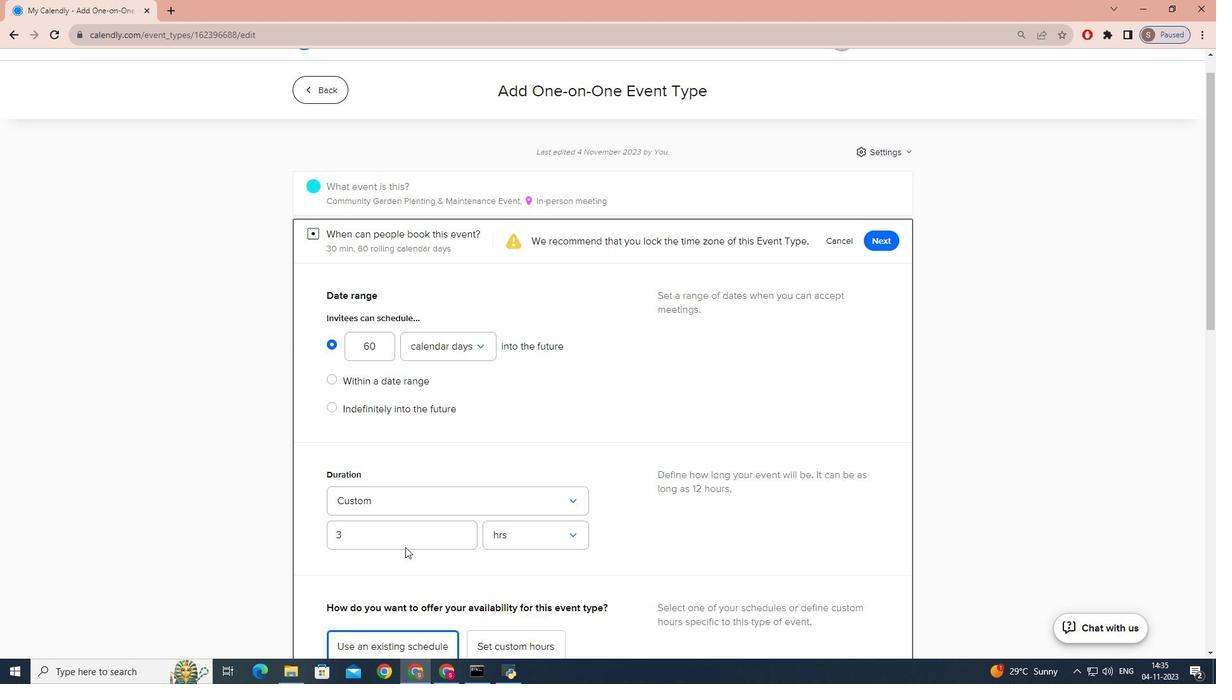 
Action: Mouse scrolled (405, 546) with delta (0, 0)
Screenshot: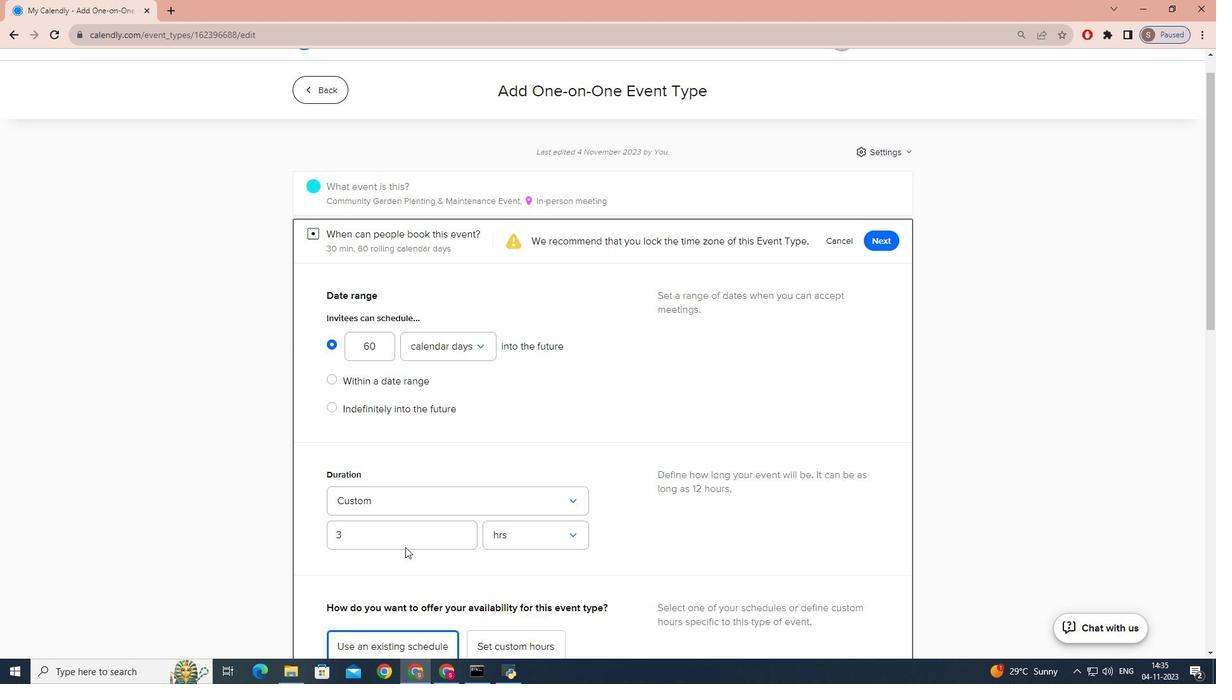 
Action: Mouse moved to (408, 545)
Screenshot: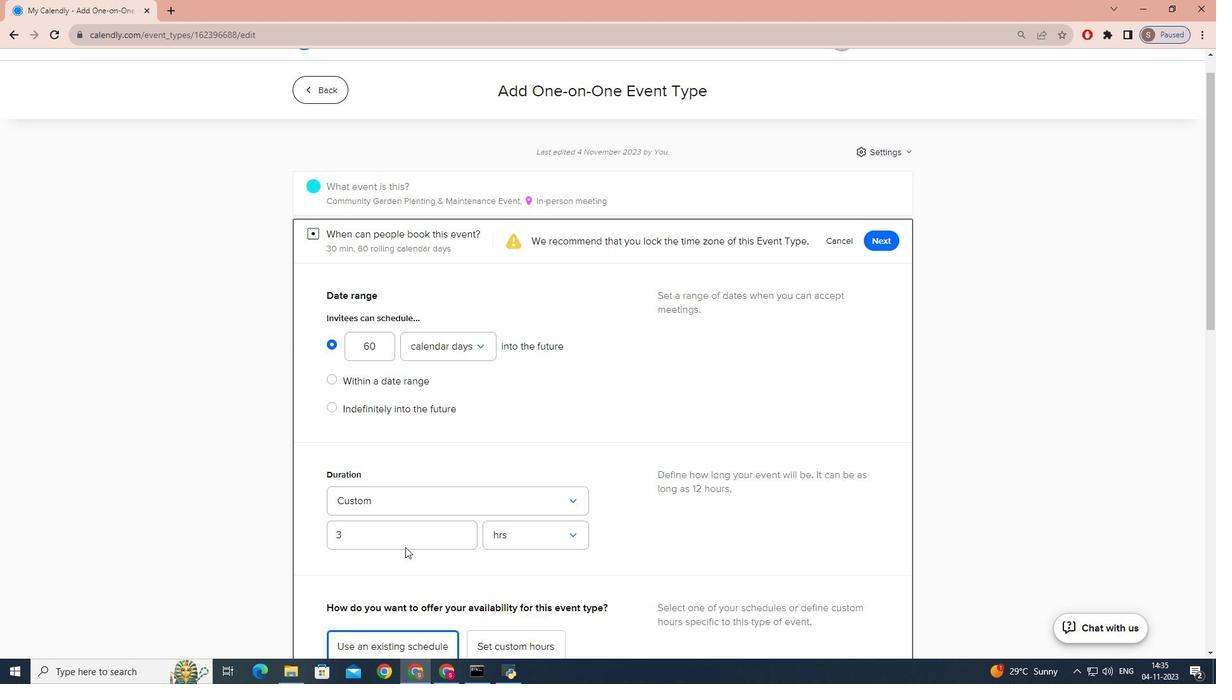 
Action: Mouse scrolled (408, 544) with delta (0, 0)
Screenshot: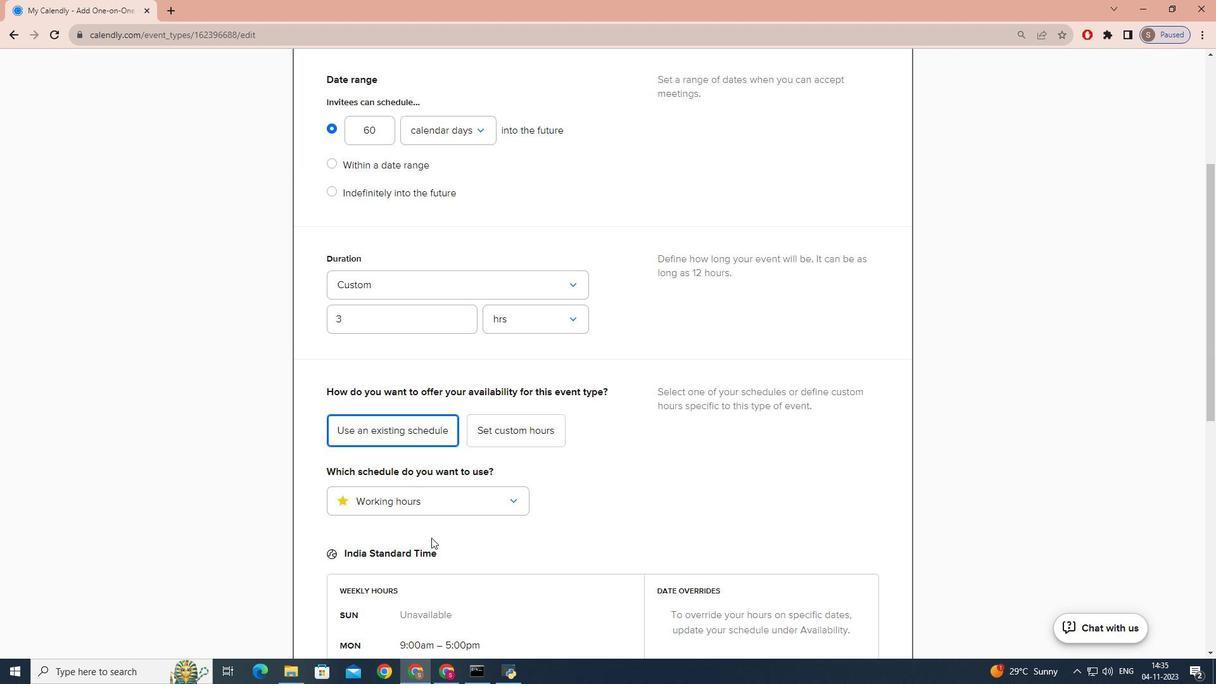 
Action: Mouse moved to (415, 543)
Screenshot: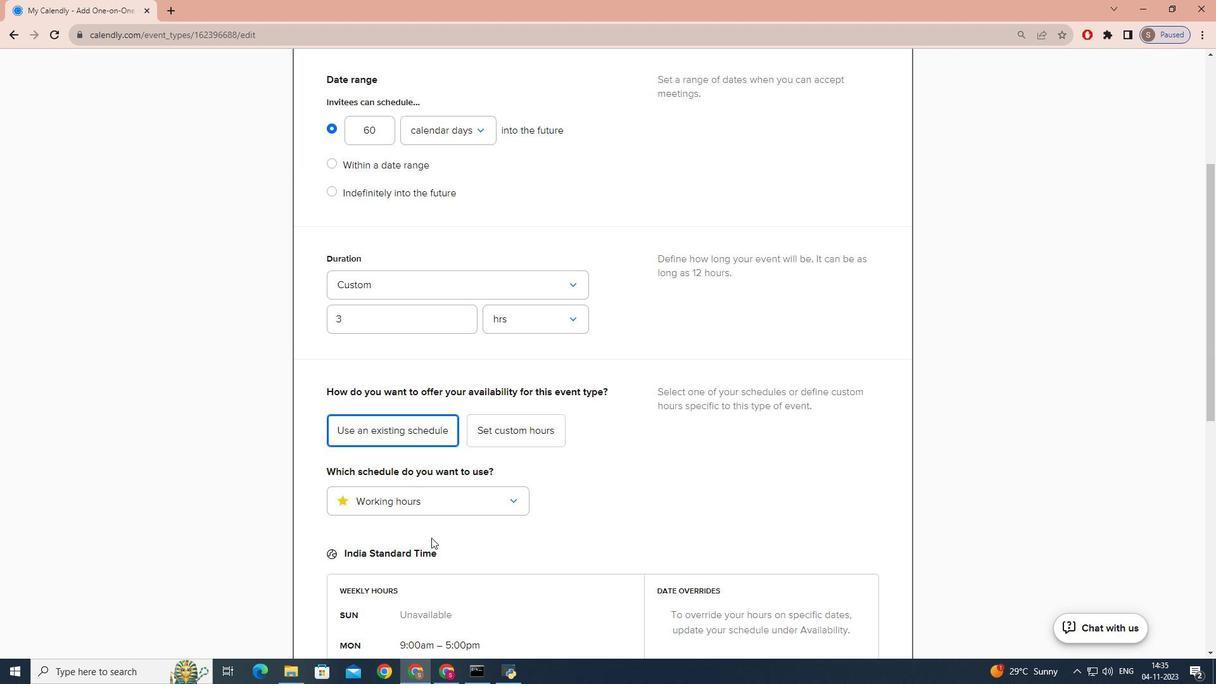 
Action: Mouse scrolled (415, 543) with delta (0, 0)
Screenshot: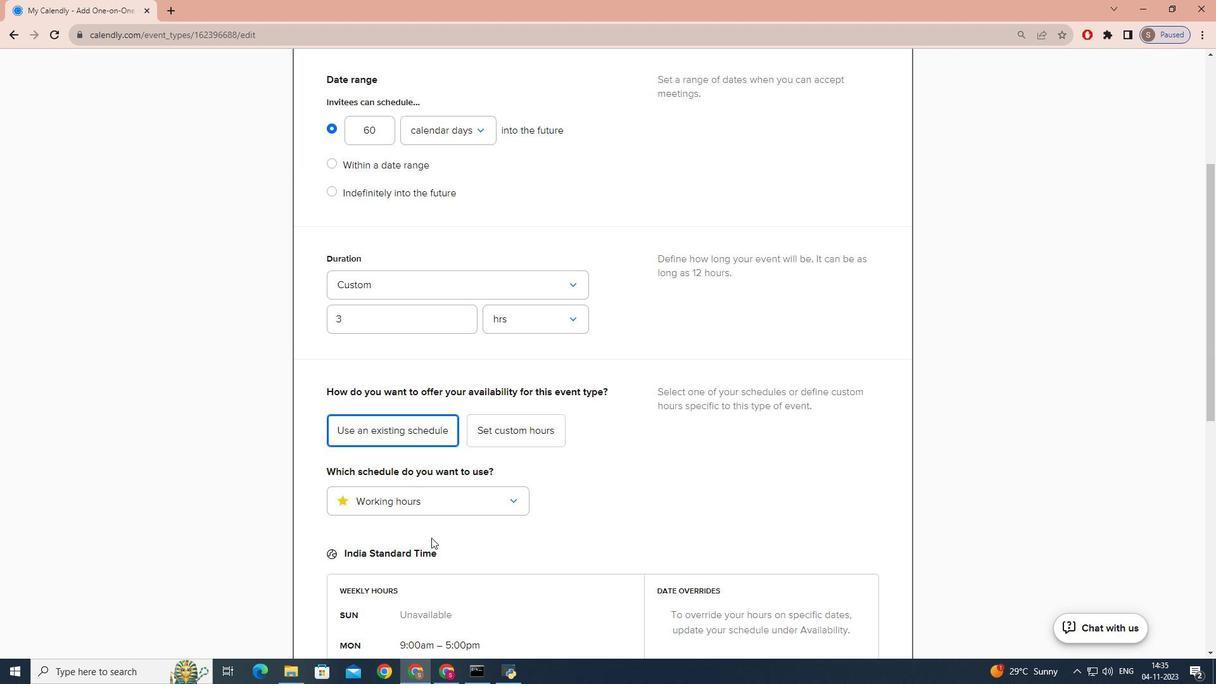 
Action: Mouse moved to (430, 527)
Screenshot: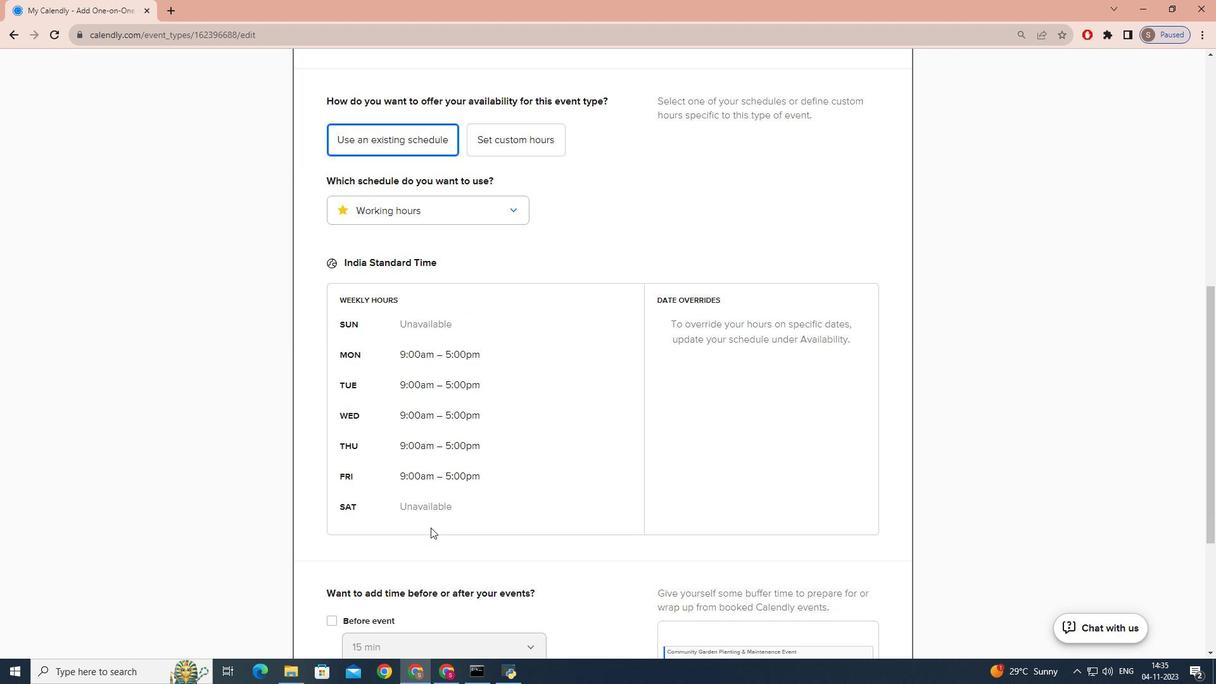 
Action: Mouse scrolled (430, 527) with delta (0, 0)
Screenshot: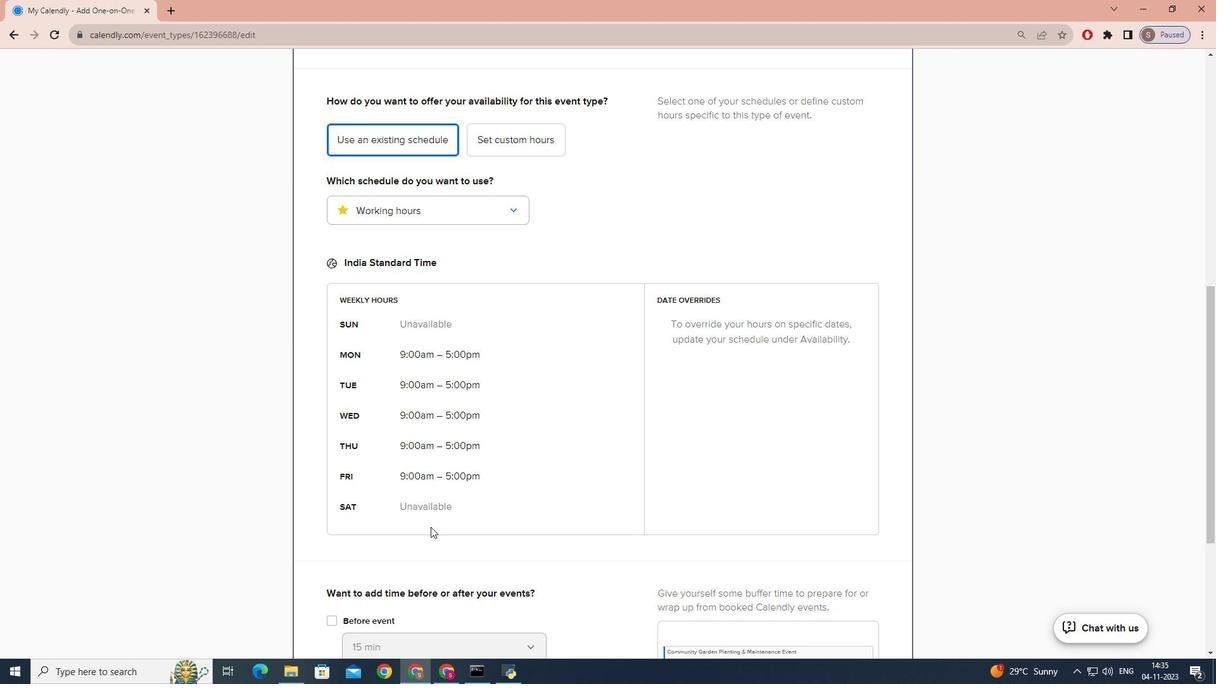 
Action: Mouse scrolled (430, 527) with delta (0, 0)
Screenshot: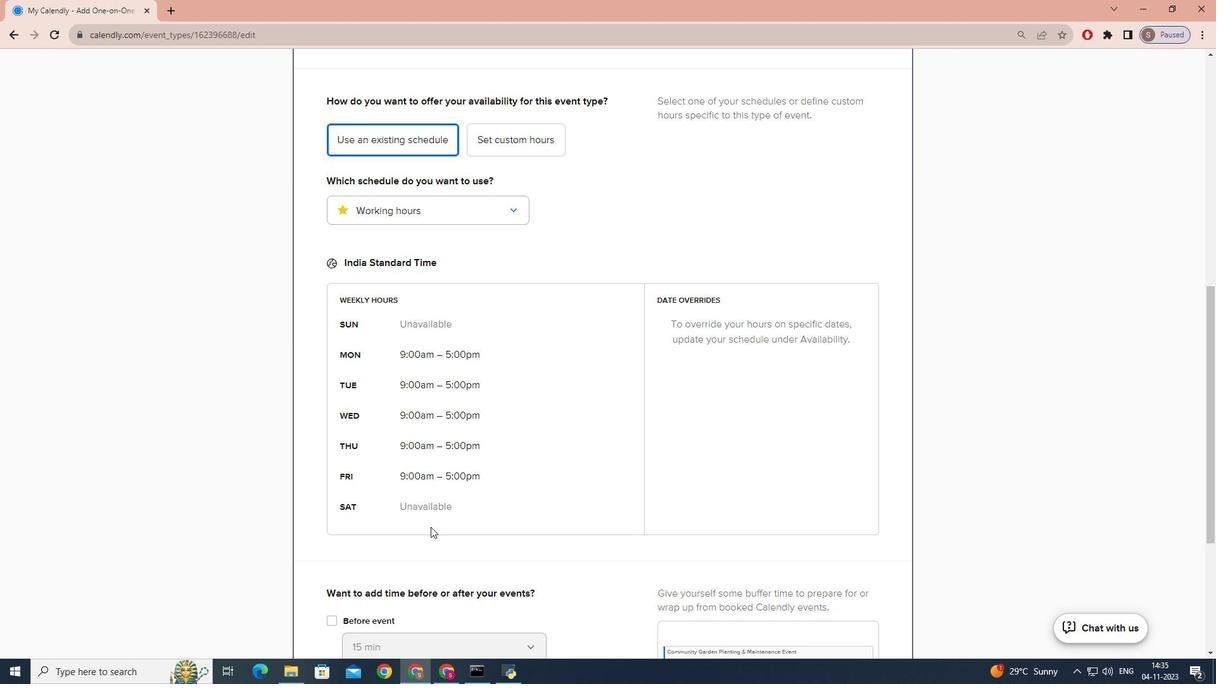 
Action: Mouse scrolled (430, 527) with delta (0, 0)
Screenshot: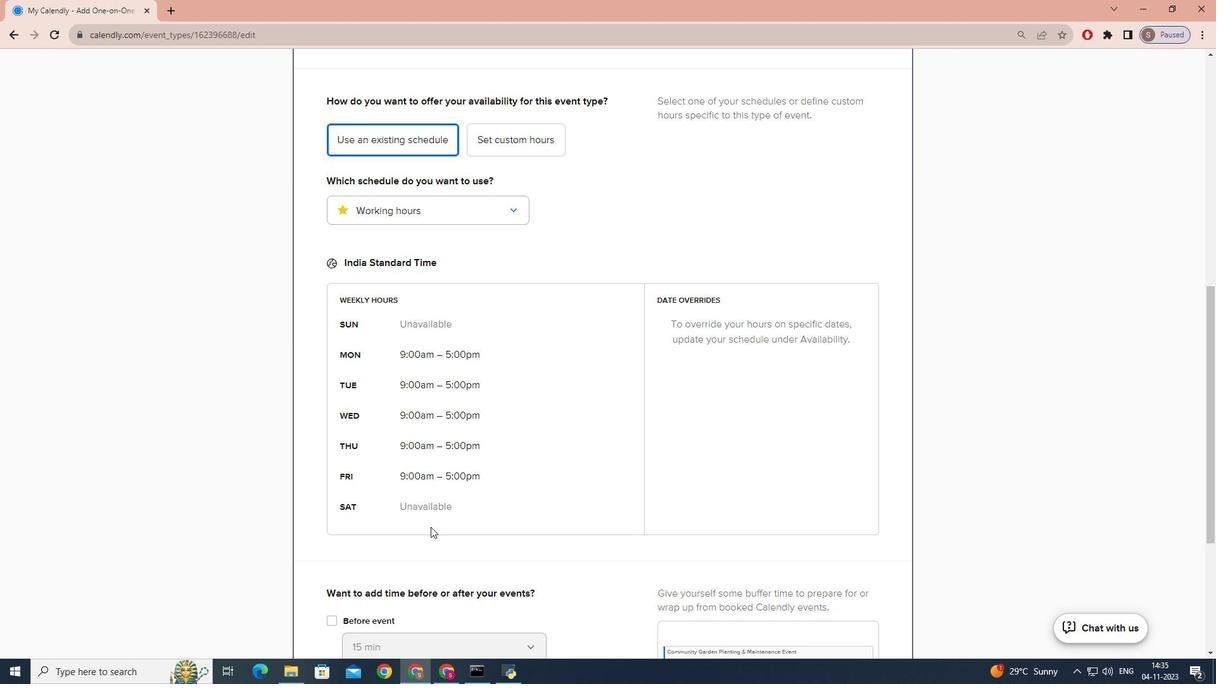 
Action: Mouse scrolled (430, 527) with delta (0, 0)
Screenshot: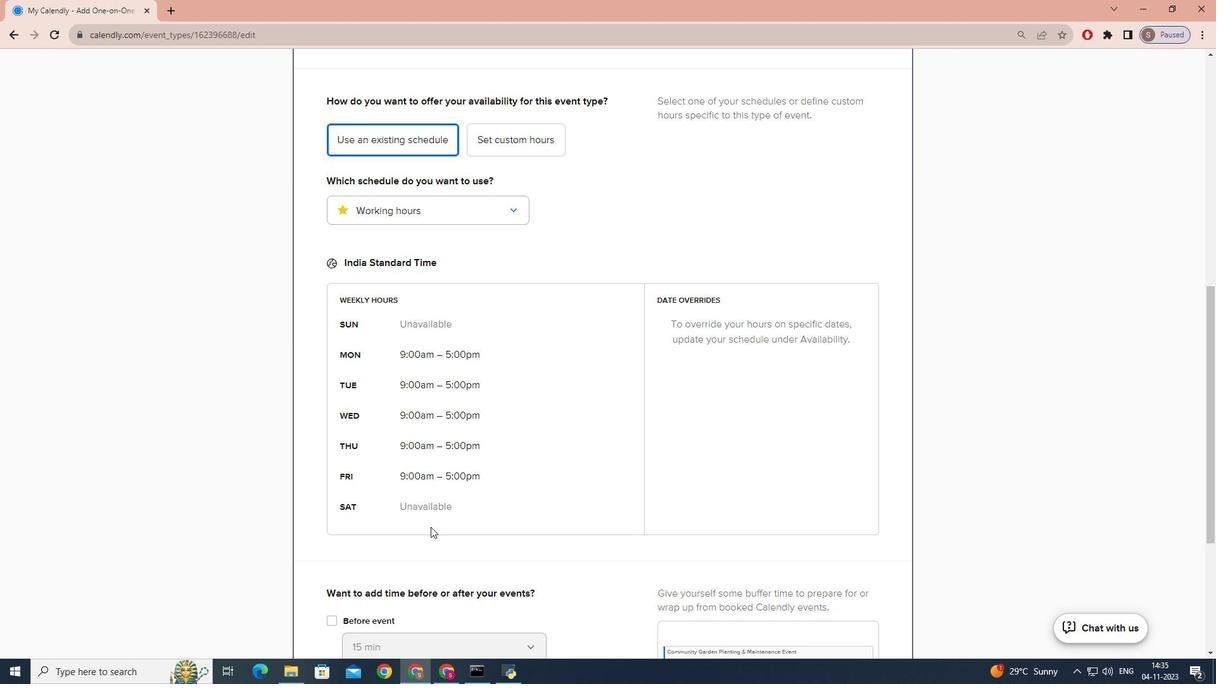 
Action: Mouse moved to (430, 527)
Screenshot: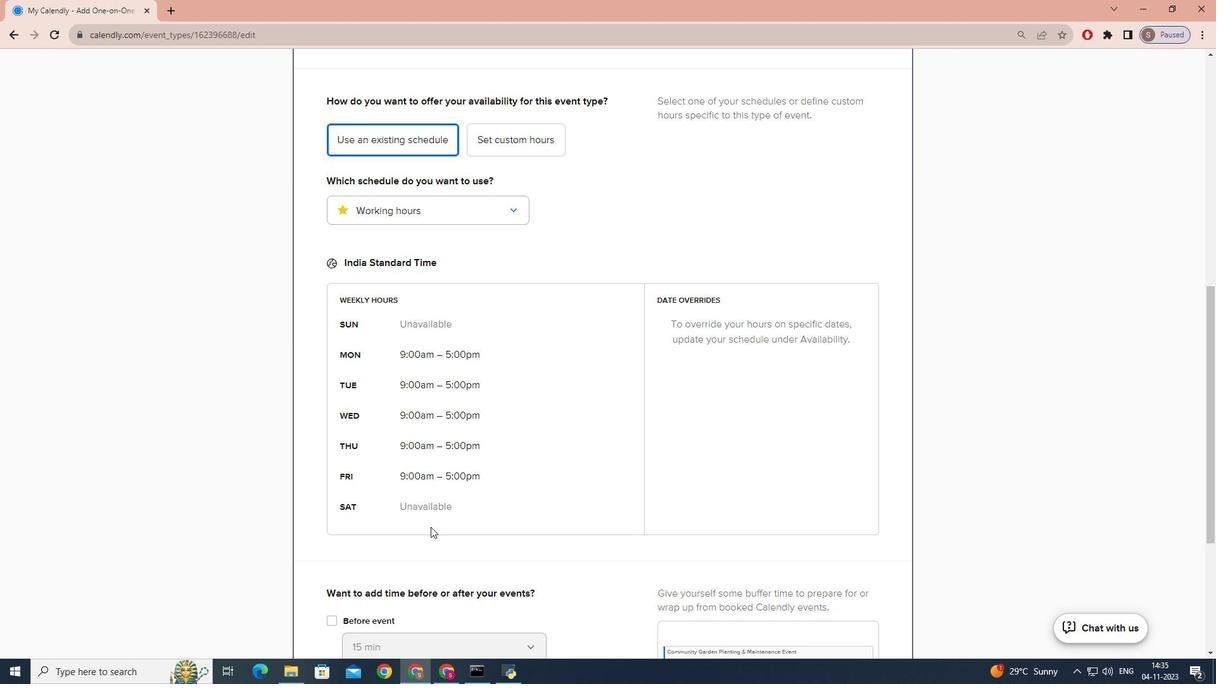 
Action: Mouse scrolled (430, 526) with delta (0, 0)
Screenshot: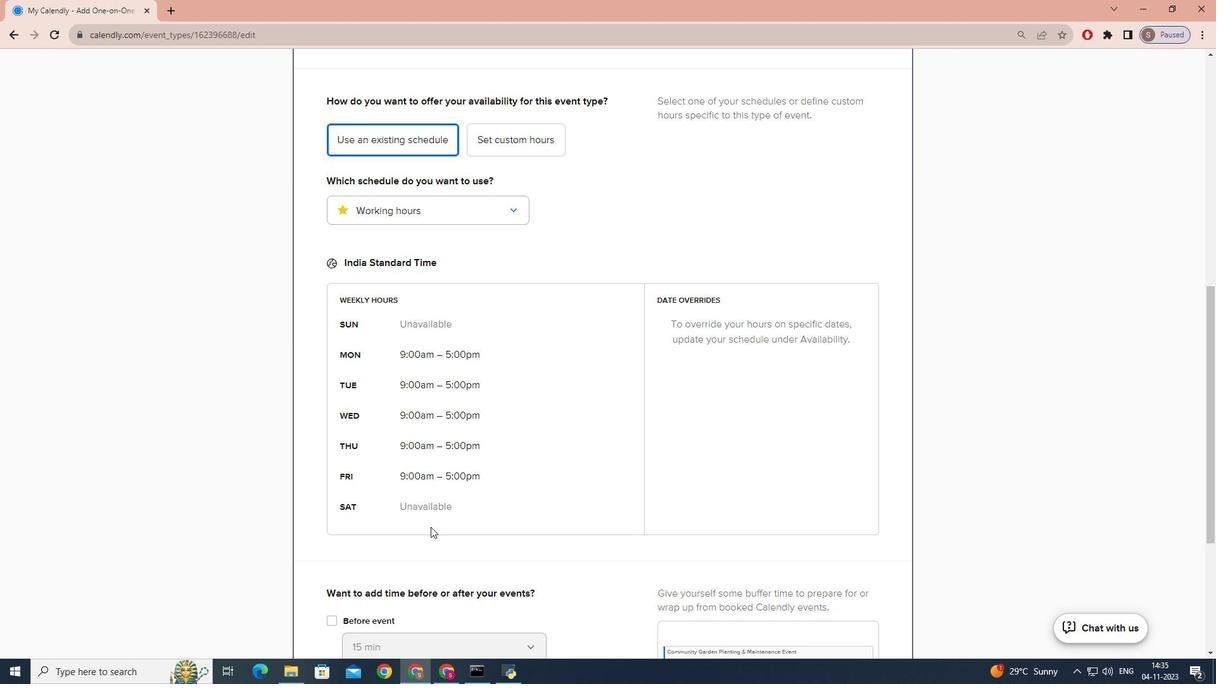 
Action: Mouse moved to (431, 525)
Screenshot: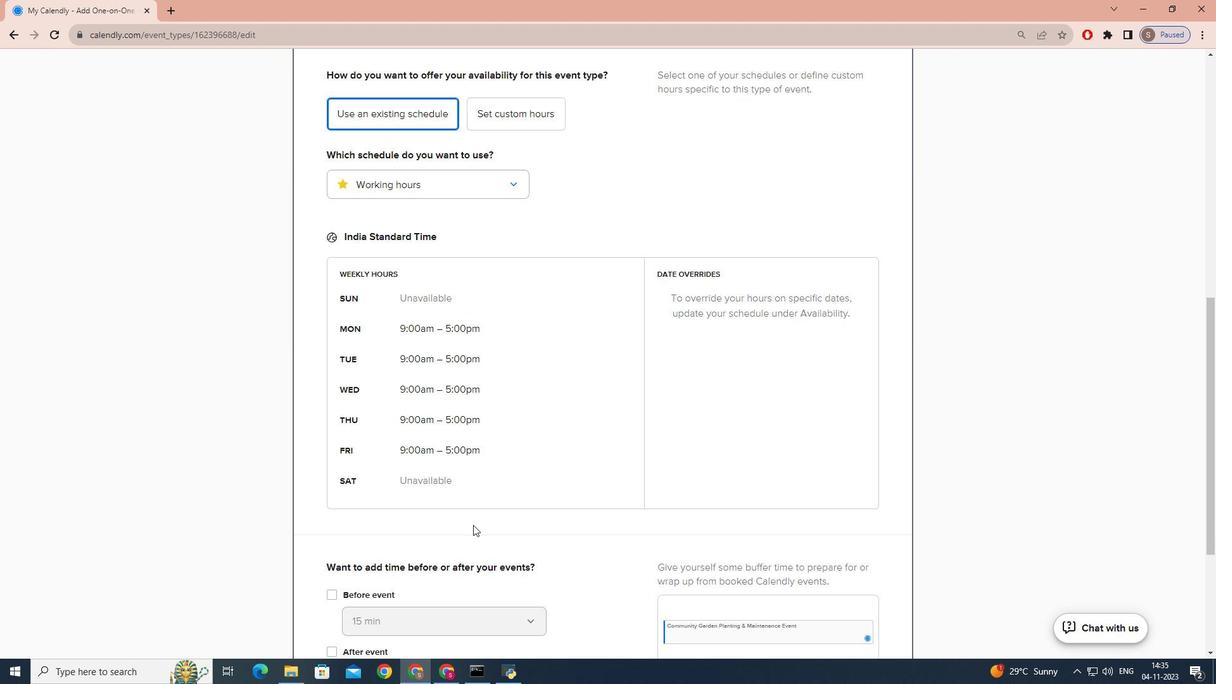 
Action: Mouse scrolled (431, 524) with delta (0, 0)
Screenshot: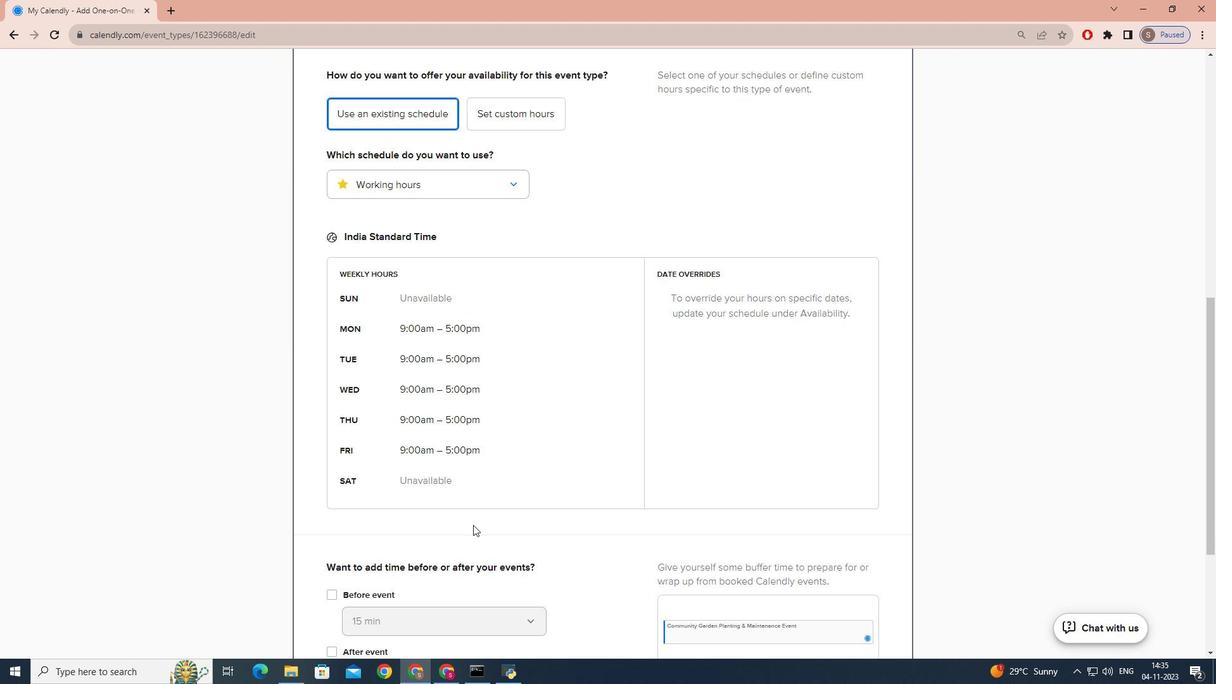 
Action: Mouse moved to (524, 525)
Screenshot: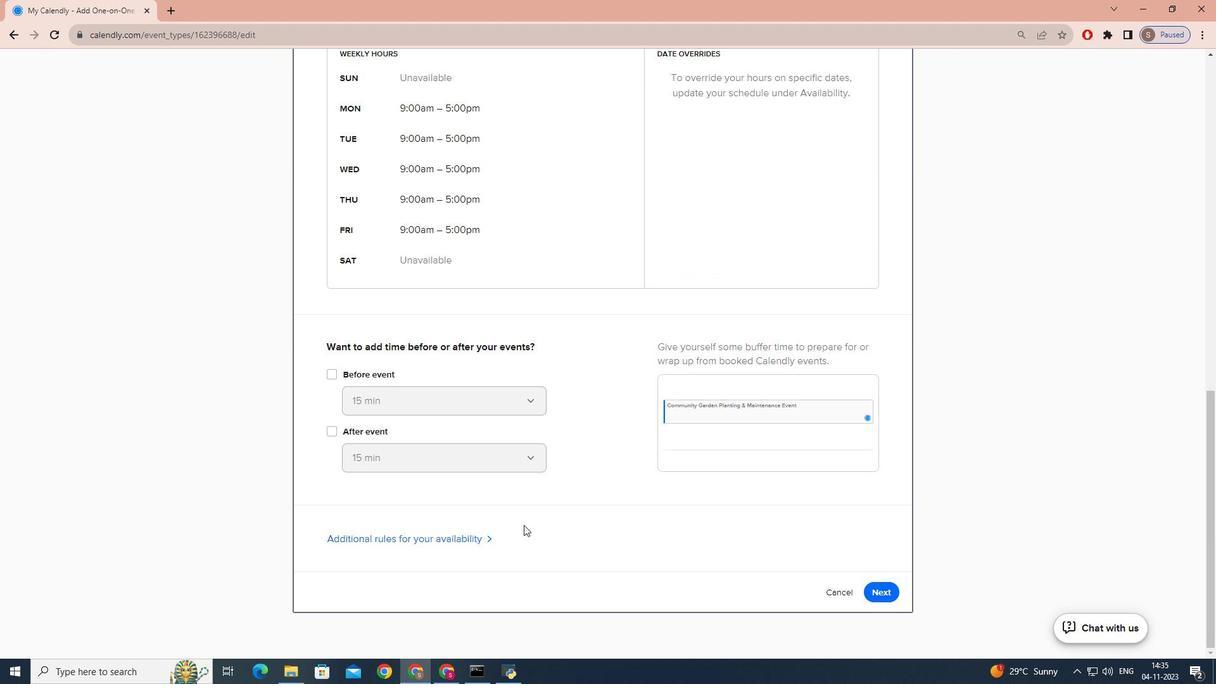 
Action: Mouse scrolled (524, 524) with delta (0, 0)
Screenshot: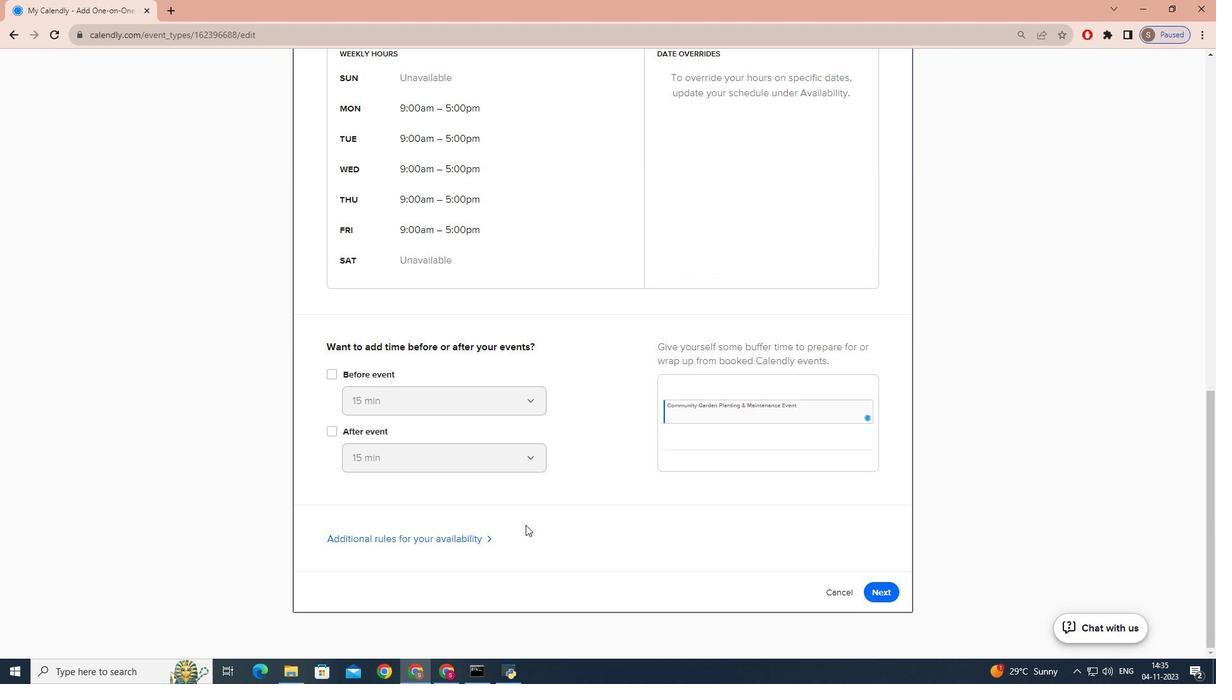 
Action: Mouse scrolled (524, 524) with delta (0, 0)
Screenshot: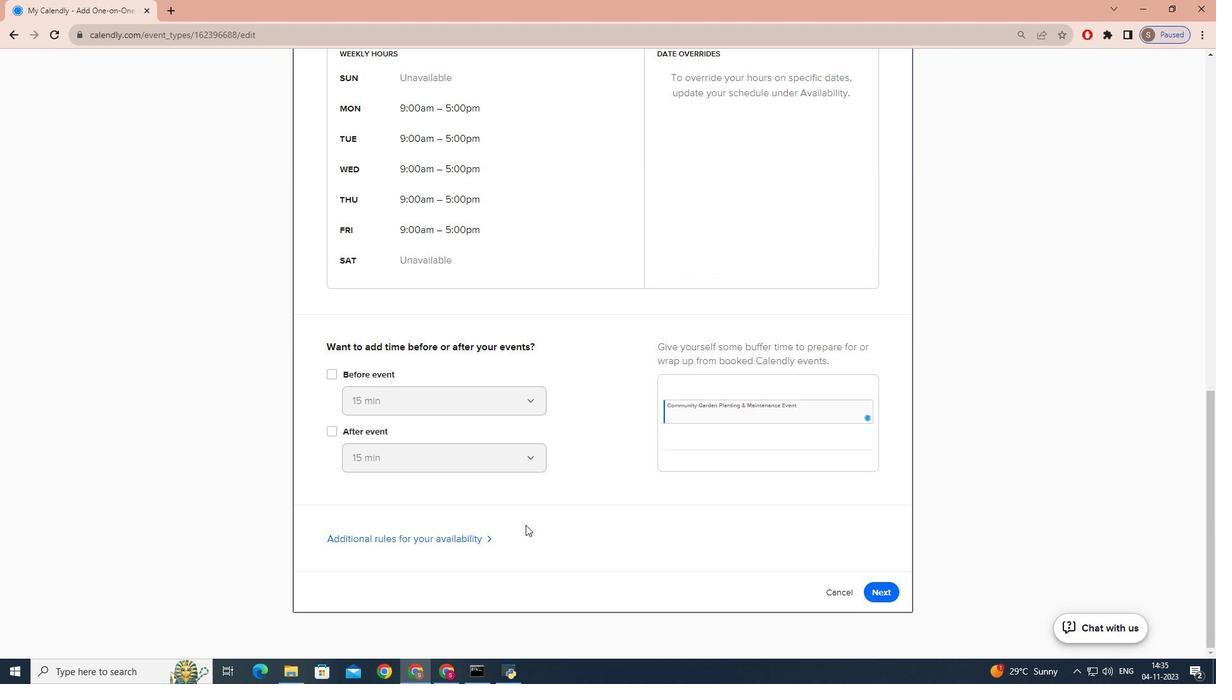 
Action: Mouse scrolled (524, 524) with delta (0, 0)
Screenshot: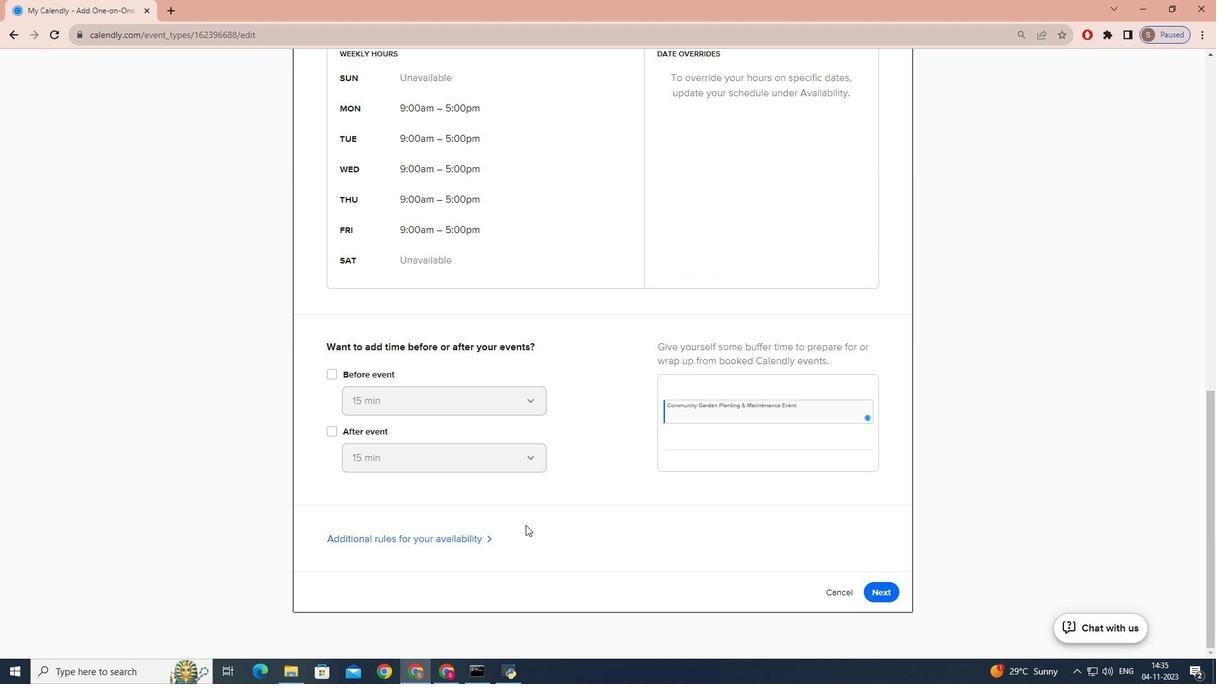 
Action: Mouse moved to (524, 525)
Screenshot: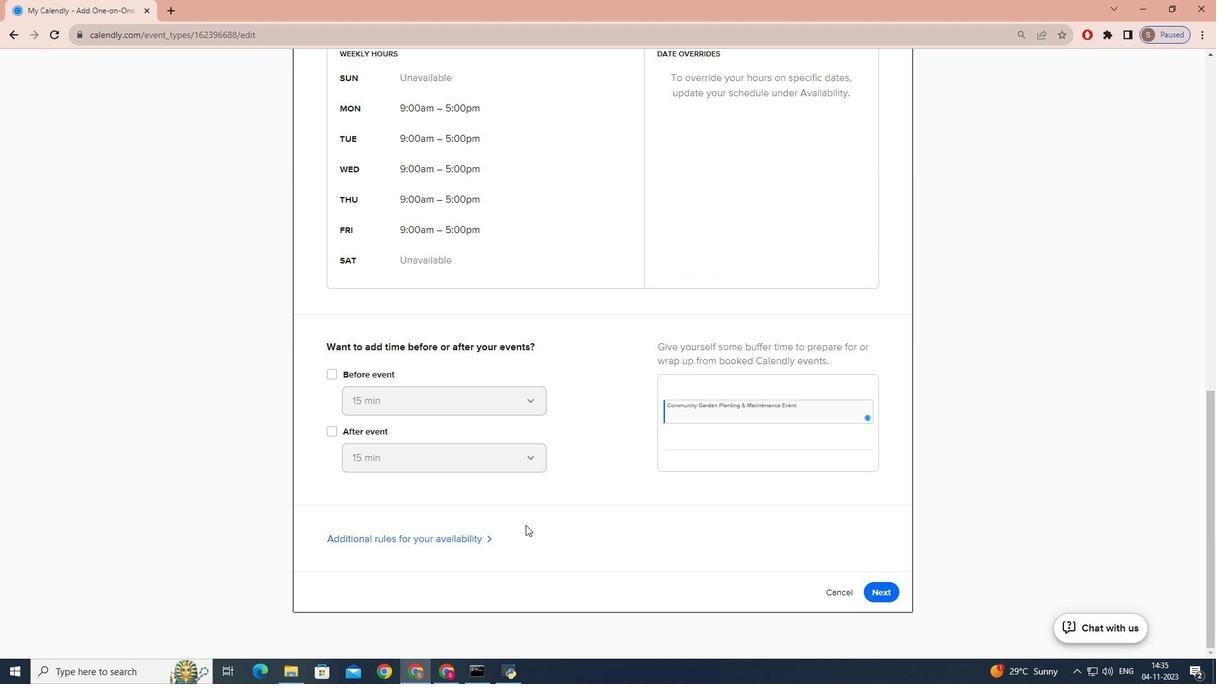 
Action: Mouse scrolled (524, 524) with delta (0, 0)
Screenshot: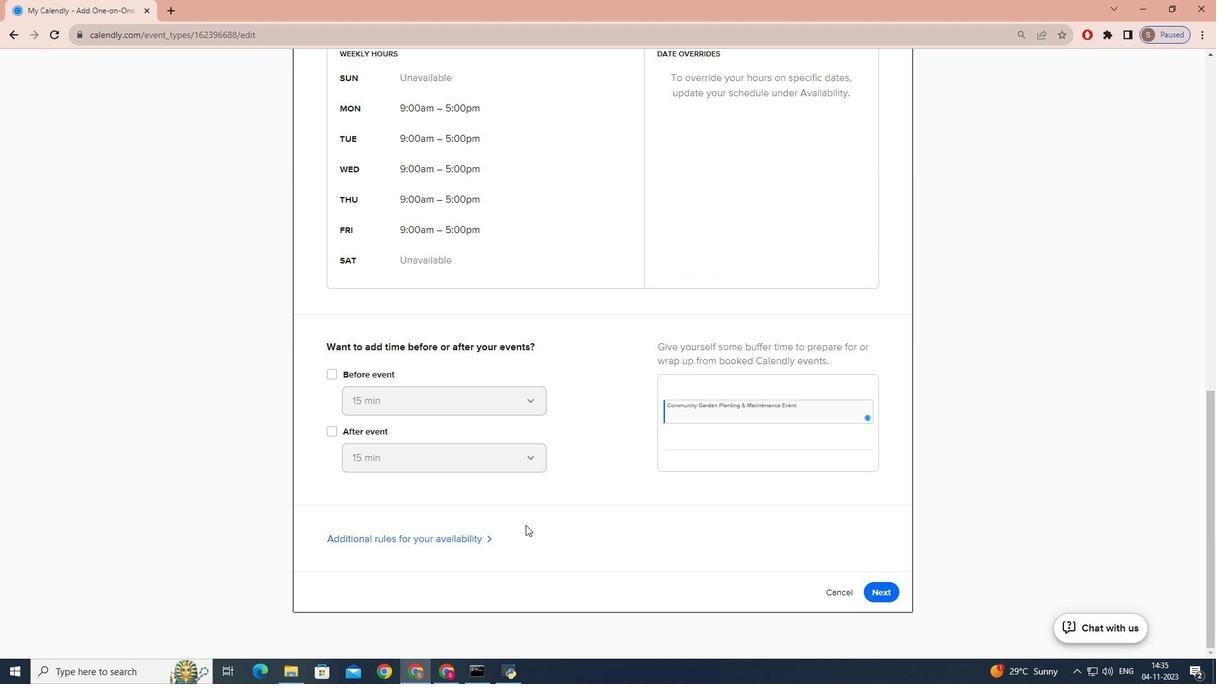 
Action: Mouse scrolled (524, 524) with delta (0, 0)
Screenshot: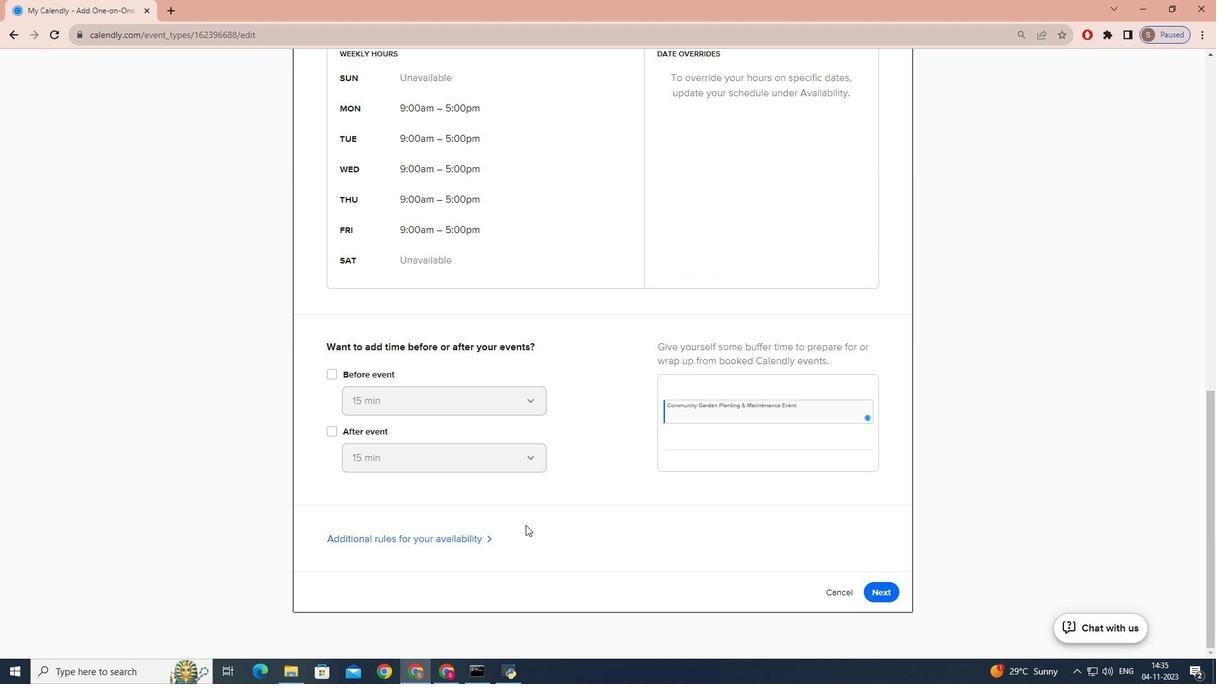 
Action: Mouse moved to (527, 525)
Screenshot: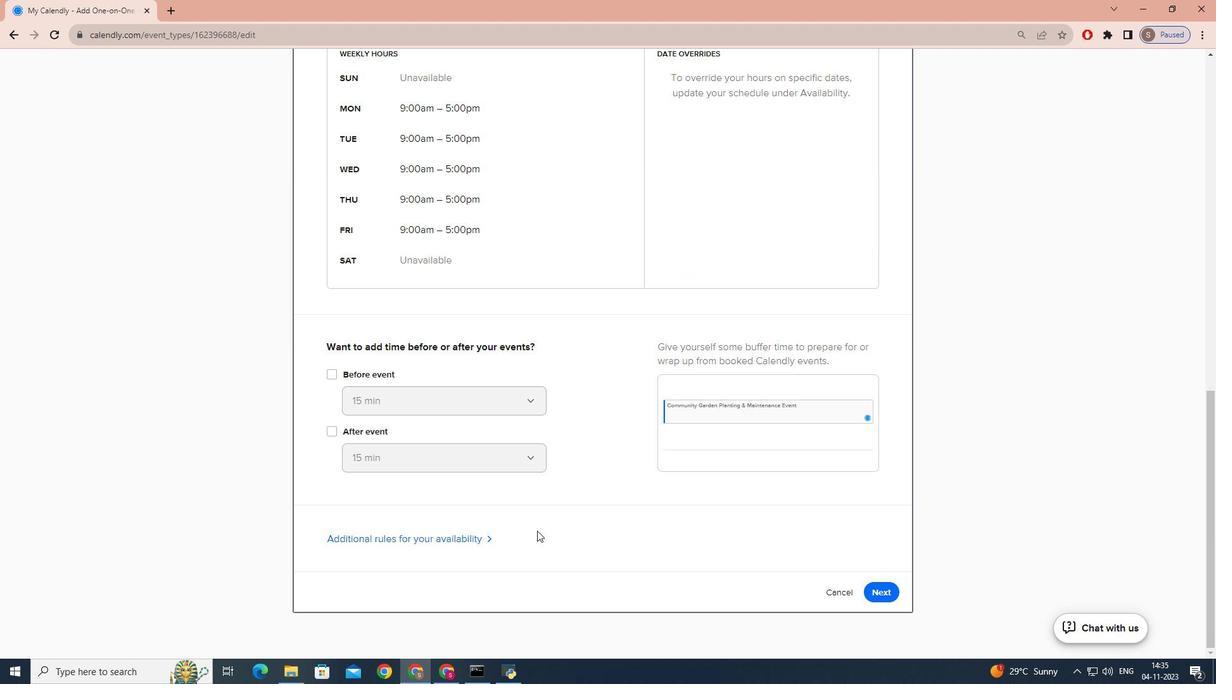 
Action: Mouse scrolled (527, 525) with delta (0, 0)
Screenshot: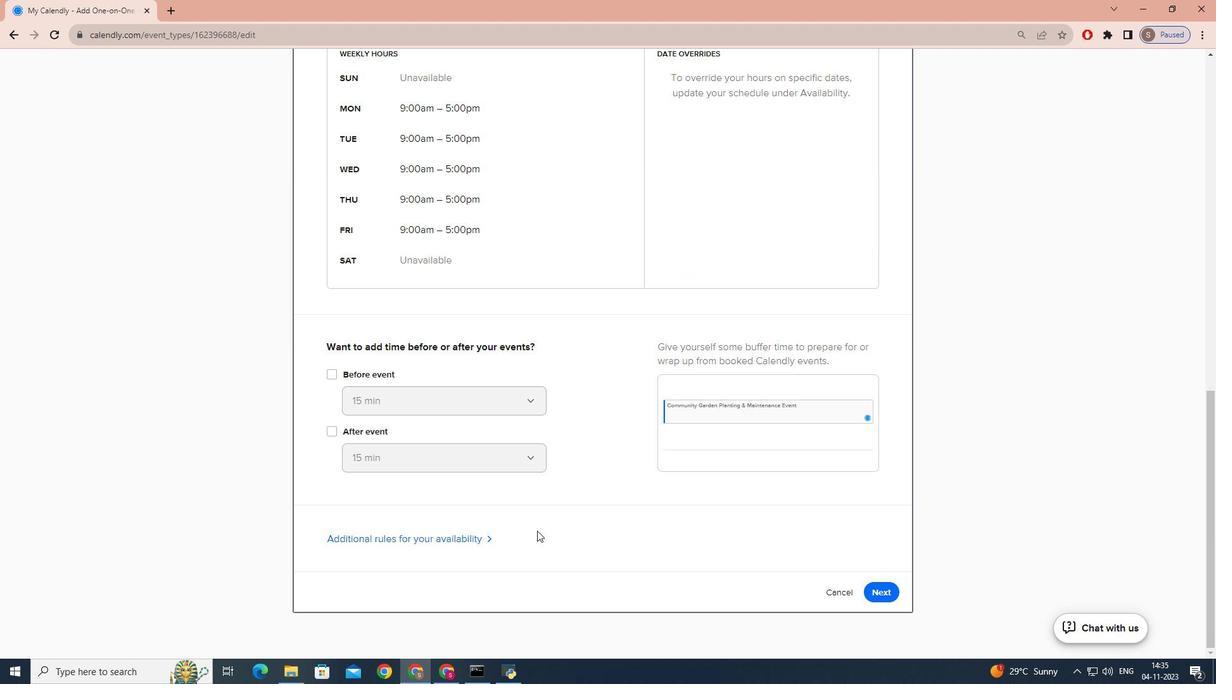
Action: Mouse moved to (882, 592)
Screenshot: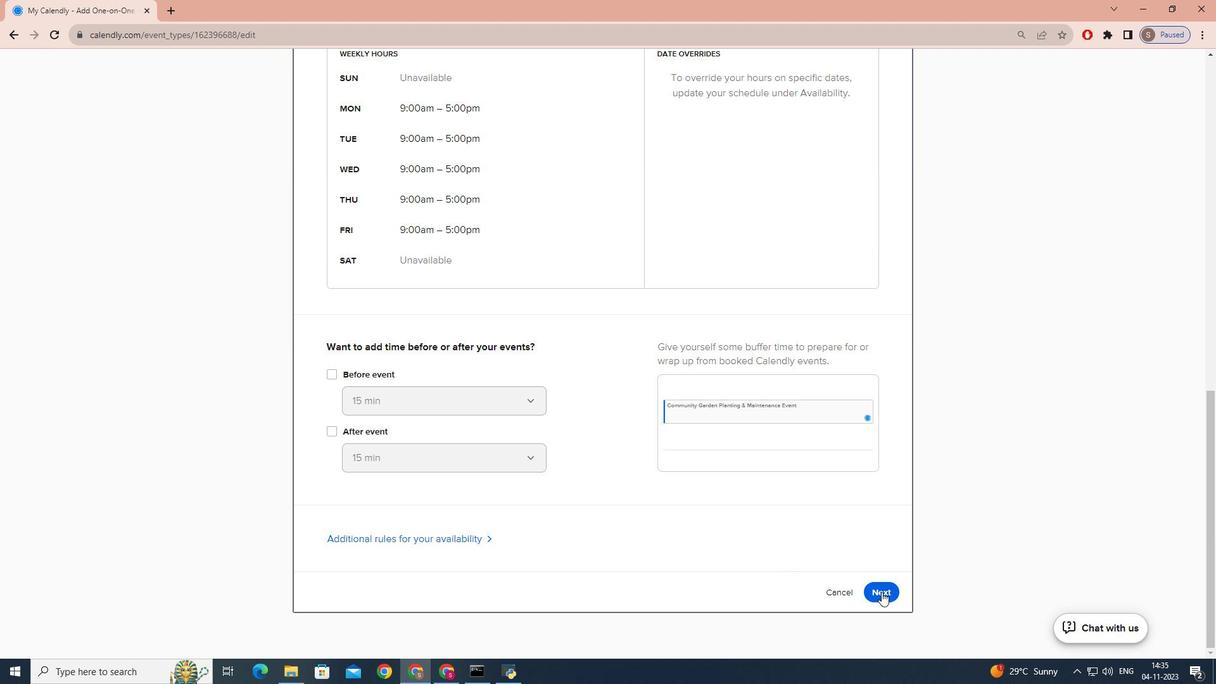 
Action: Mouse pressed left at (882, 592)
Screenshot: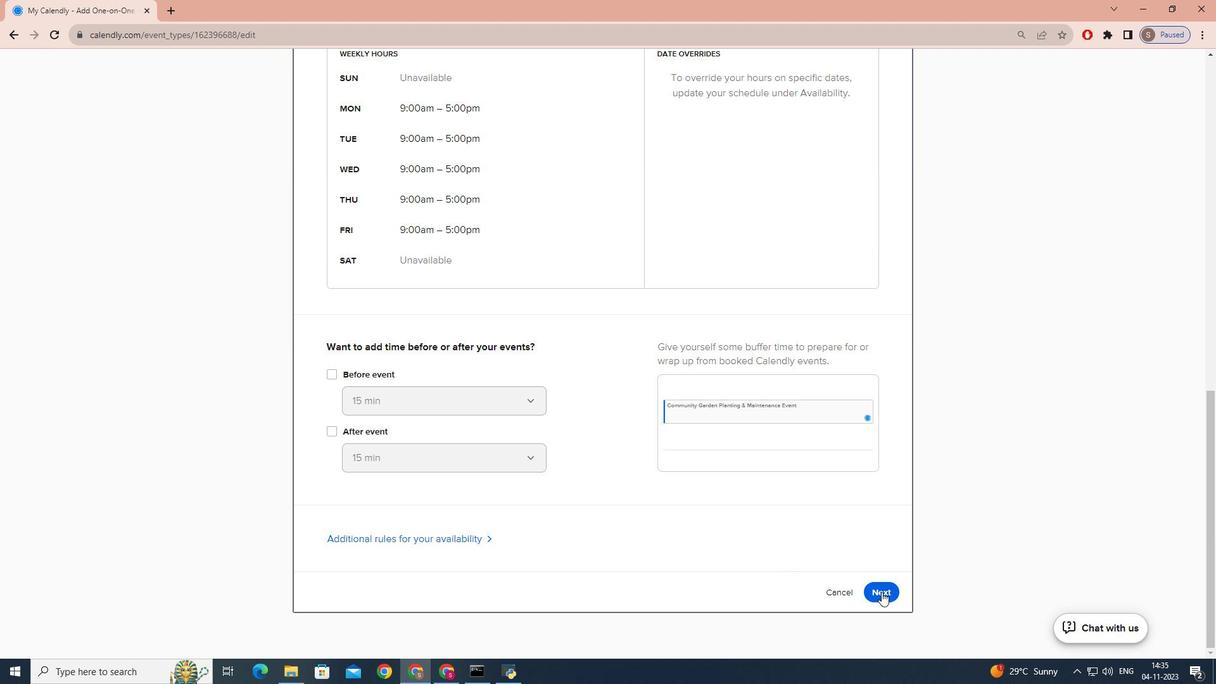 
Action: Mouse moved to (949, 562)
Screenshot: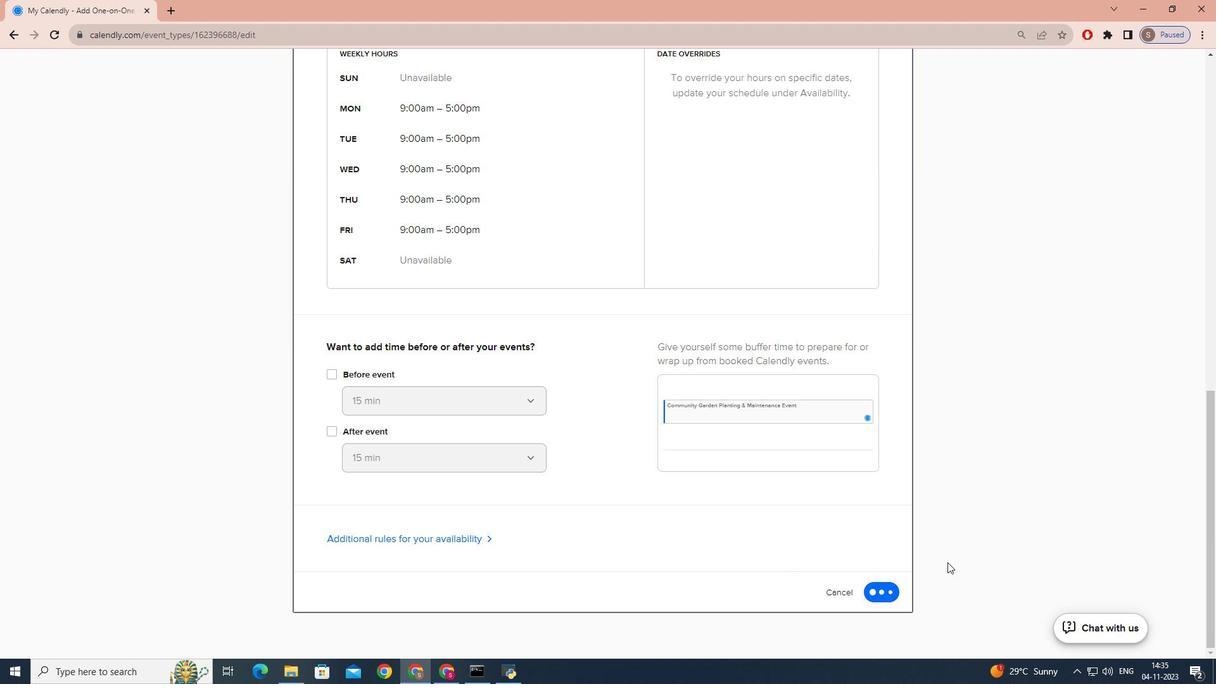 
